 Task: Open Card Sales Pipeline Management in Board Sales Negotiation to Workspace Acquisitions and Mergers and add a team member Softage.1@softage.net, a label Blue, a checklist Payroll, an attachment from Trello, a color Blue and finally, add a card description 'Develop and launch new email marketing campaign for lead generation' and a comment 'This task presents an opportunity to demonstrate our leadership skills and ability to take charge.'. Add a start date 'Jan 01, 1900' with a due date 'Jan 08, 1900'
Action: Mouse moved to (125, 437)
Screenshot: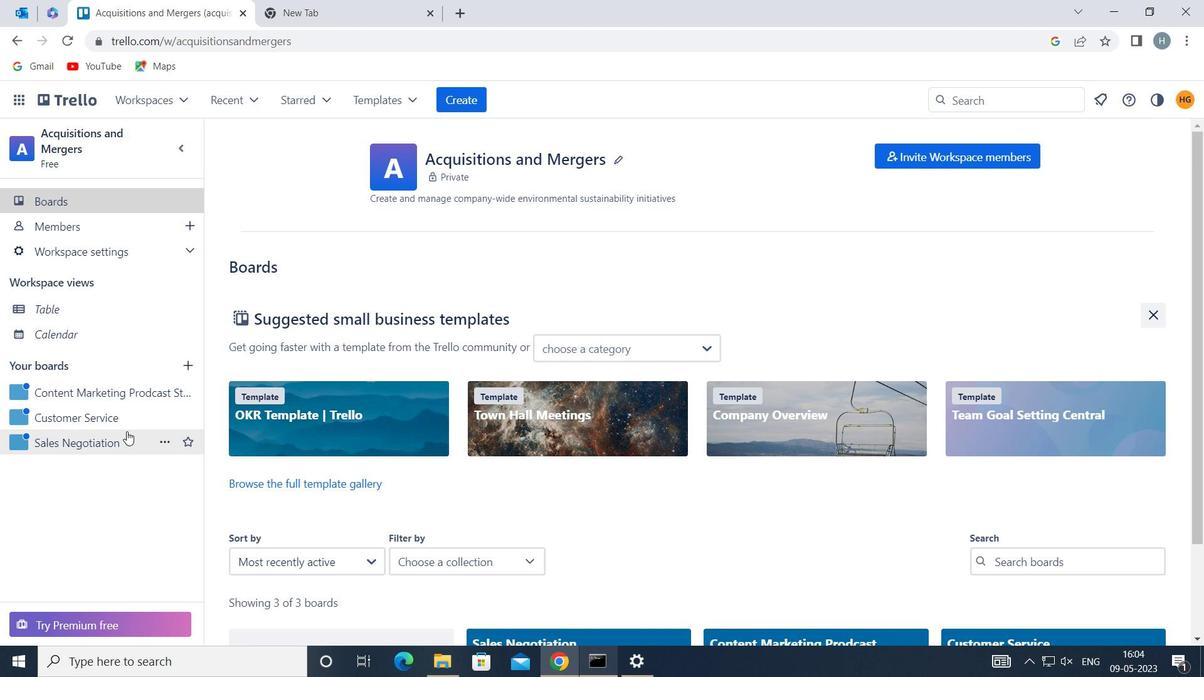 
Action: Mouse pressed left at (125, 437)
Screenshot: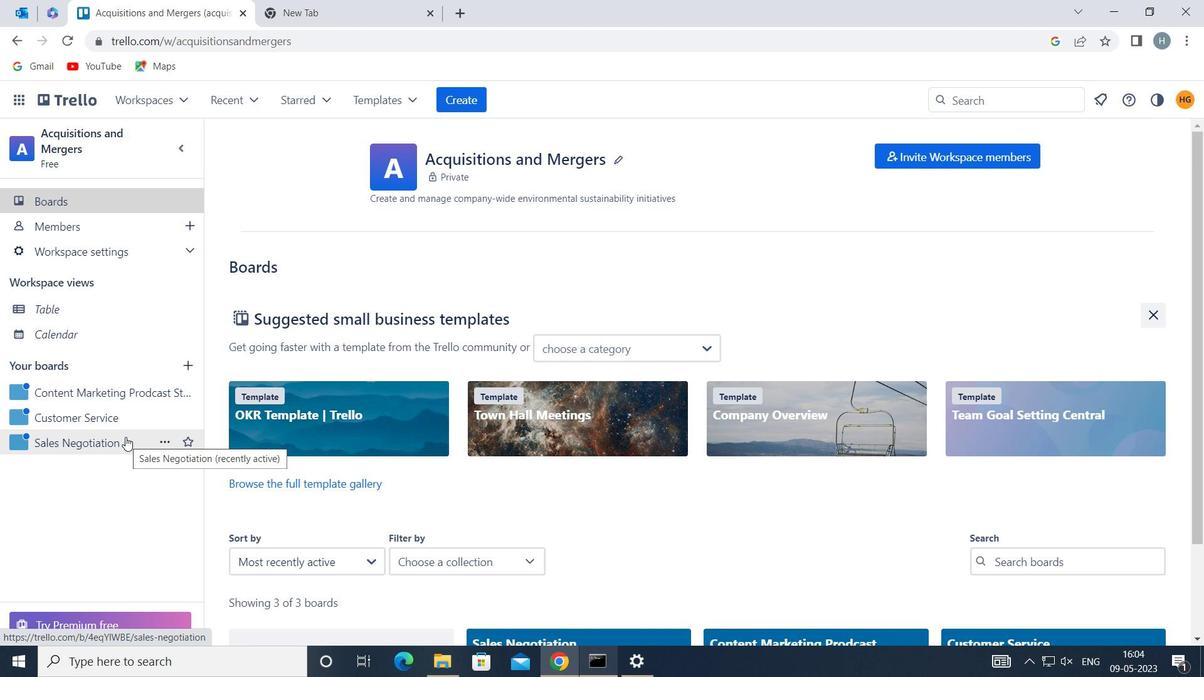 
Action: Mouse moved to (302, 224)
Screenshot: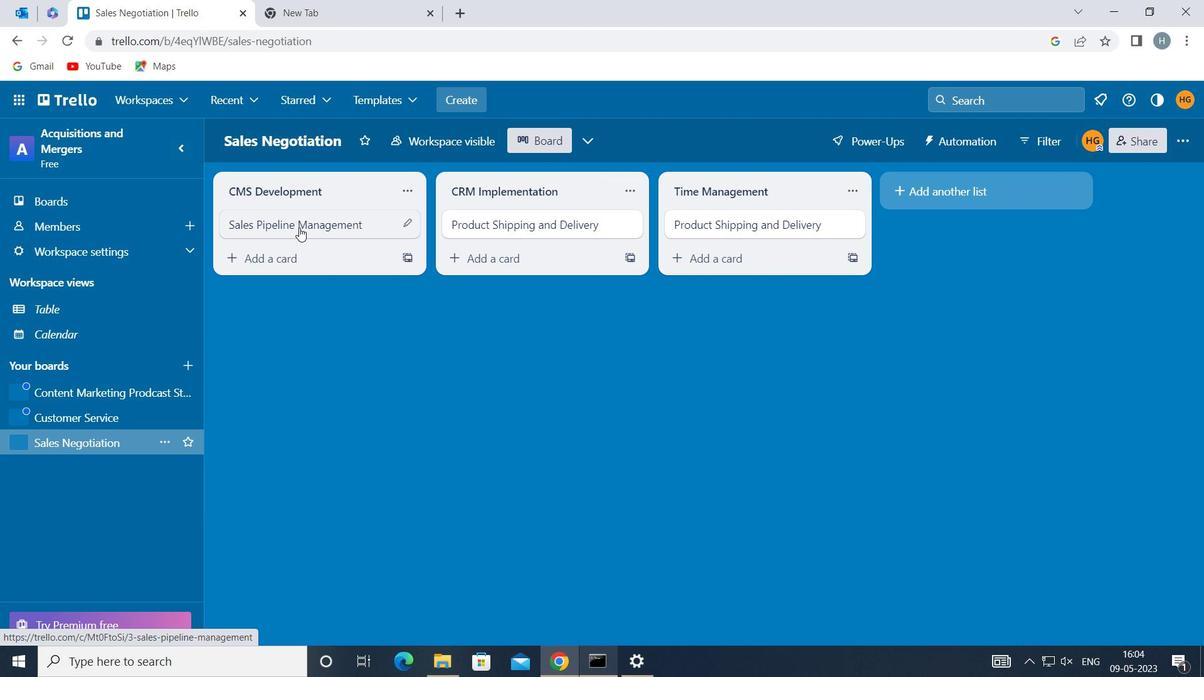 
Action: Mouse pressed left at (302, 224)
Screenshot: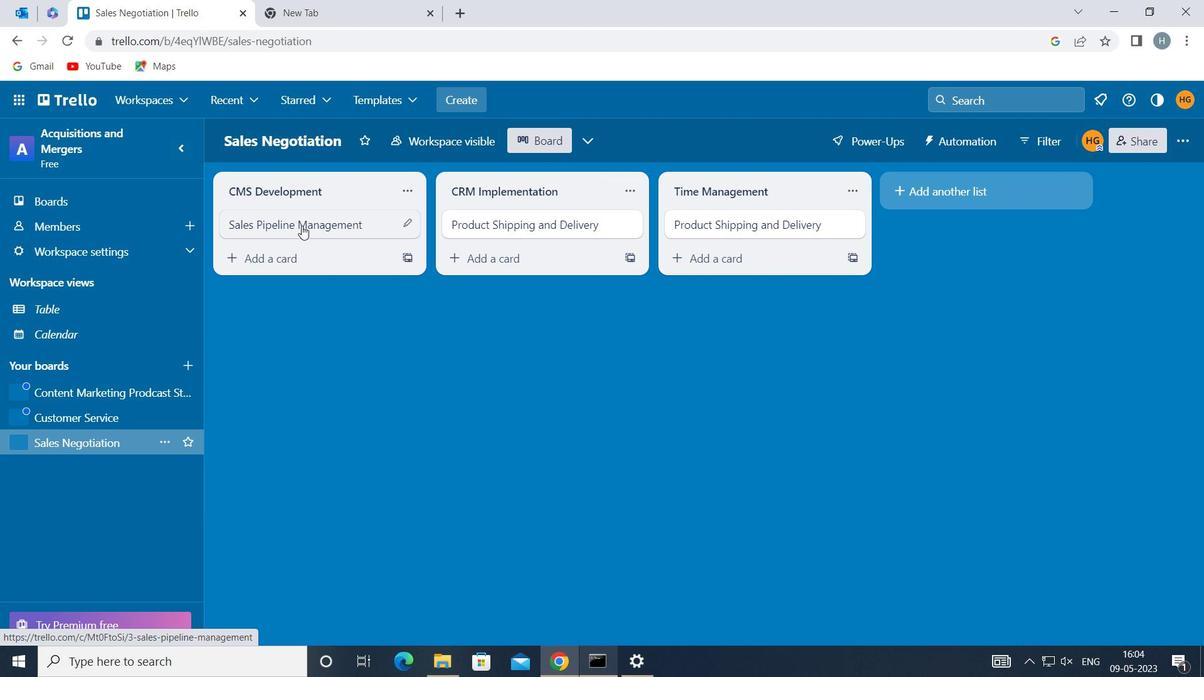 
Action: Mouse moved to (810, 223)
Screenshot: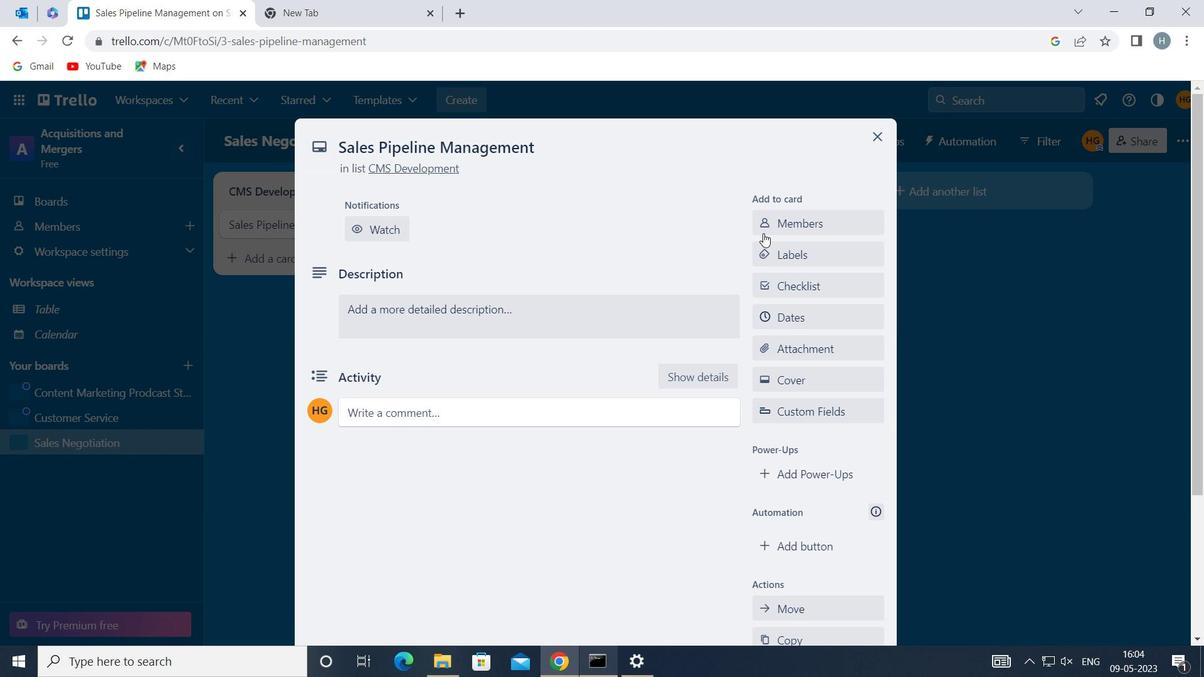 
Action: Mouse pressed left at (810, 223)
Screenshot: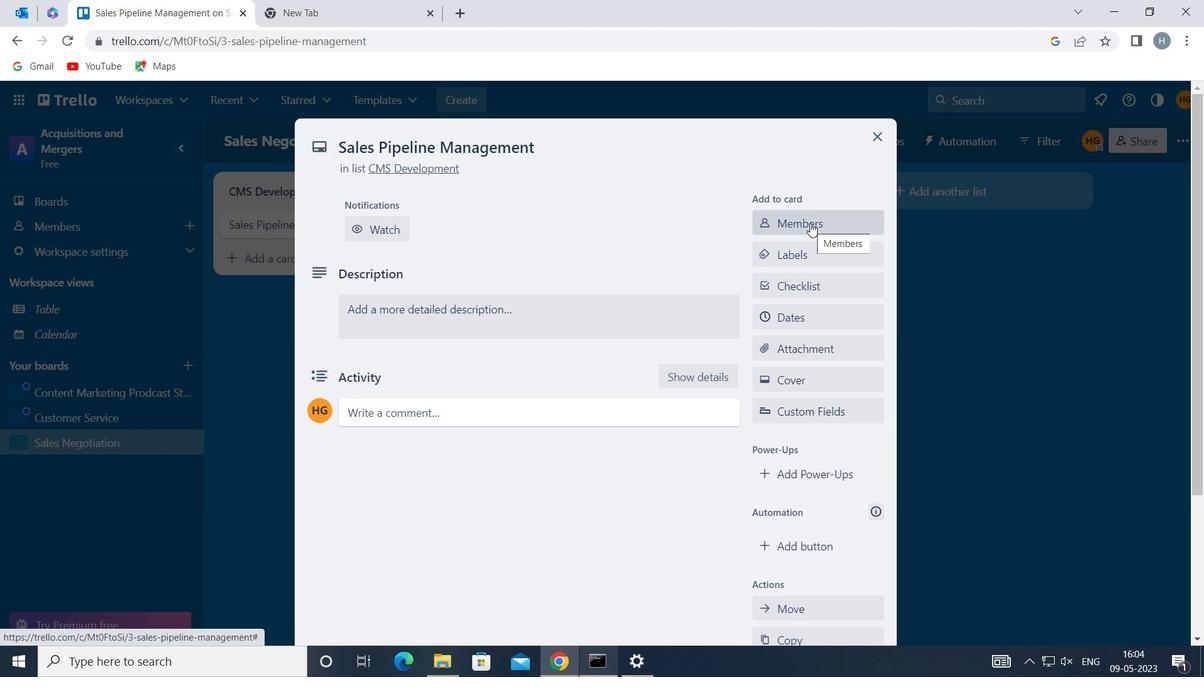 
Action: Mouse moved to (797, 228)
Screenshot: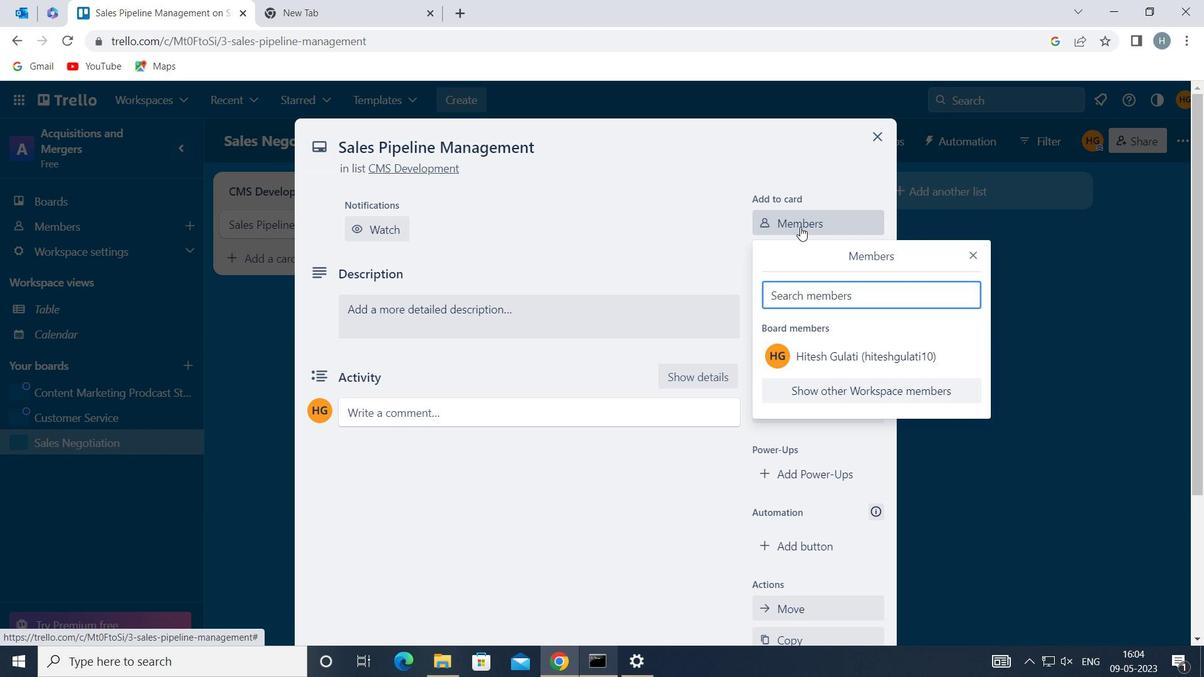 
Action: Key pressed softage.1<Key.shift>@SOFTAGE.NET
Screenshot: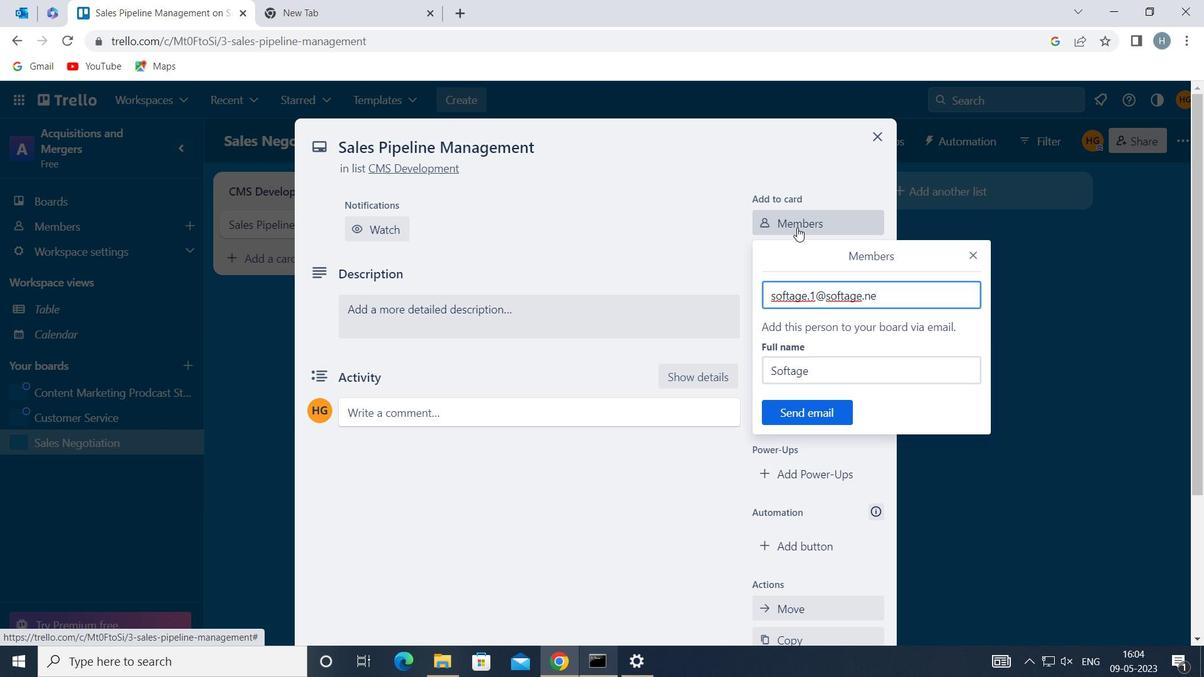 
Action: Mouse moved to (806, 412)
Screenshot: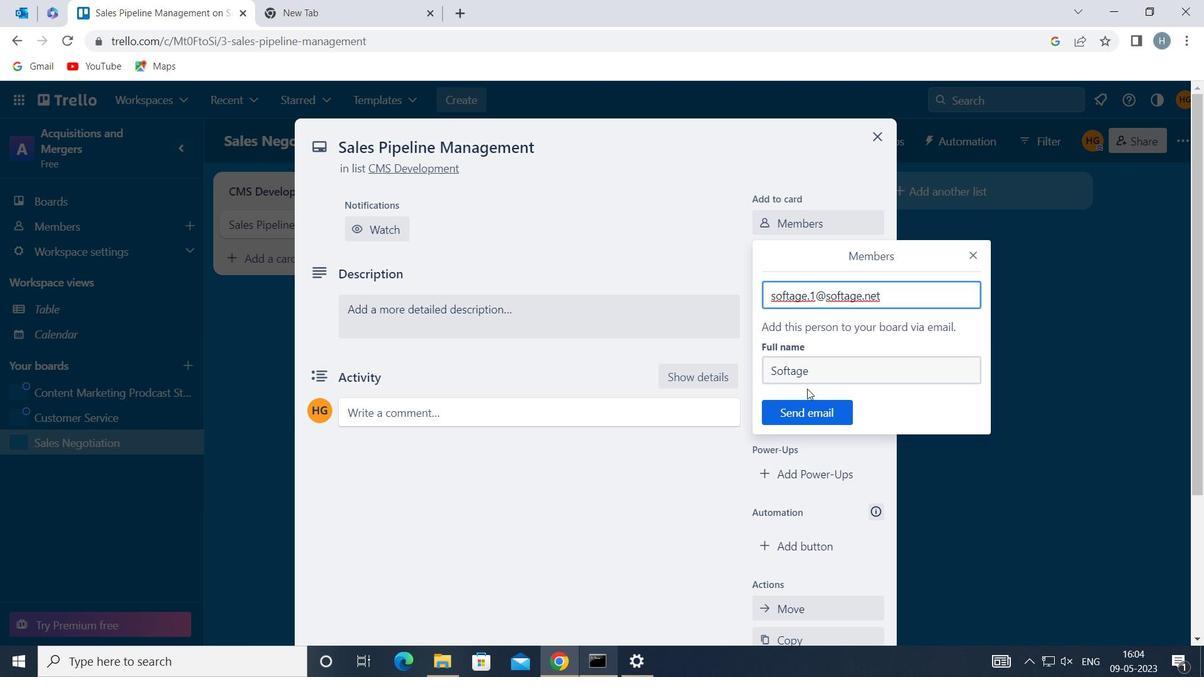 
Action: Mouse pressed left at (806, 412)
Screenshot: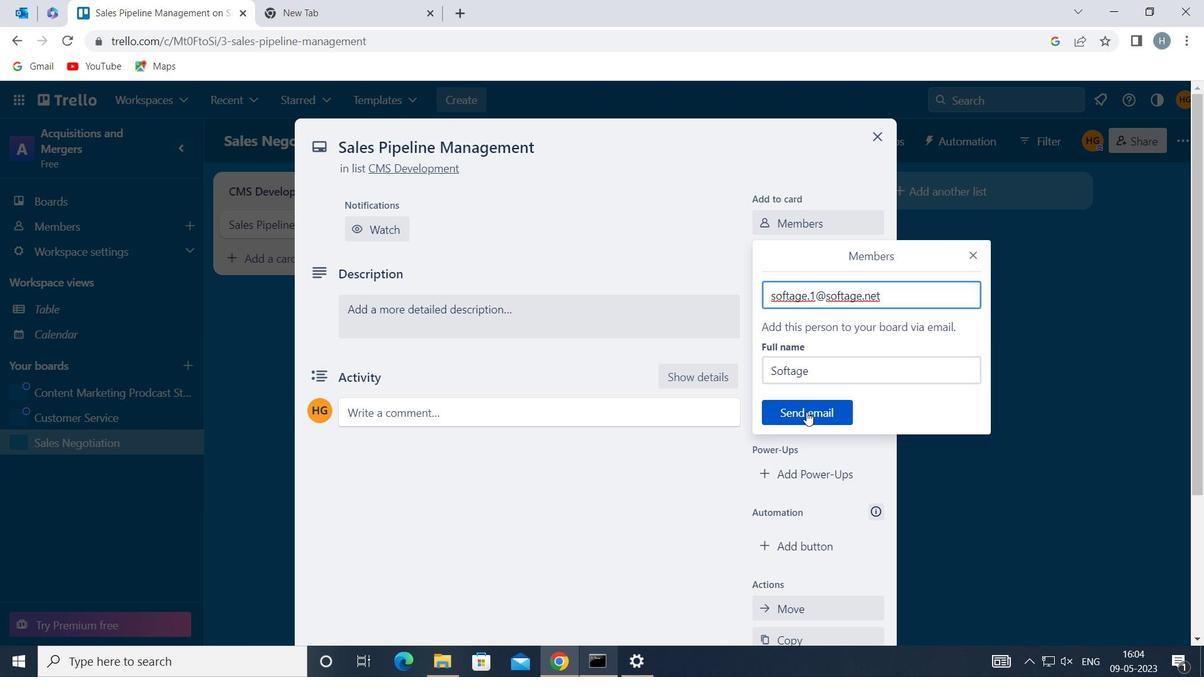 
Action: Mouse moved to (795, 306)
Screenshot: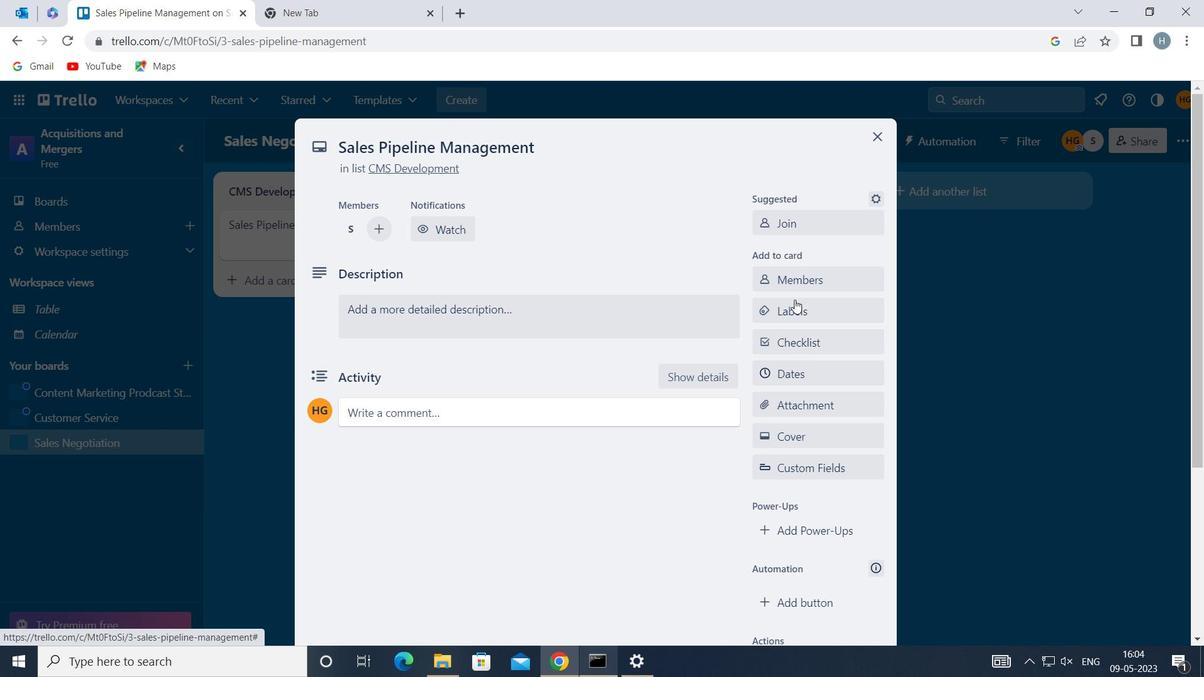 
Action: Mouse pressed left at (795, 306)
Screenshot: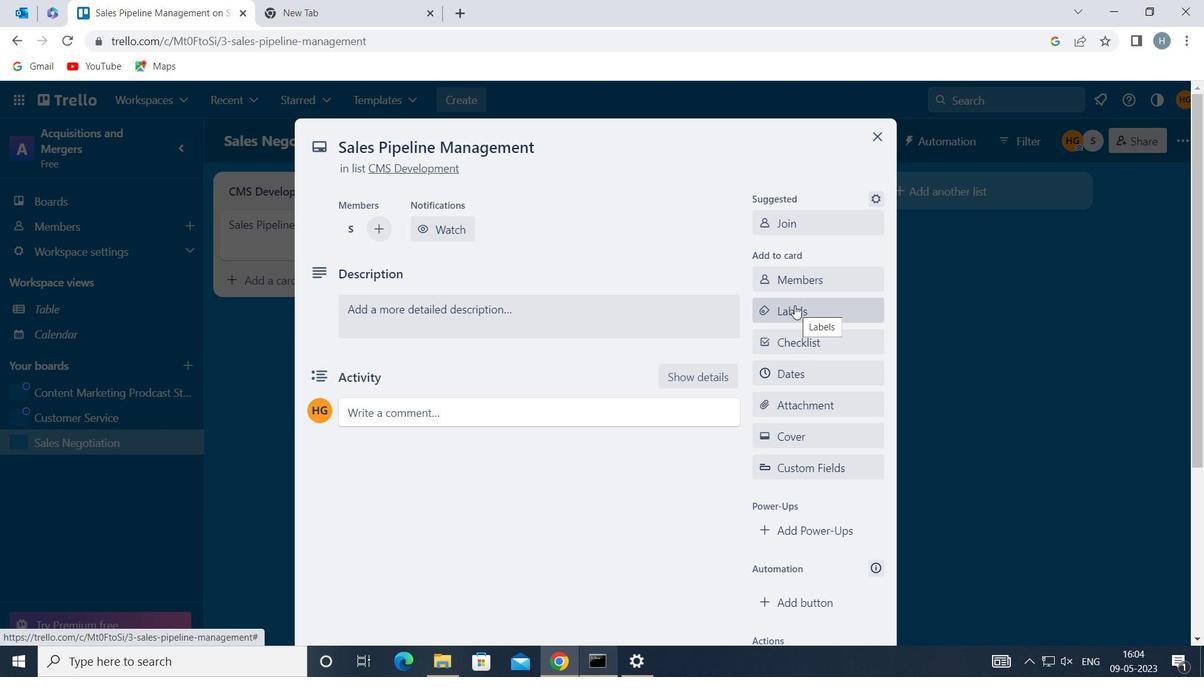 
Action: Mouse moved to (827, 365)
Screenshot: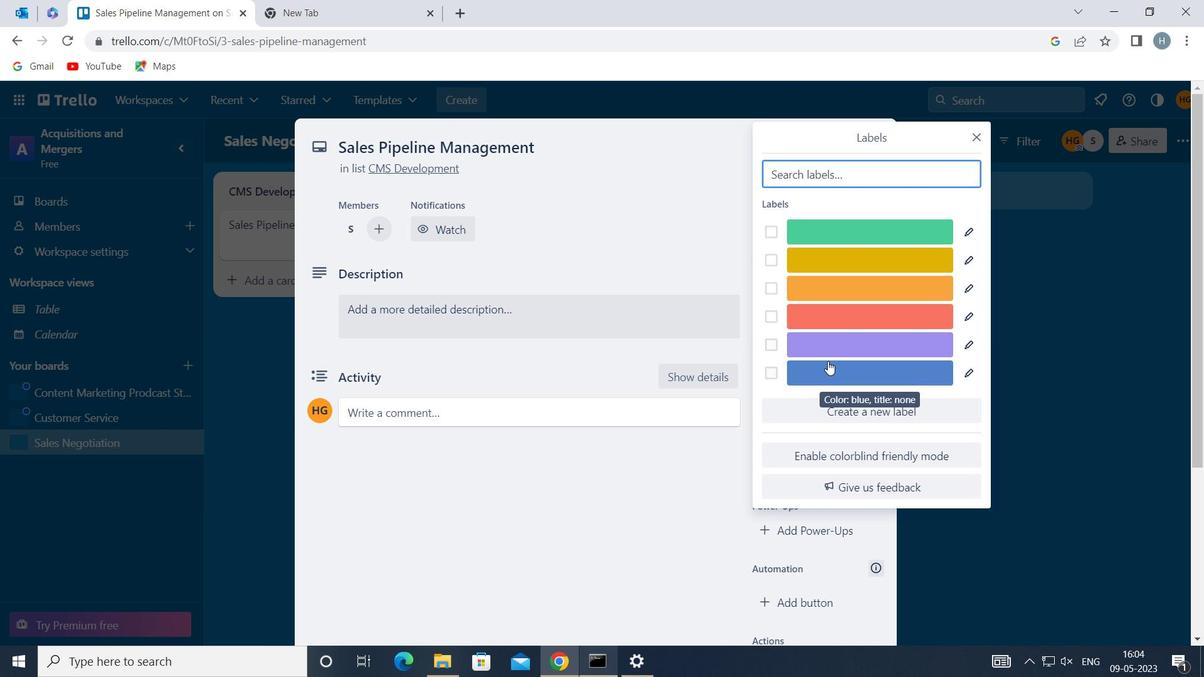
Action: Mouse pressed left at (827, 365)
Screenshot: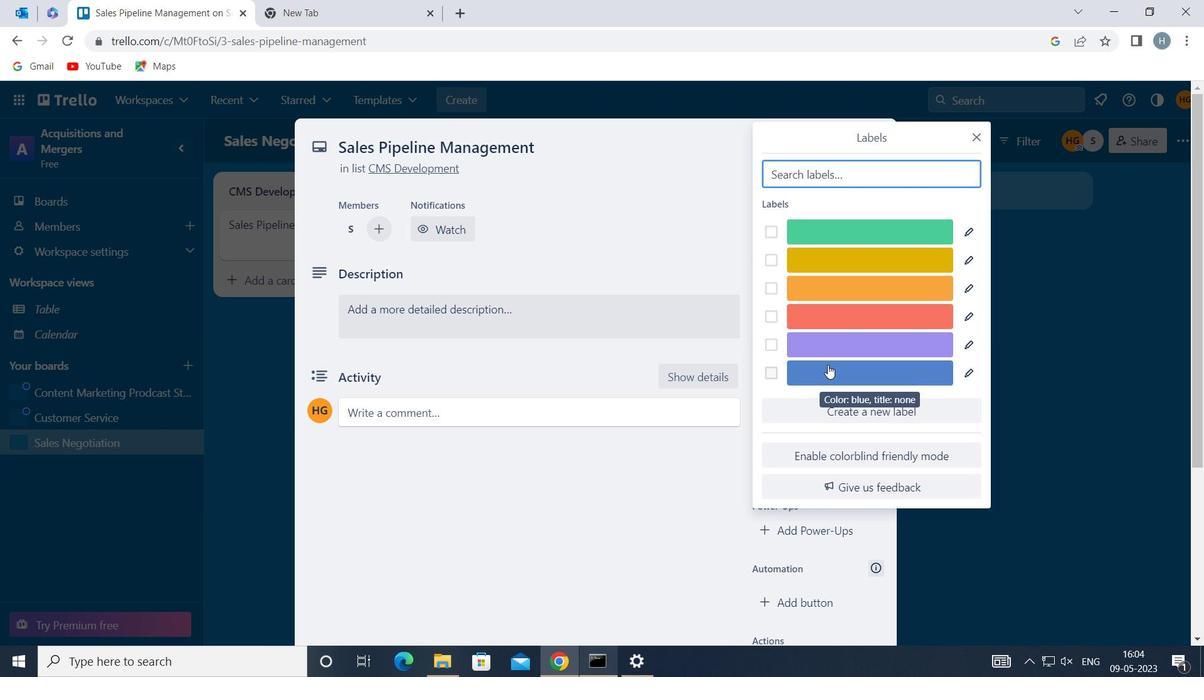 
Action: Mouse moved to (975, 136)
Screenshot: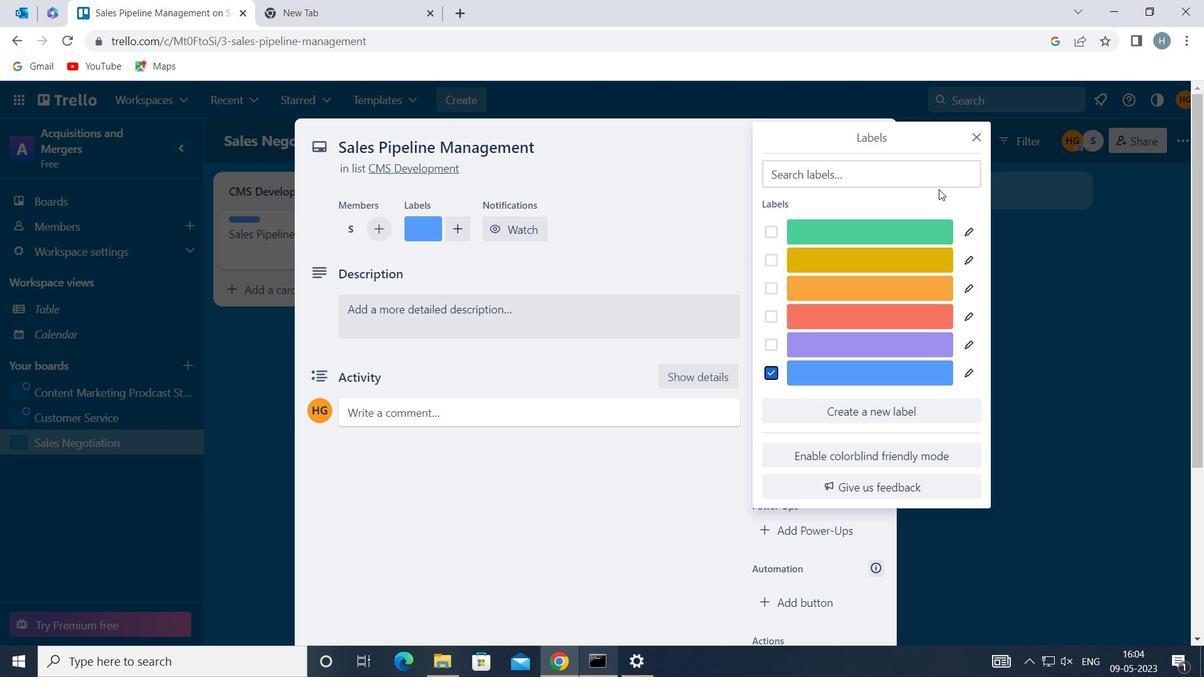 
Action: Mouse pressed left at (975, 136)
Screenshot: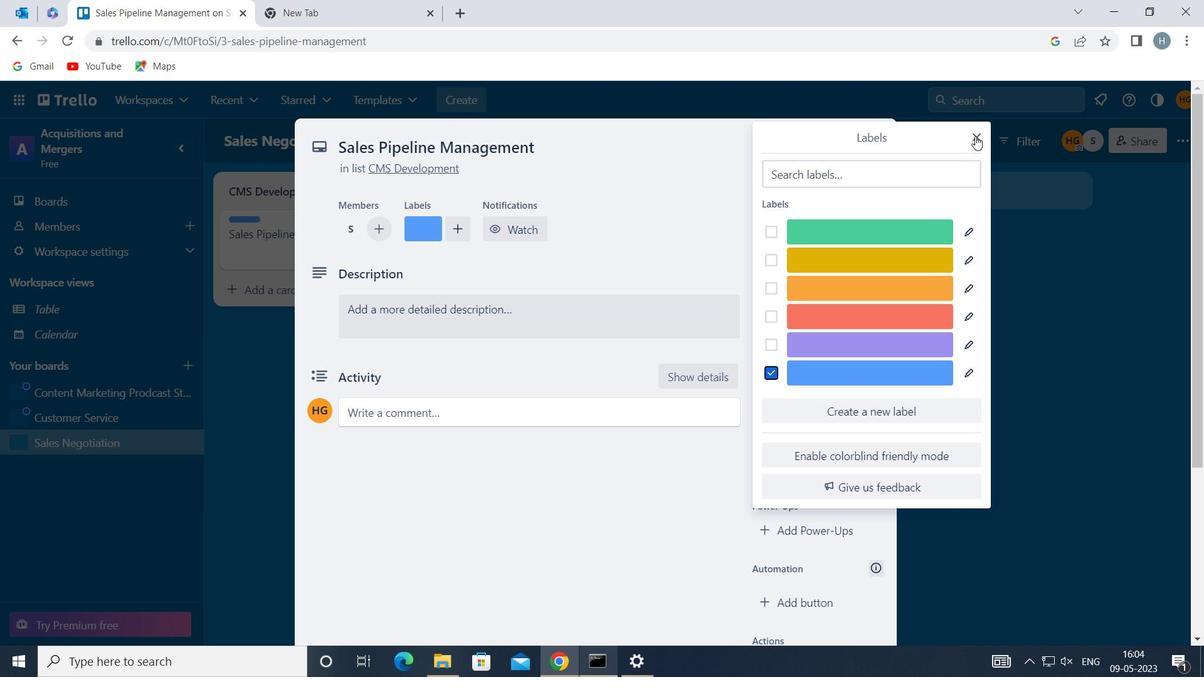 
Action: Mouse moved to (831, 333)
Screenshot: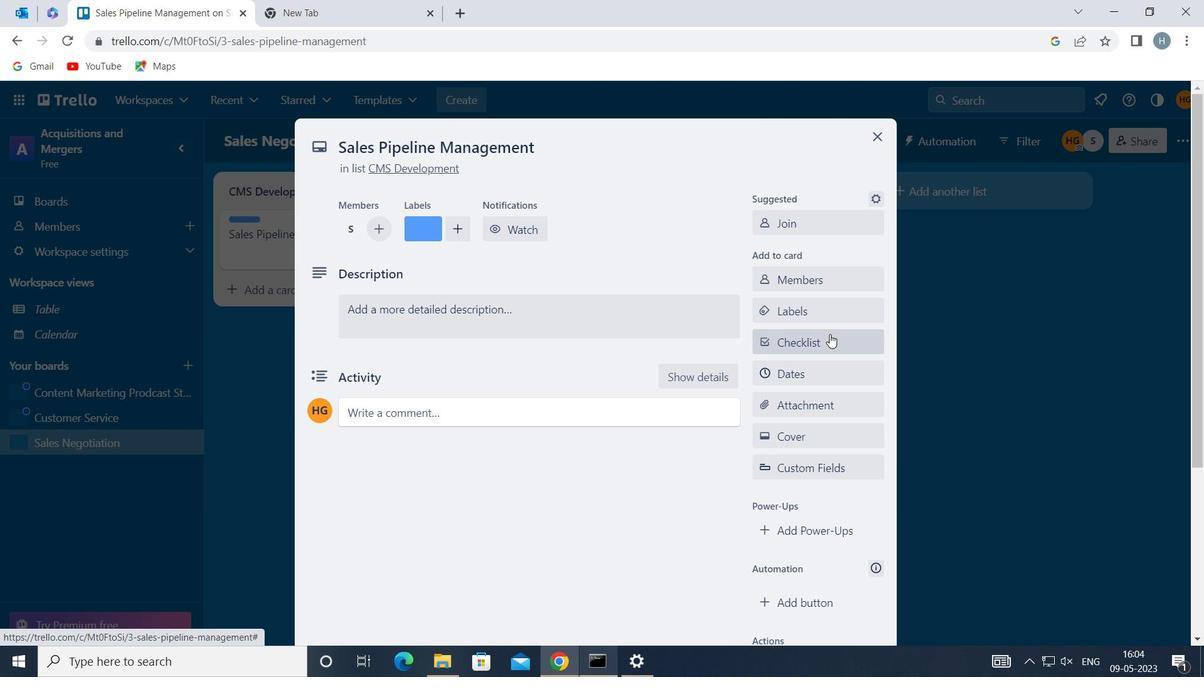 
Action: Mouse pressed left at (831, 333)
Screenshot: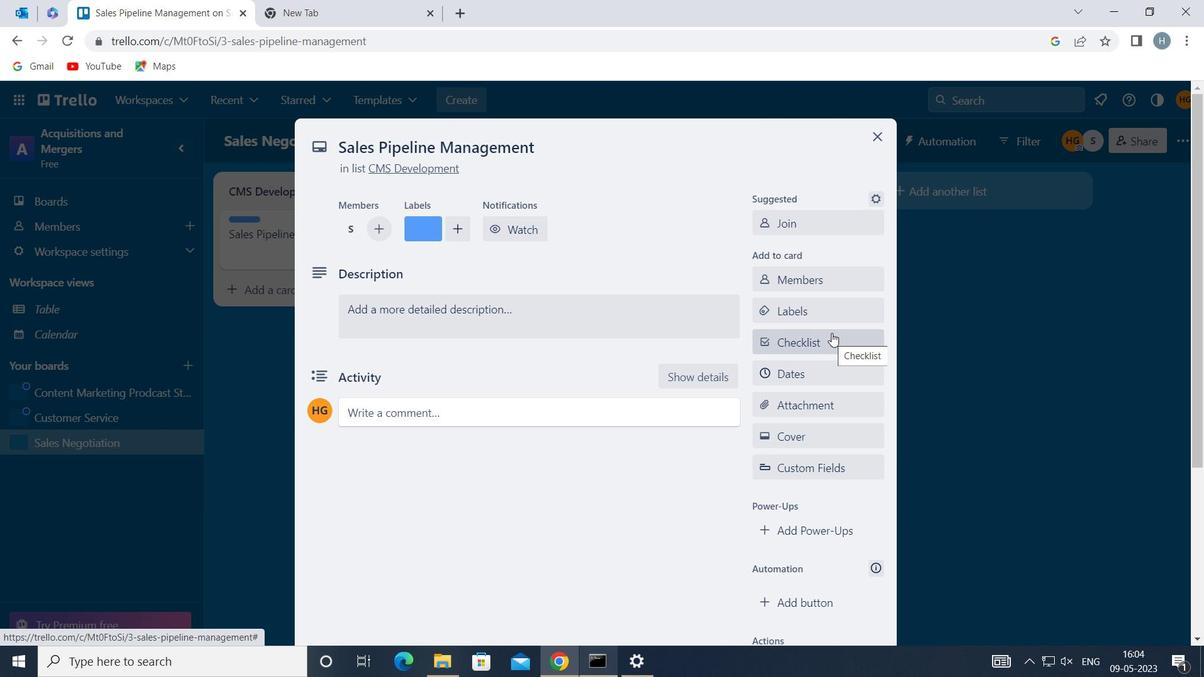 
Action: Mouse moved to (855, 419)
Screenshot: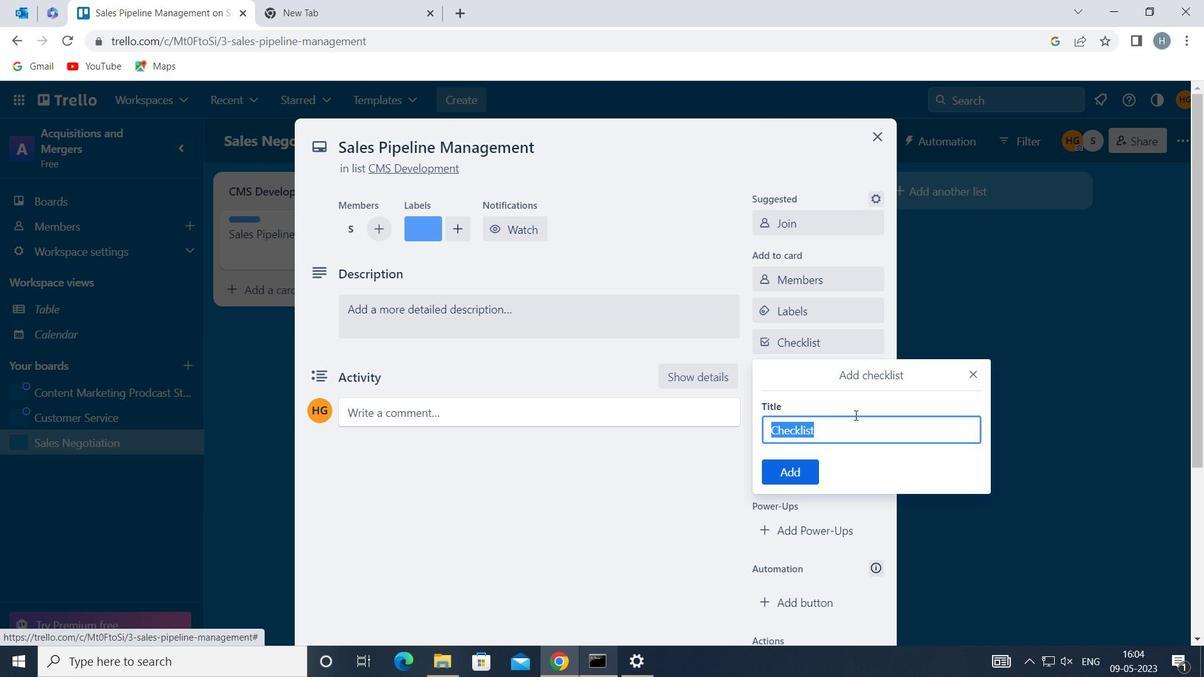 
Action: Mouse pressed left at (855, 419)
Screenshot: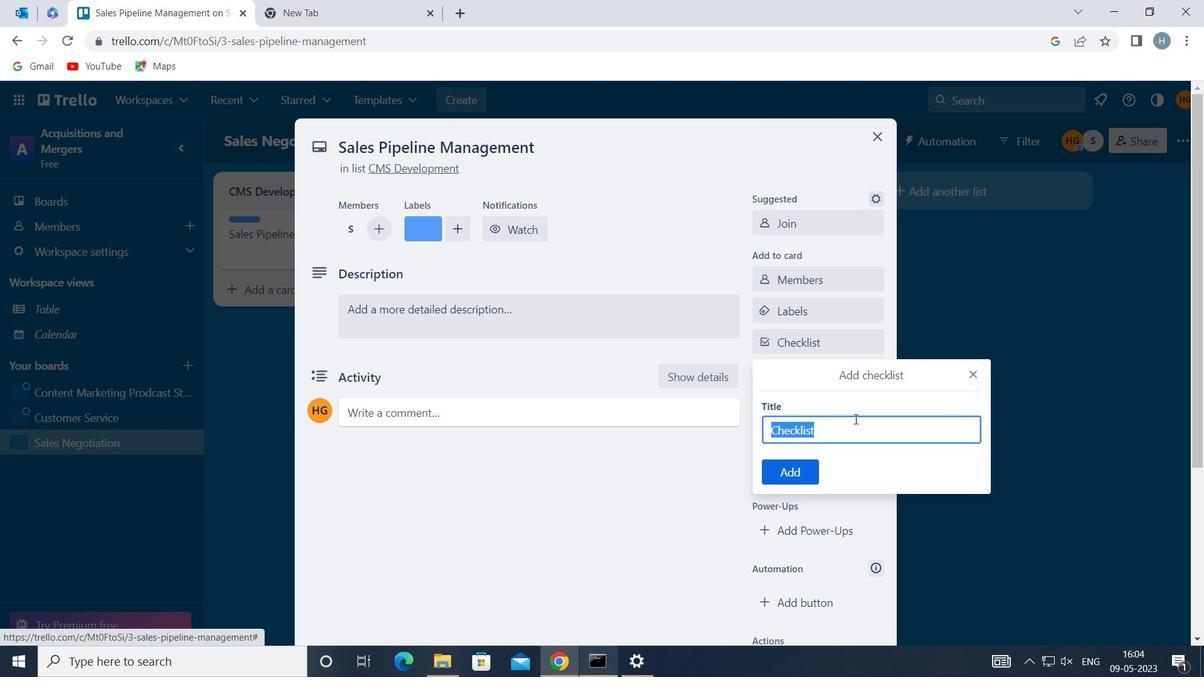 
Action: Key pressed <Key.backspace><Key.backspace><Key.backspace><Key.backspace><Key.backspace><Key.backspace><Key.backspace><Key.backspace><Key.backspace><Key.backspace><Key.backspace><Key.backspace><Key.backspace><Key.backspace><Key.backspace><Key.backspace><Key.backspace><Key.backspace><Key.shift>PAYROLL
Screenshot: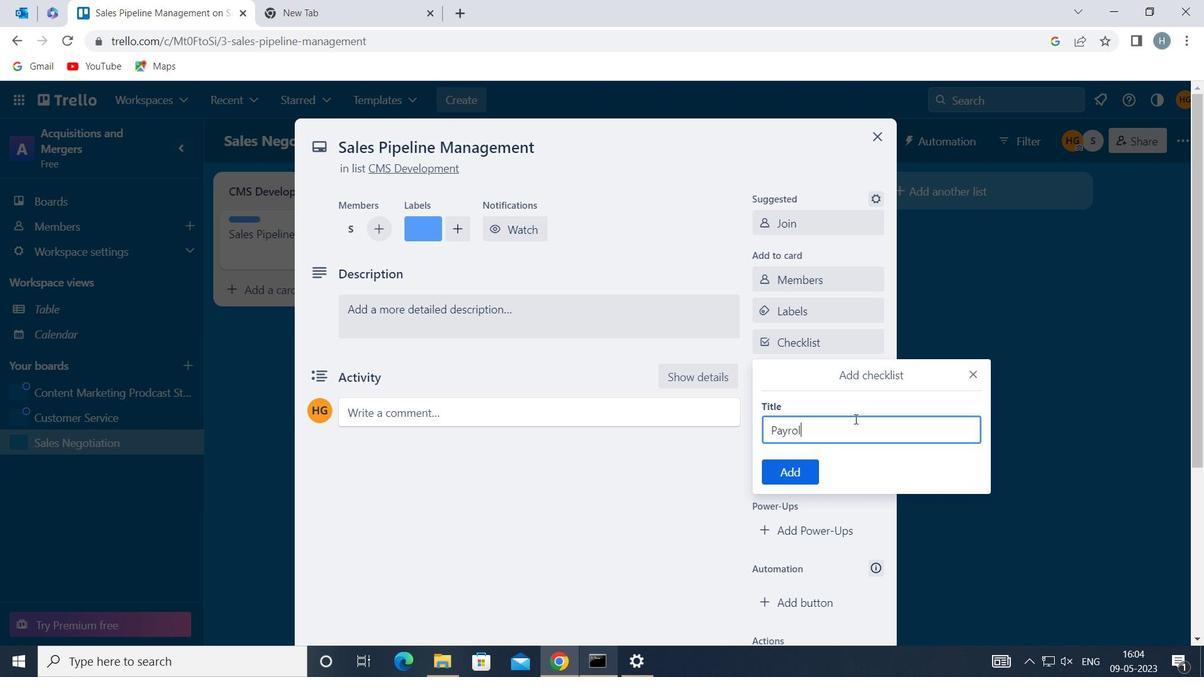 
Action: Mouse moved to (797, 471)
Screenshot: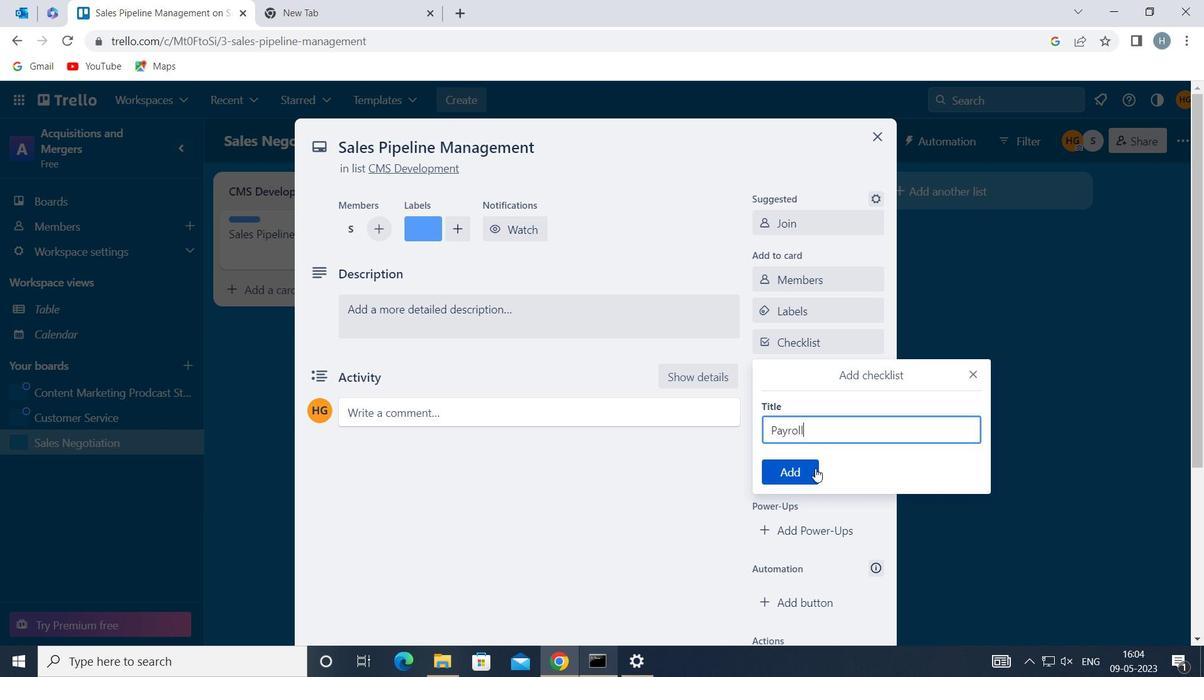 
Action: Mouse pressed left at (797, 471)
Screenshot: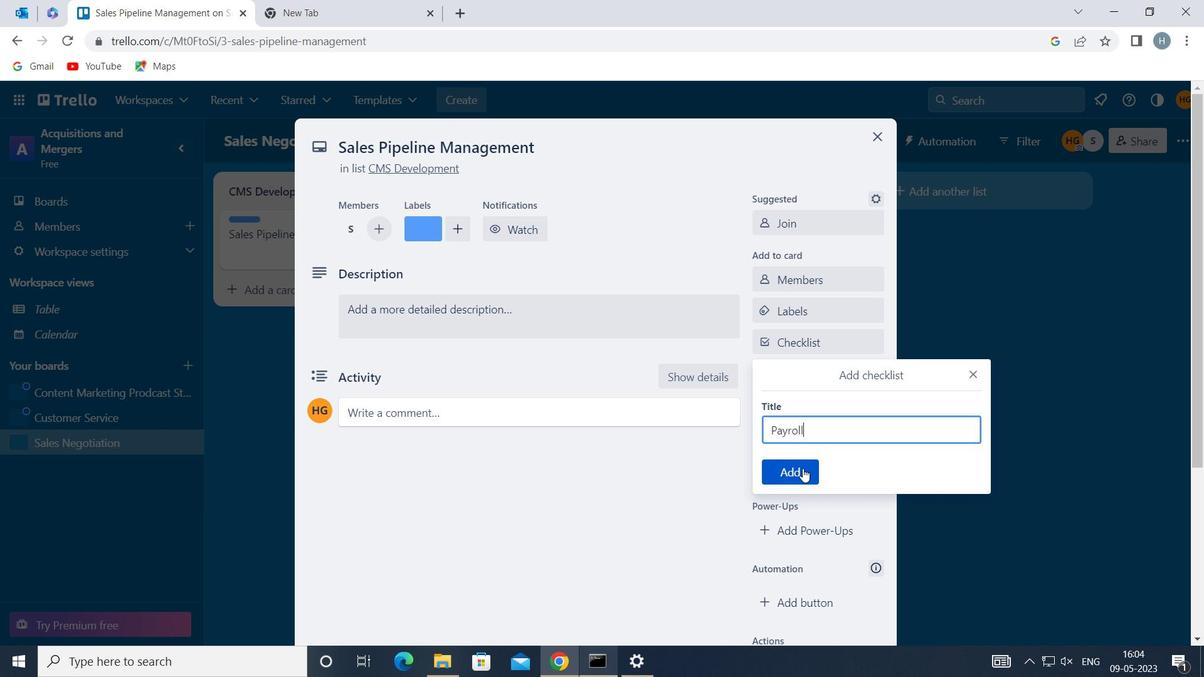 
Action: Mouse moved to (814, 403)
Screenshot: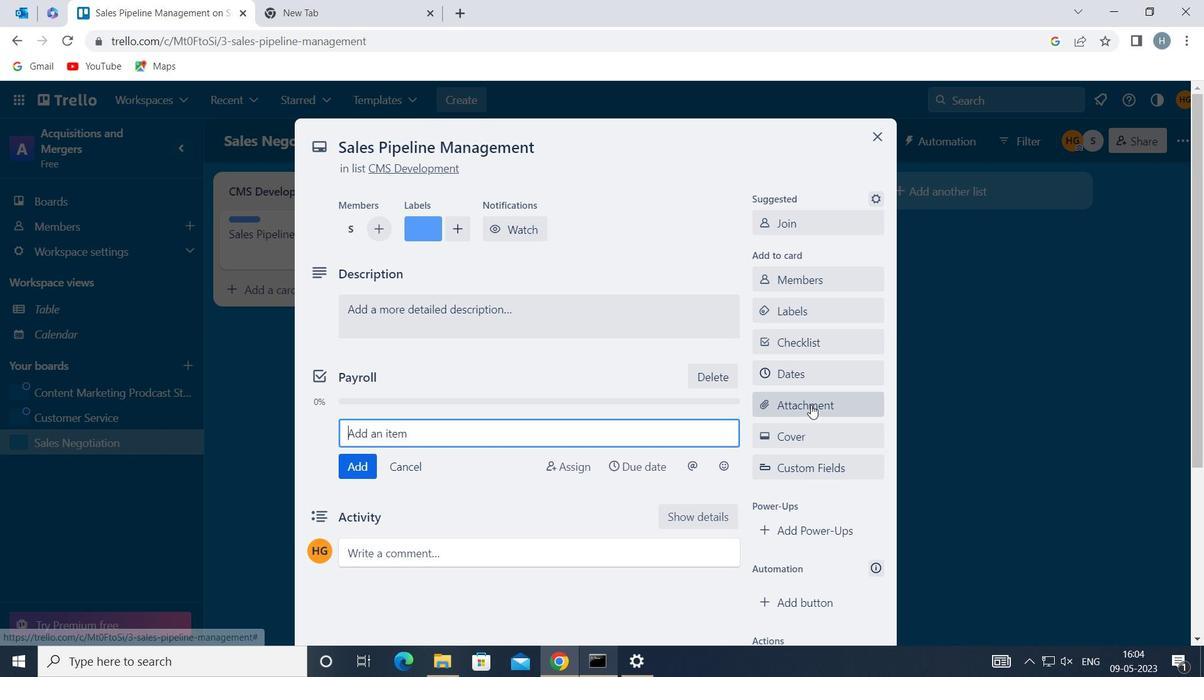 
Action: Mouse pressed left at (814, 403)
Screenshot: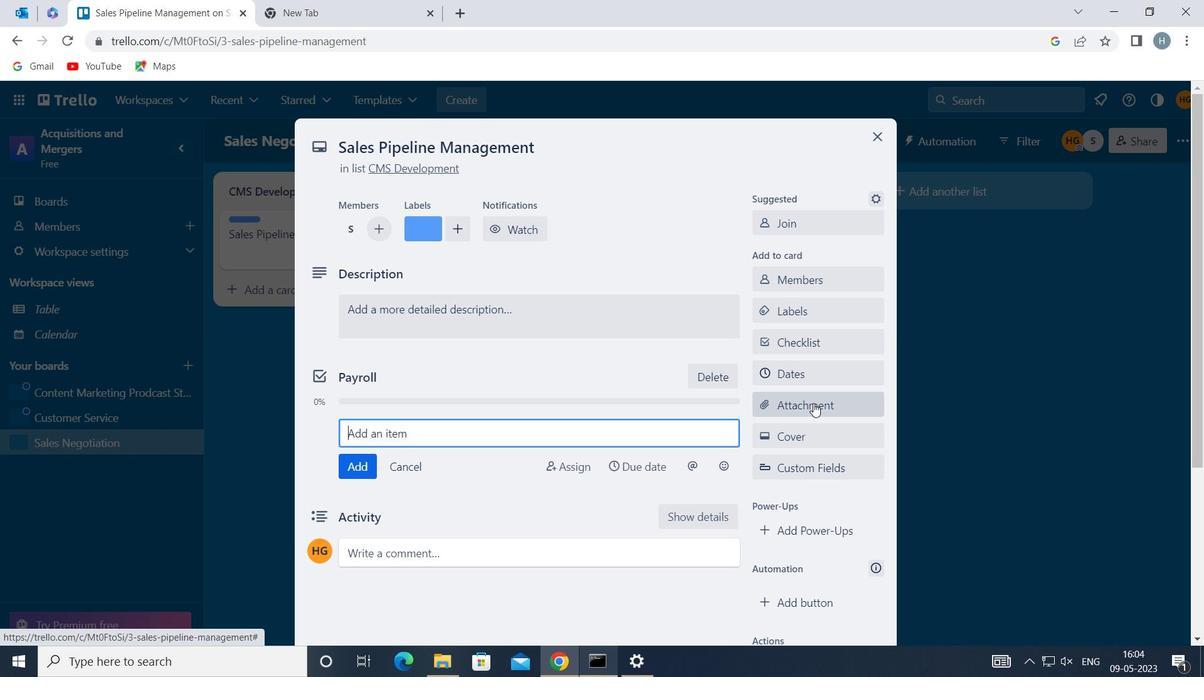 
Action: Mouse moved to (804, 190)
Screenshot: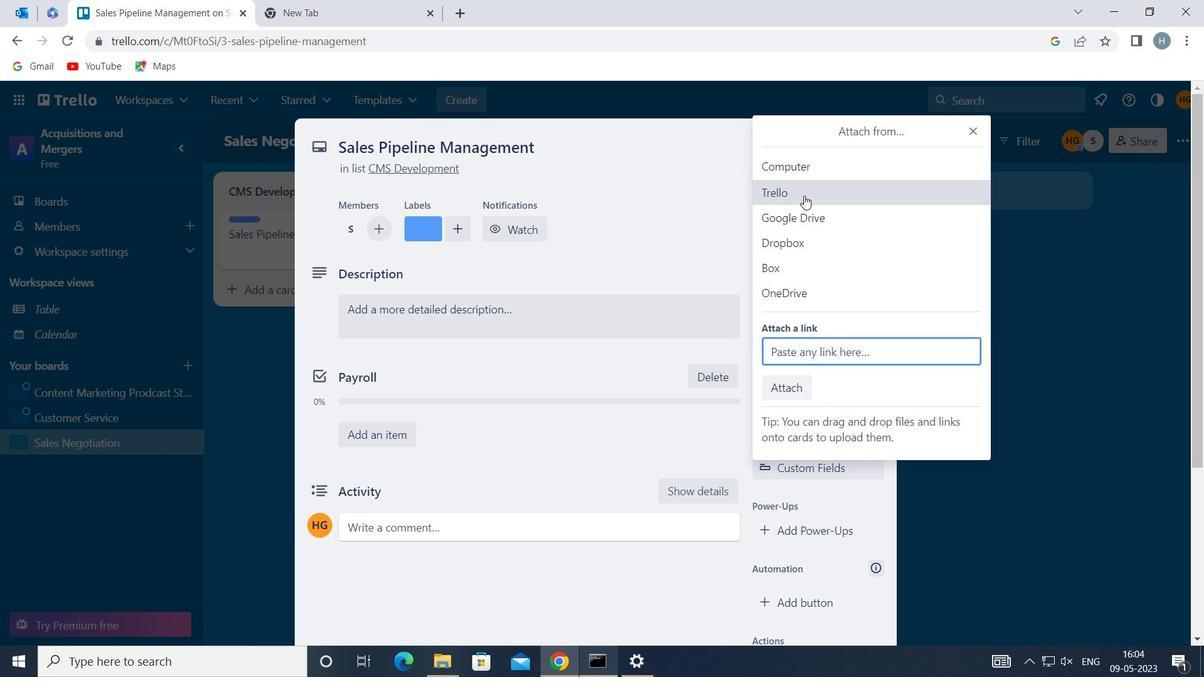 
Action: Mouse pressed left at (804, 190)
Screenshot: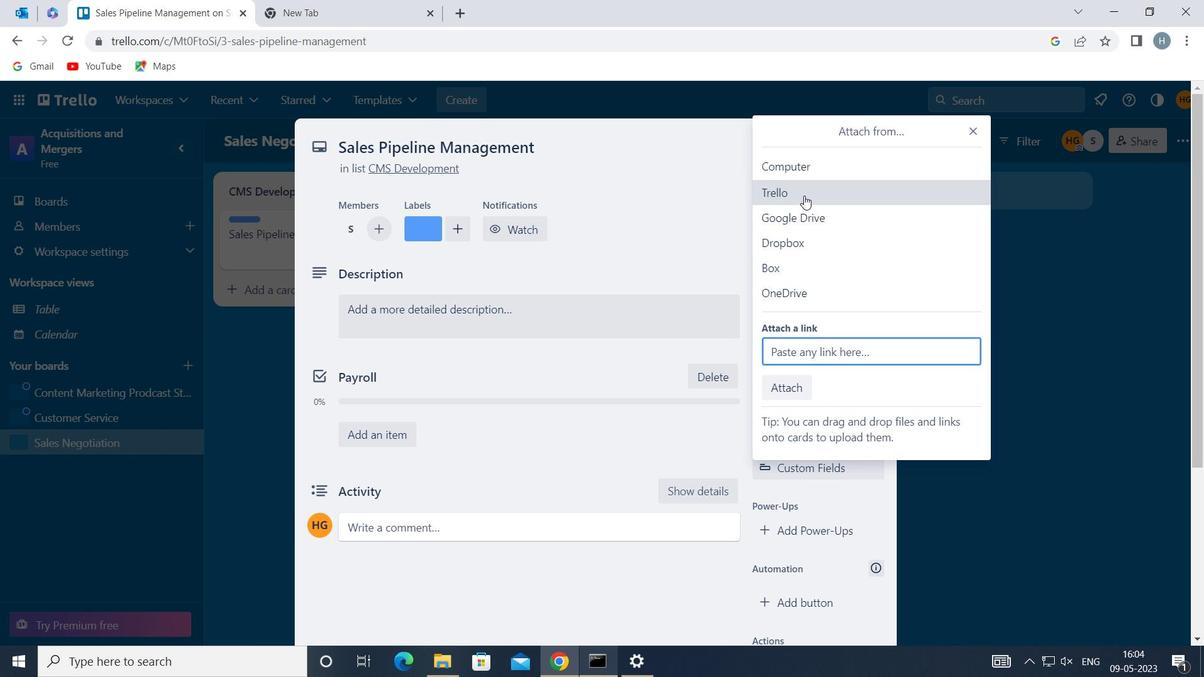 
Action: Mouse moved to (833, 291)
Screenshot: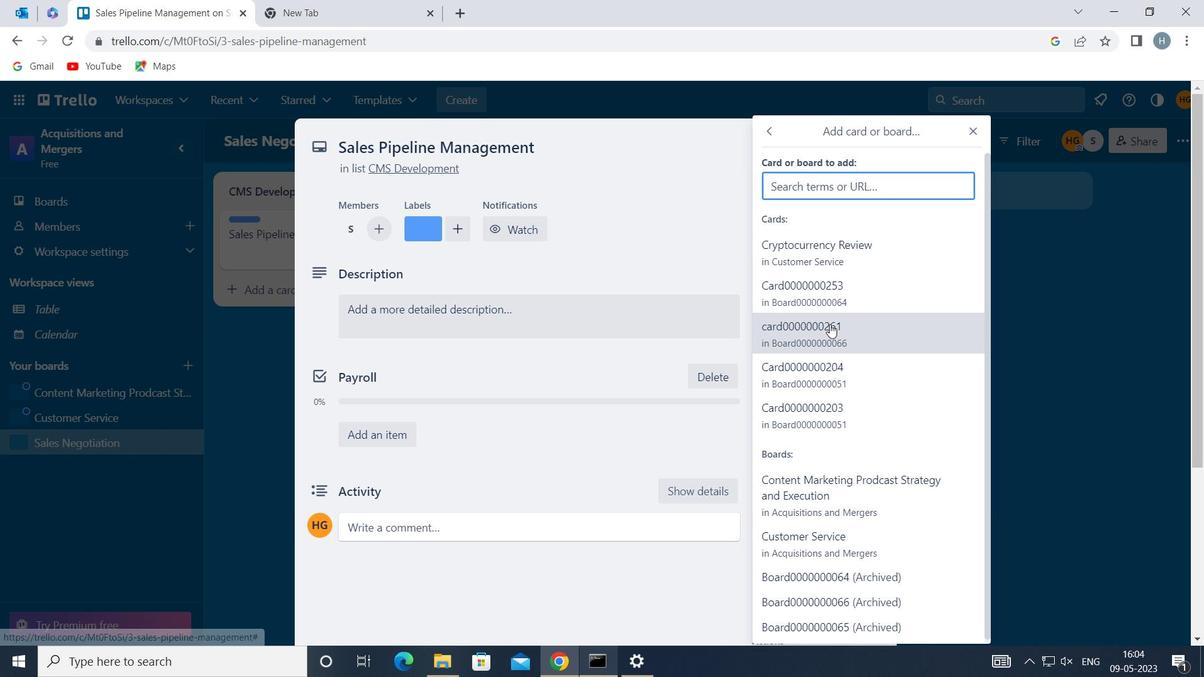 
Action: Mouse pressed left at (833, 291)
Screenshot: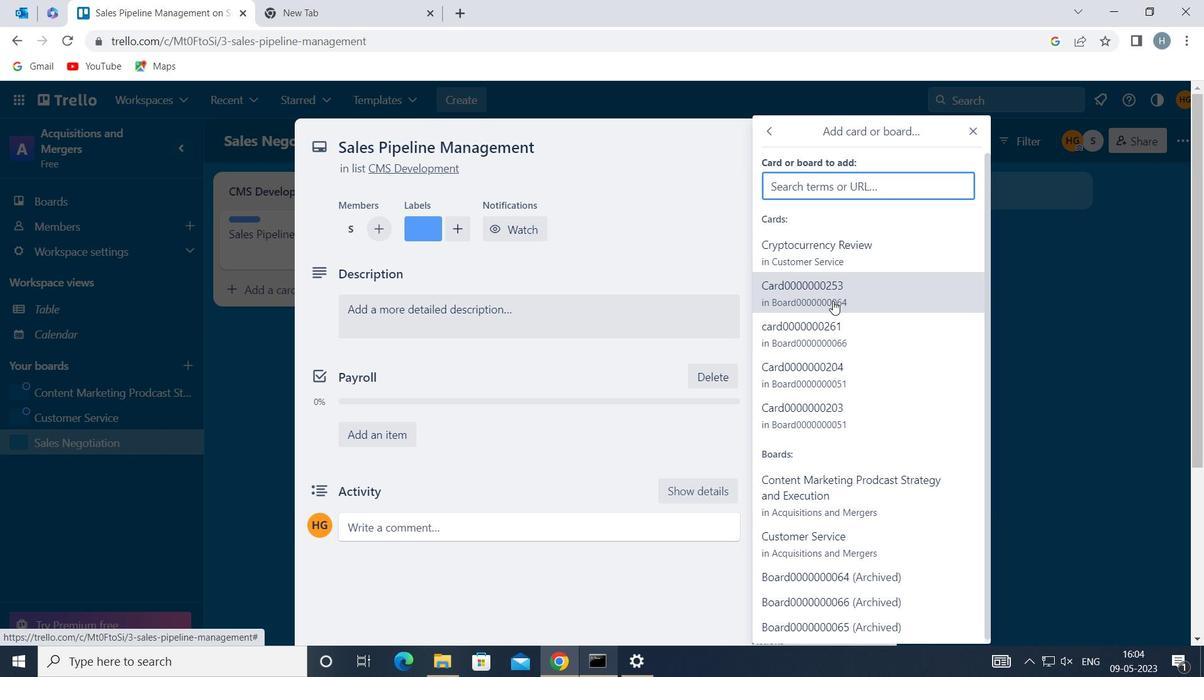 
Action: Mouse moved to (818, 373)
Screenshot: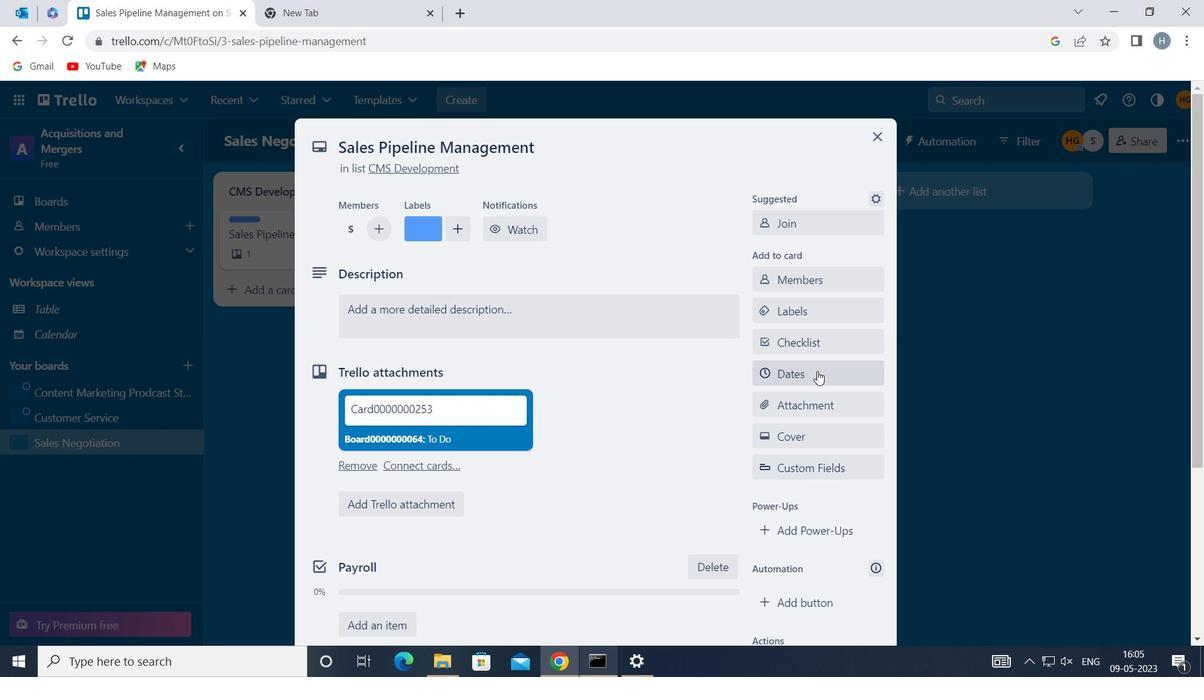 
Action: Mouse scrolled (818, 372) with delta (0, 0)
Screenshot: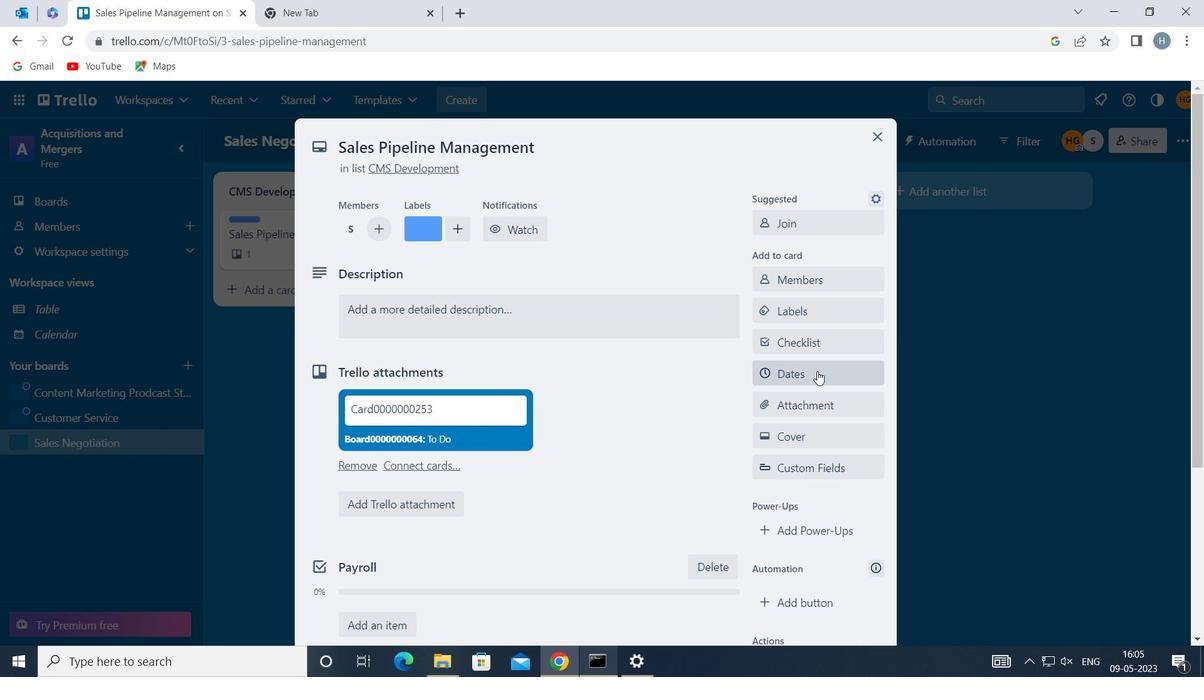 
Action: Mouse moved to (820, 358)
Screenshot: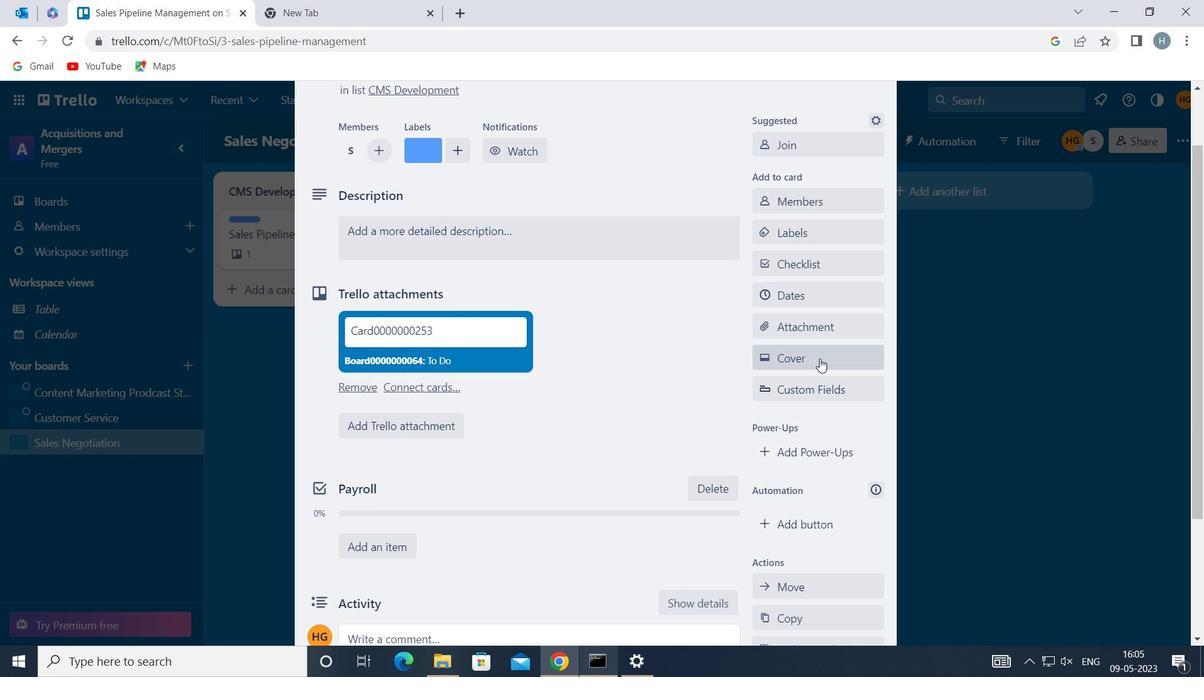 
Action: Mouse pressed left at (820, 358)
Screenshot: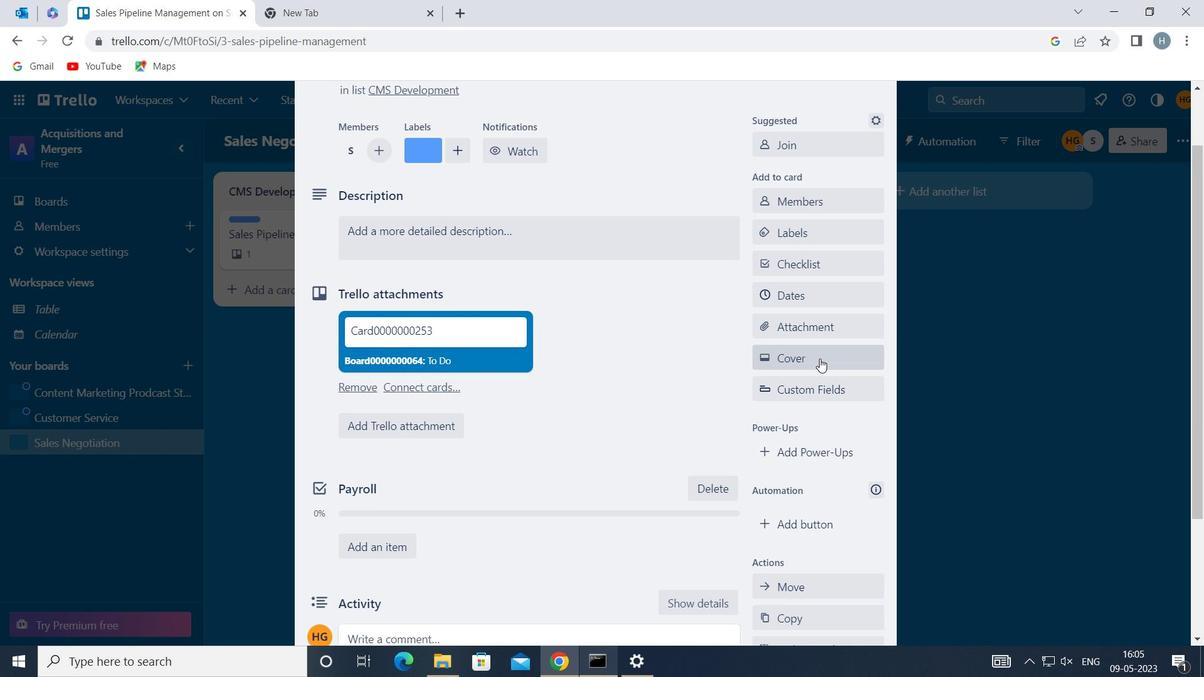 
Action: Mouse moved to (780, 299)
Screenshot: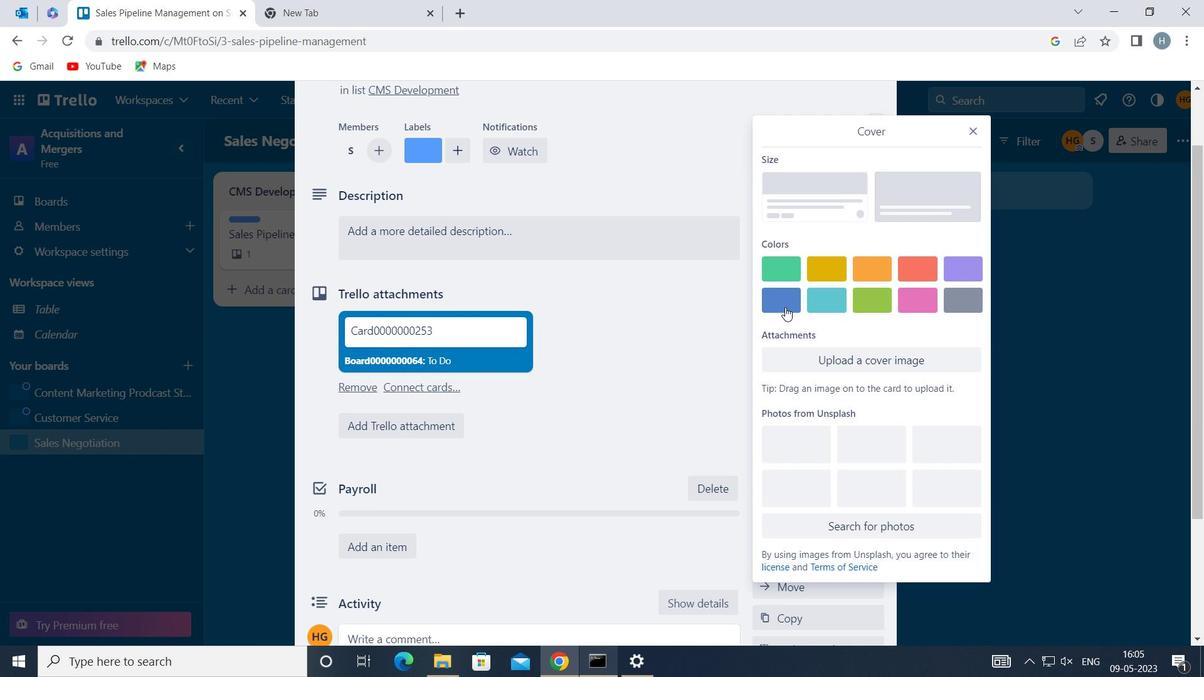 
Action: Mouse pressed left at (780, 299)
Screenshot: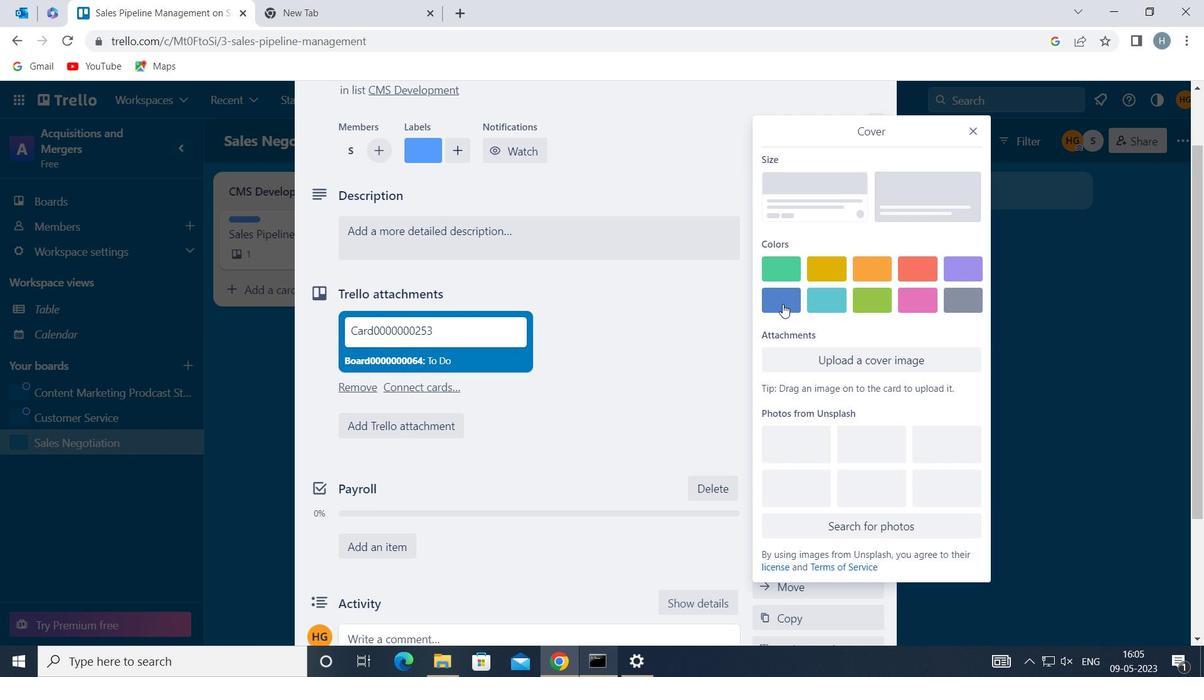 
Action: Mouse moved to (970, 128)
Screenshot: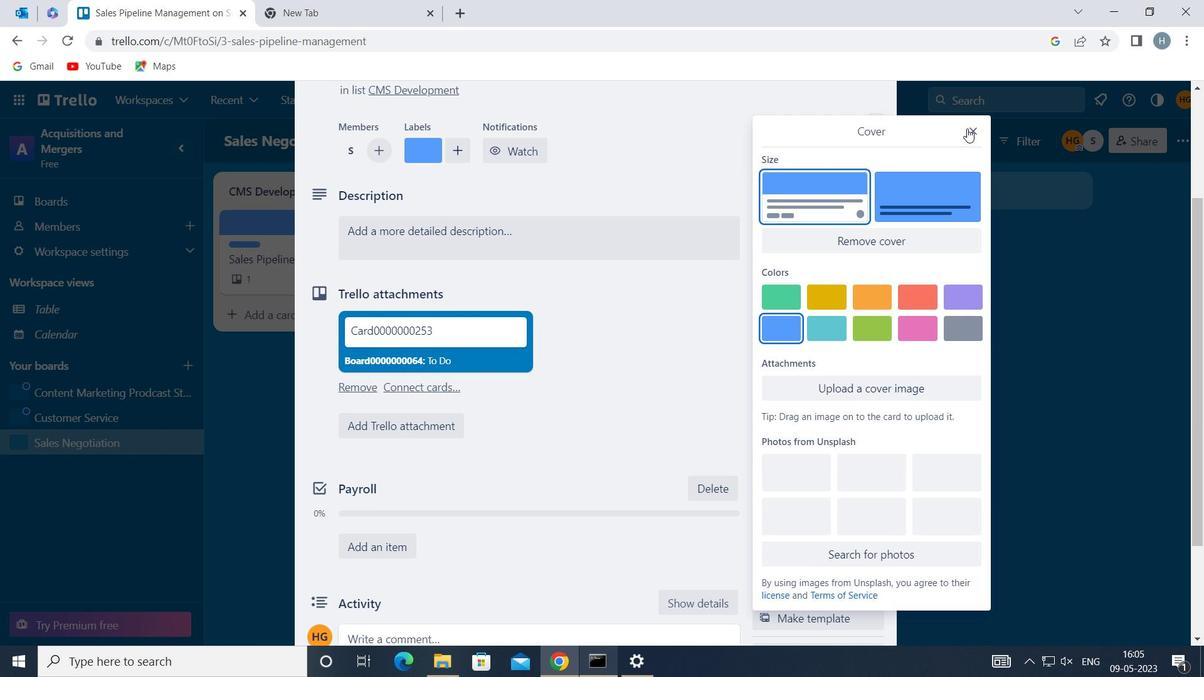 
Action: Mouse pressed left at (970, 128)
Screenshot: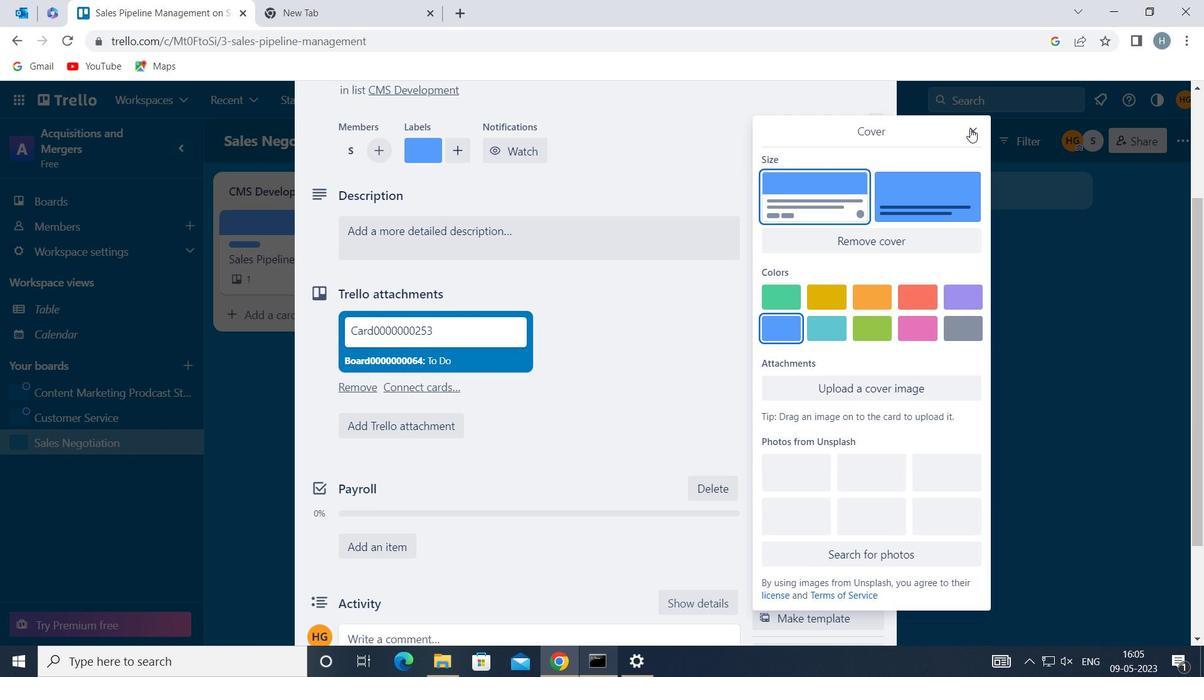 
Action: Mouse moved to (569, 227)
Screenshot: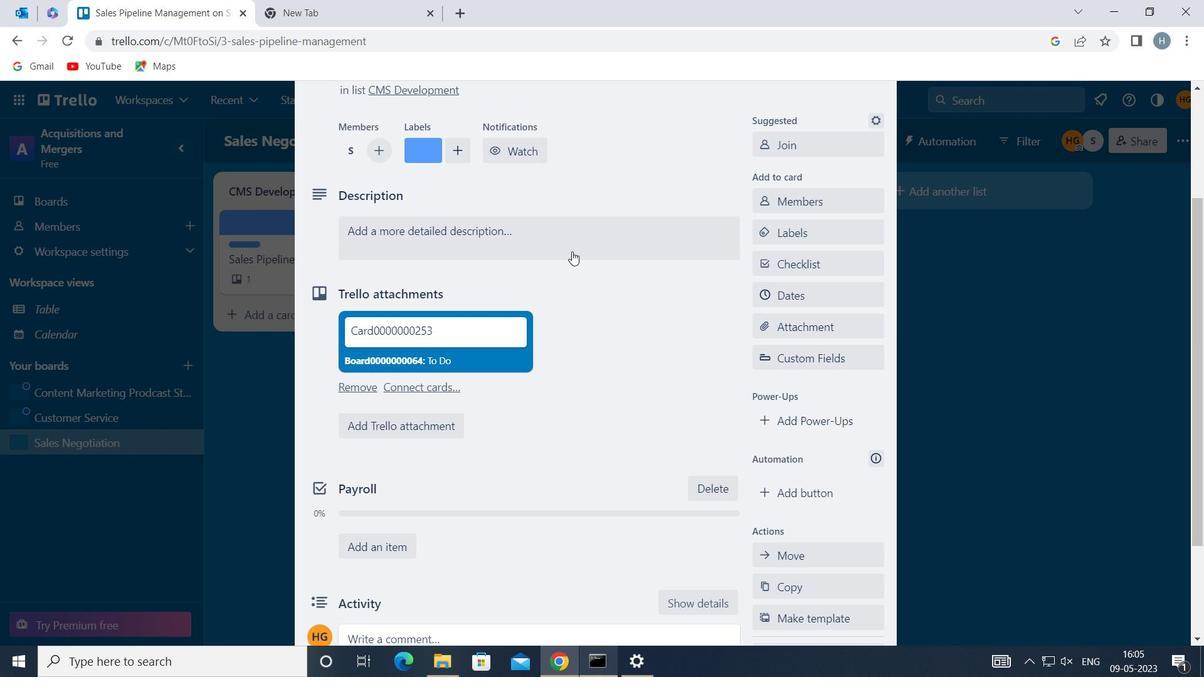 
Action: Mouse pressed left at (569, 227)
Screenshot: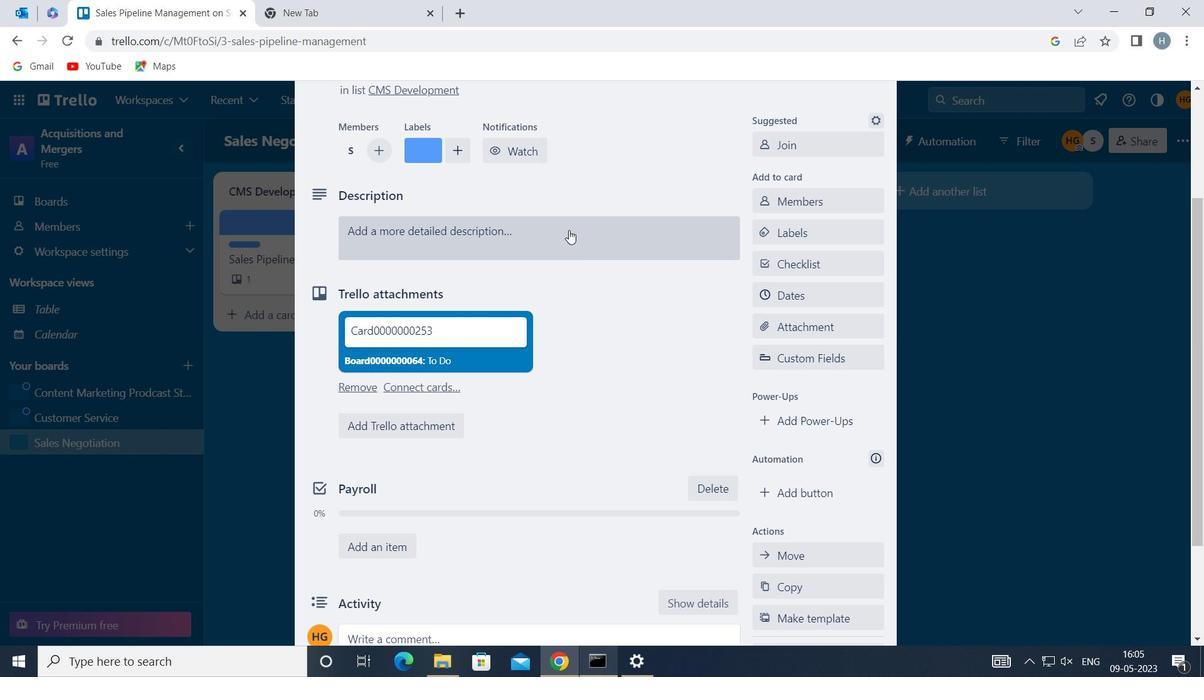 
Action: Mouse moved to (533, 289)
Screenshot: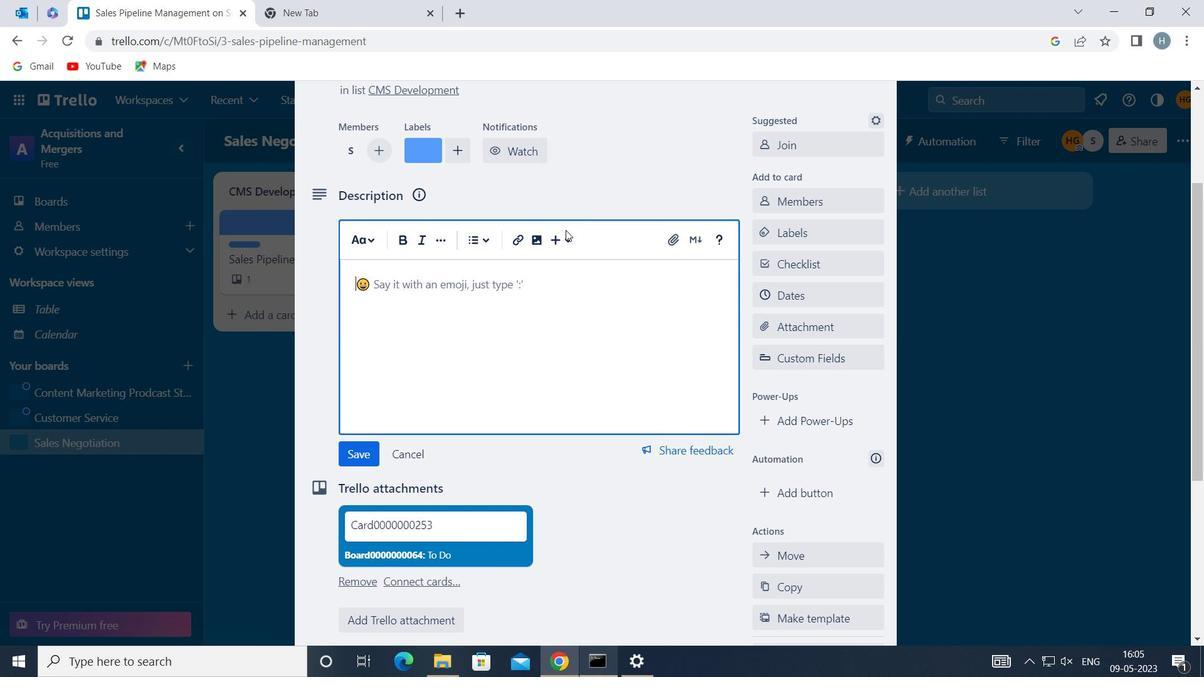 
Action: Mouse pressed left at (533, 289)
Screenshot: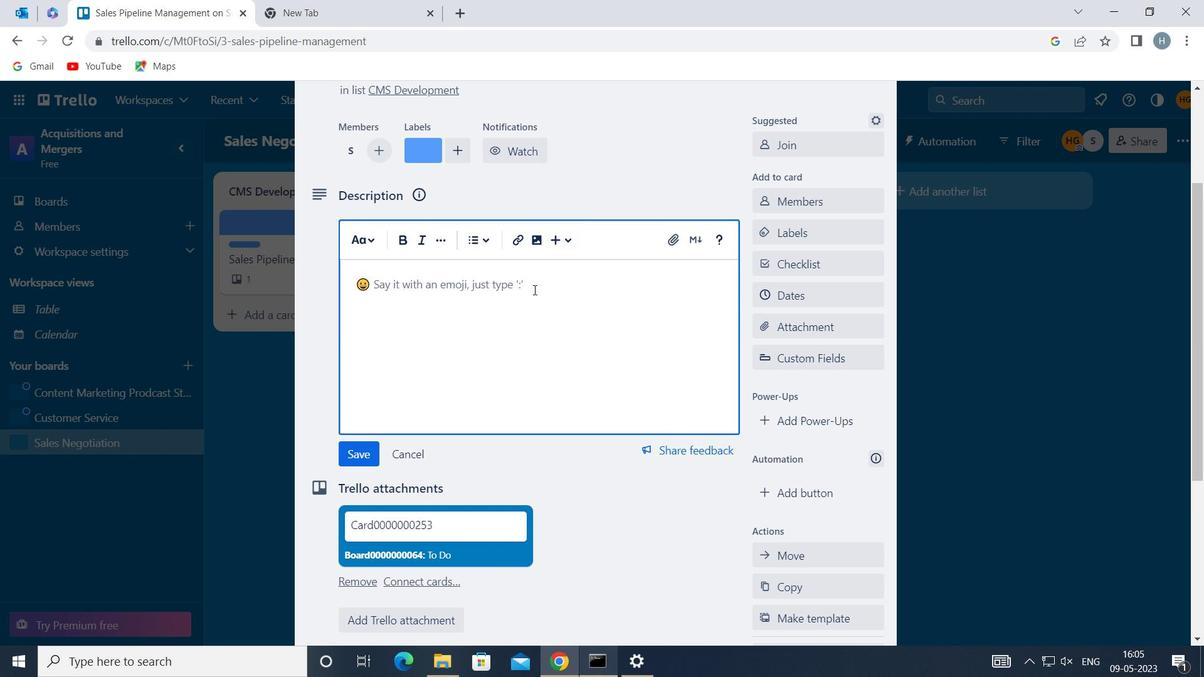 
Action: Mouse moved to (546, 285)
Screenshot: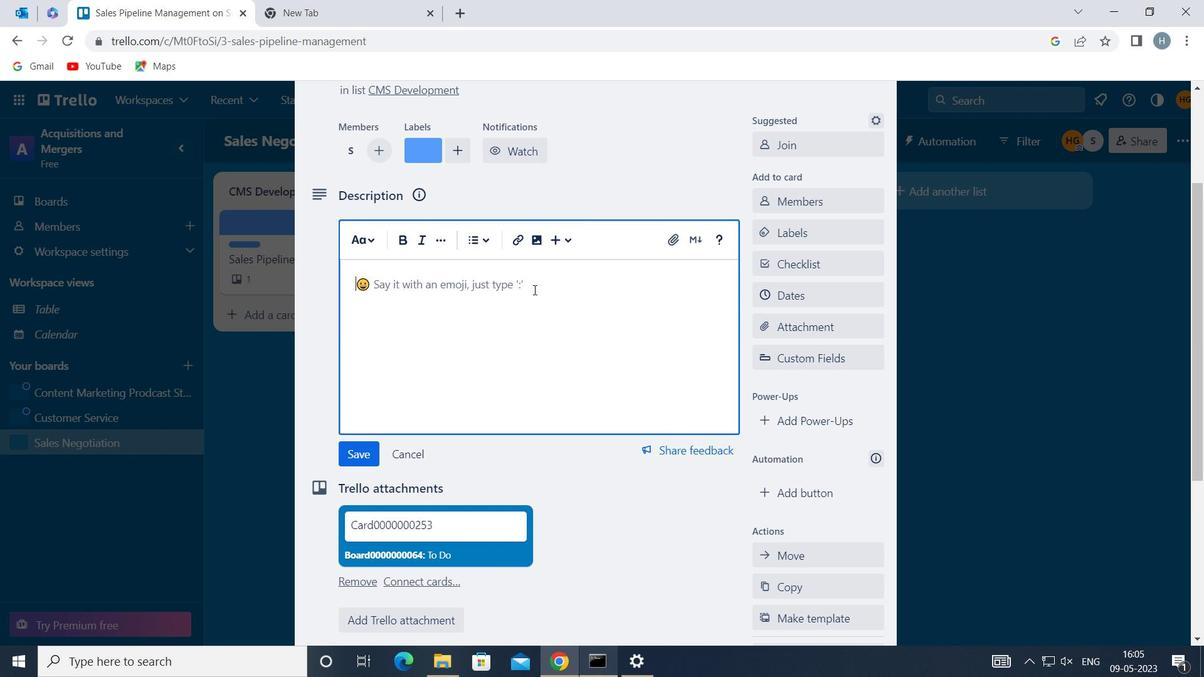 
Action: Key pressed <Key.shift><Key.shift><Key.shift><Key.shift><Key.shift><Key.shift><Key.shift><Key.shift><Key.shift><Key.shift>DEVELOP<Key.space><Key.shift>AND<Key.space><Key.shift>LAUNCH<Key.space>NEW<Key.space>EMAIL<Key.space>MARKETING<Key.space>CAMPAIGN<Key.space>FOR<Key.space>LEAD<Key.space>GENERATION
Screenshot: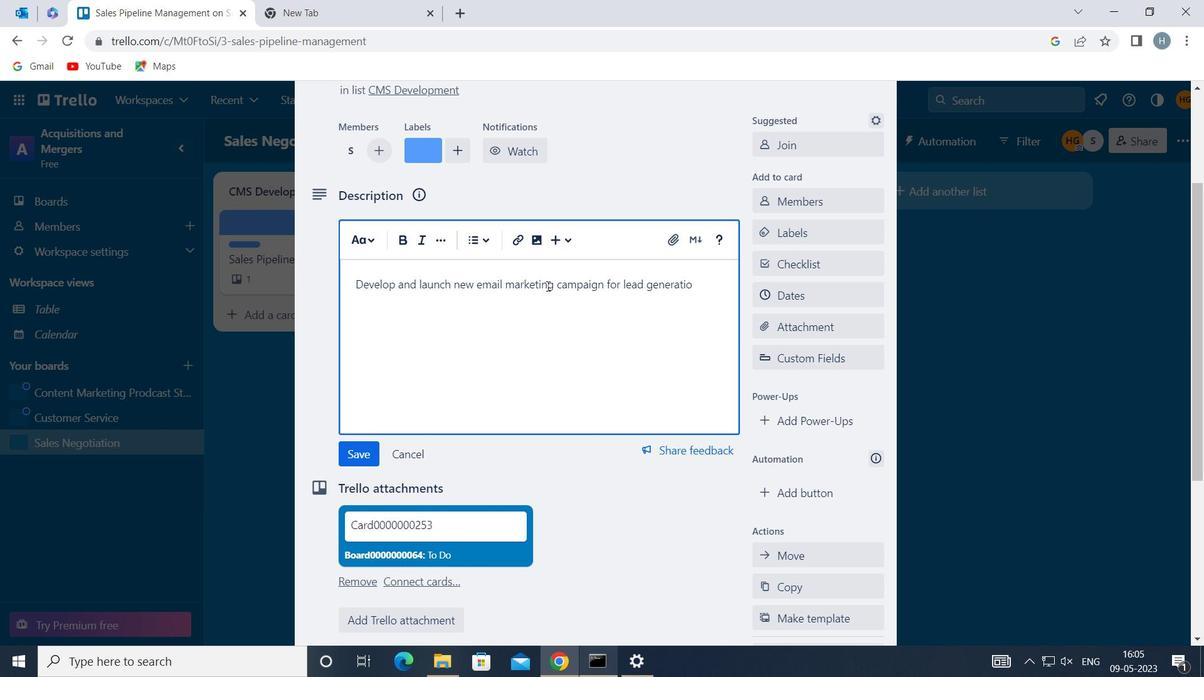 
Action: Mouse moved to (358, 450)
Screenshot: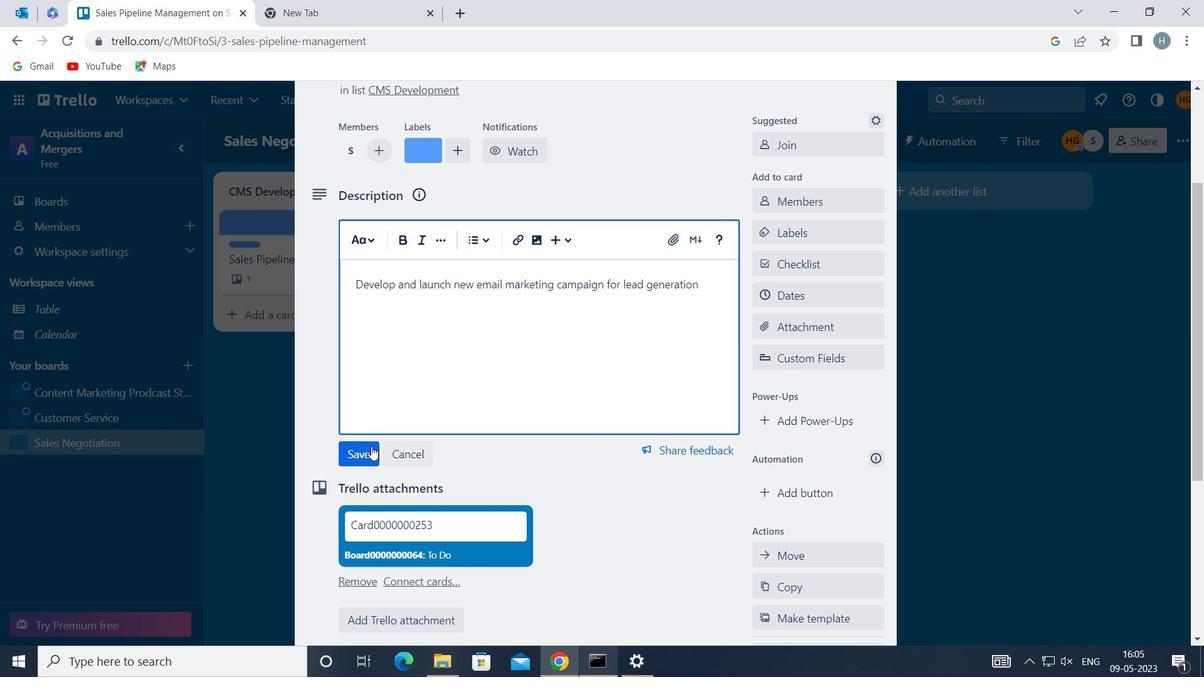 
Action: Mouse pressed left at (358, 450)
Screenshot: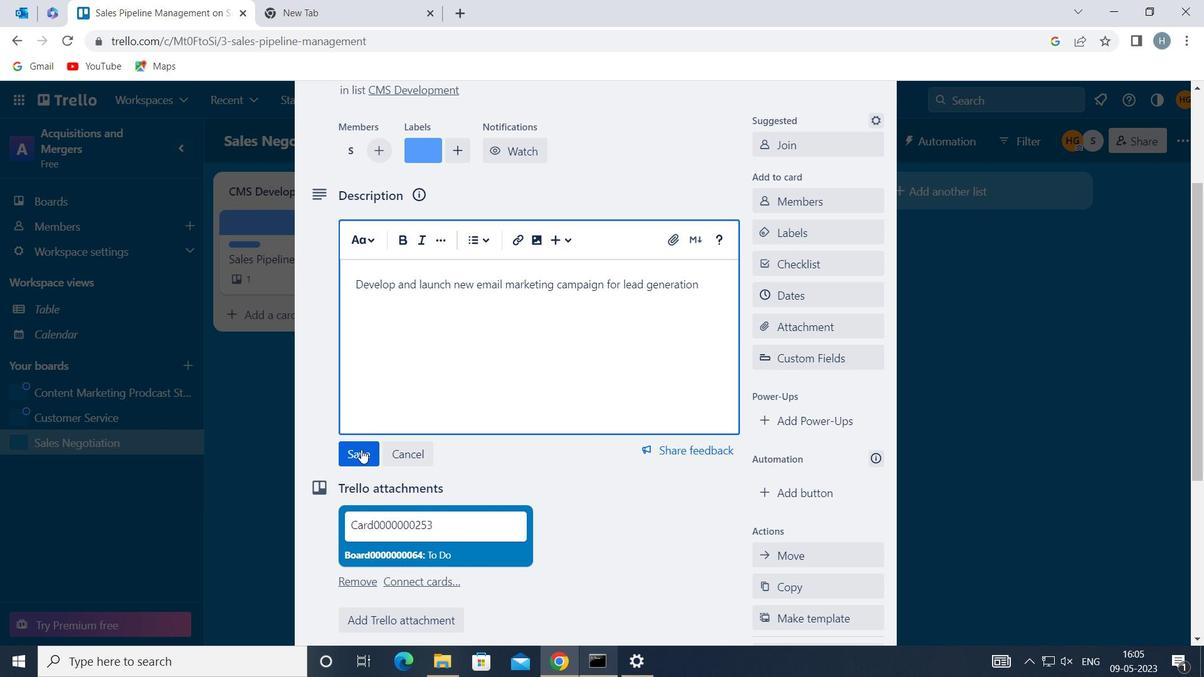 
Action: Mouse moved to (394, 427)
Screenshot: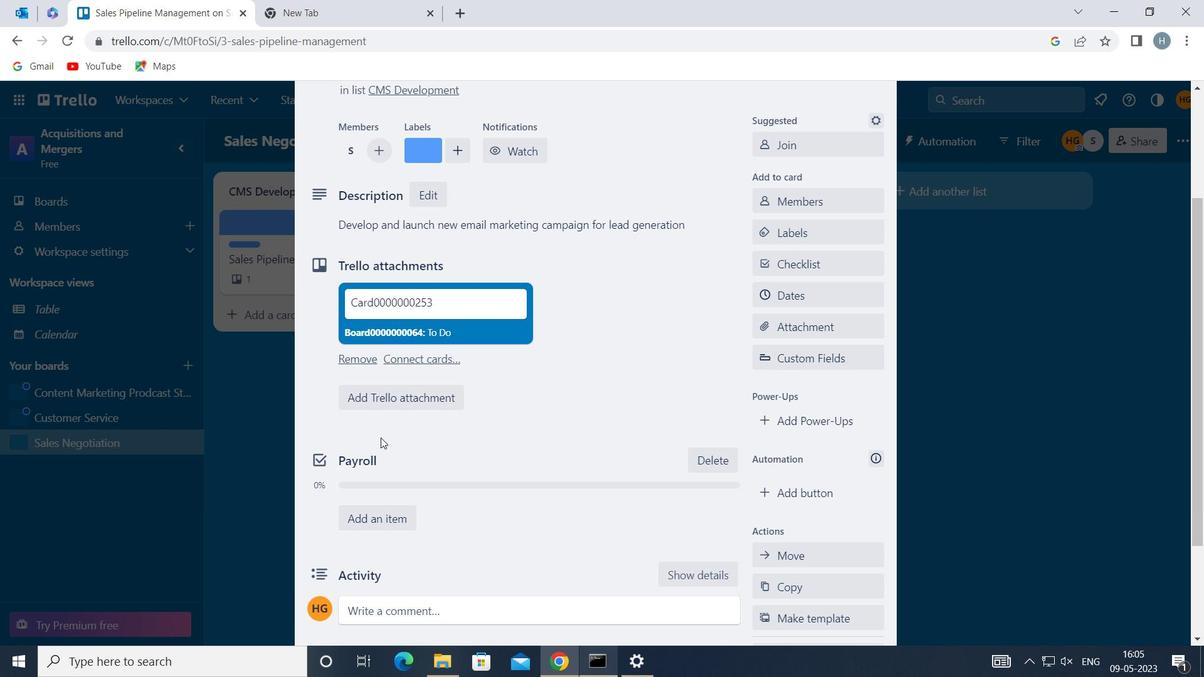 
Action: Mouse scrolled (394, 426) with delta (0, 0)
Screenshot: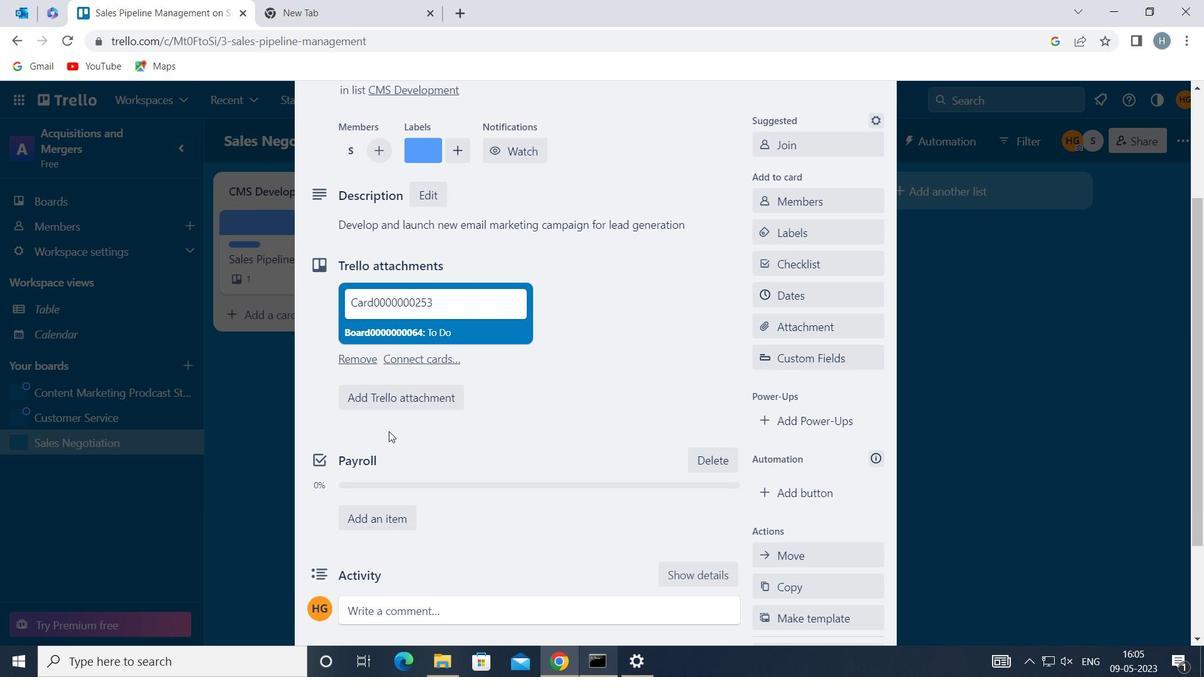 
Action: Mouse moved to (418, 418)
Screenshot: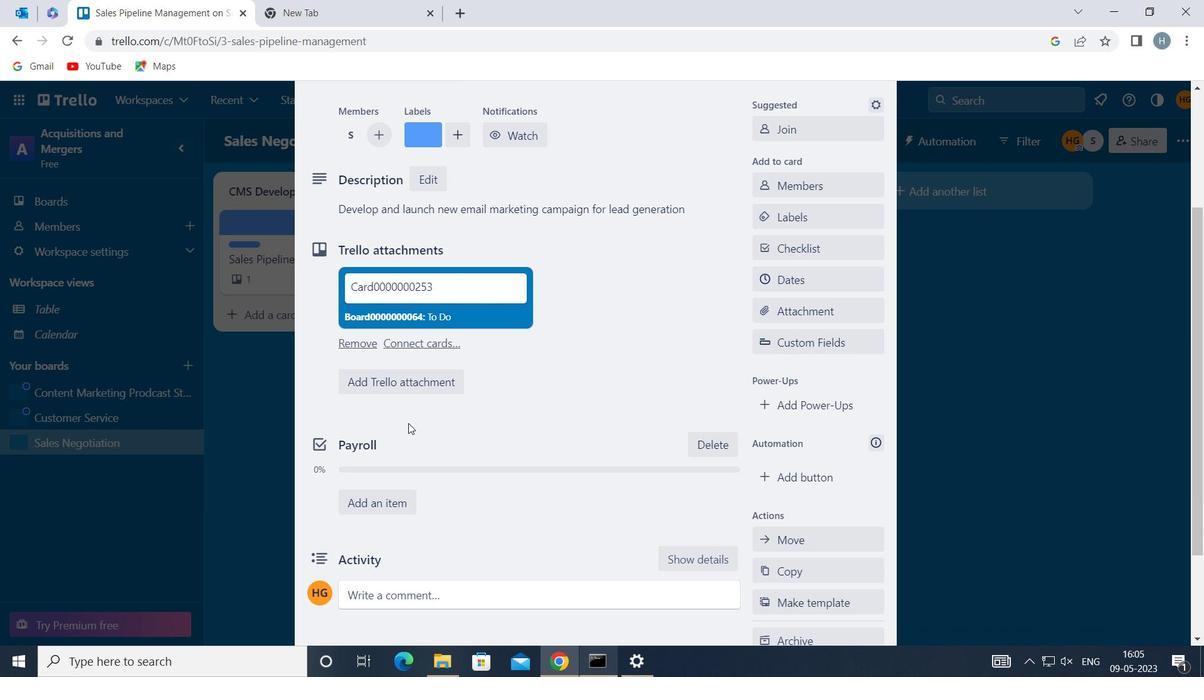 
Action: Mouse scrolled (418, 417) with delta (0, 0)
Screenshot: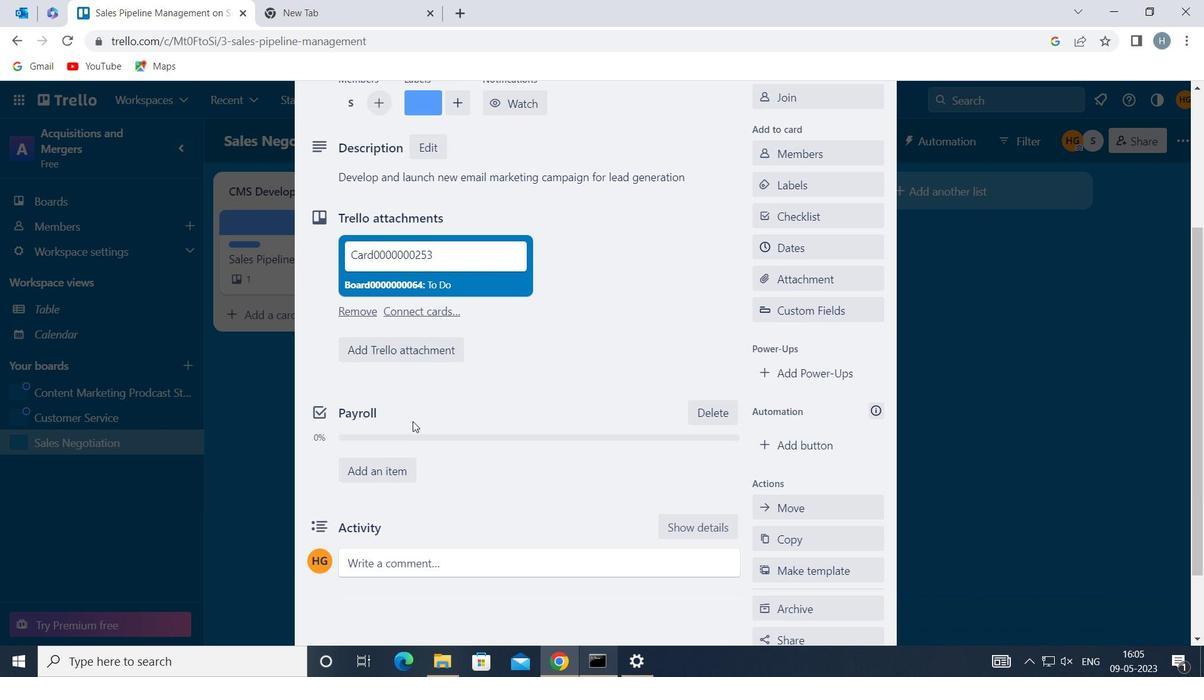 
Action: Mouse moved to (425, 418)
Screenshot: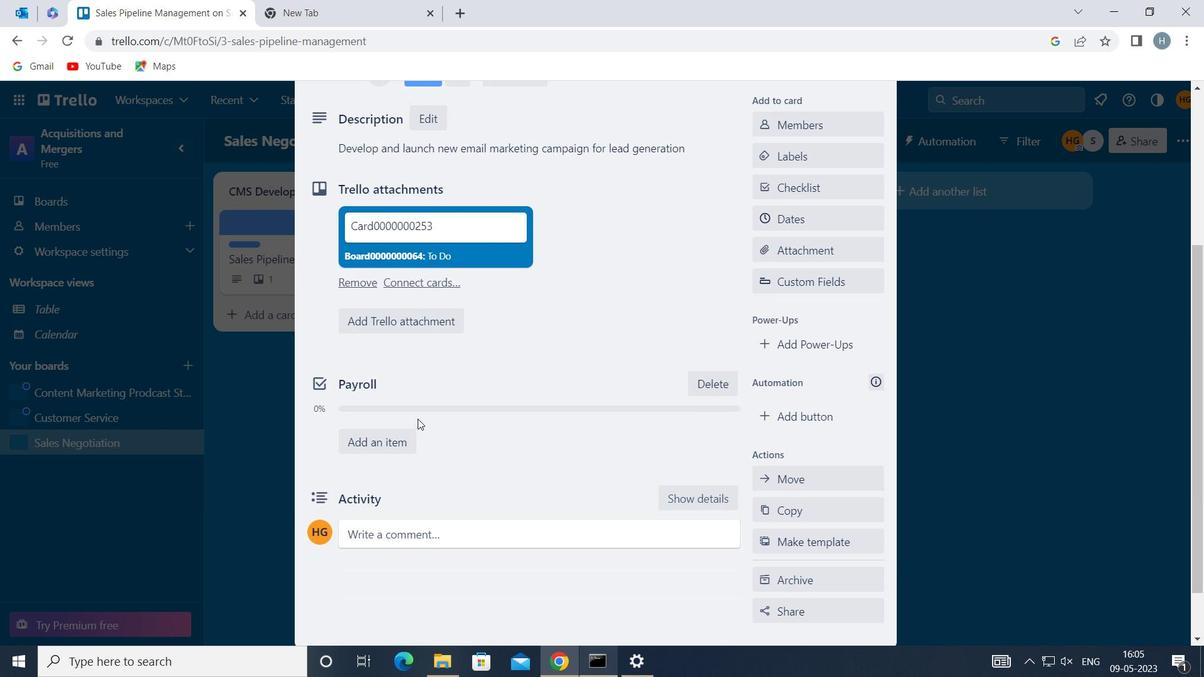 
Action: Mouse scrolled (425, 417) with delta (0, 0)
Screenshot: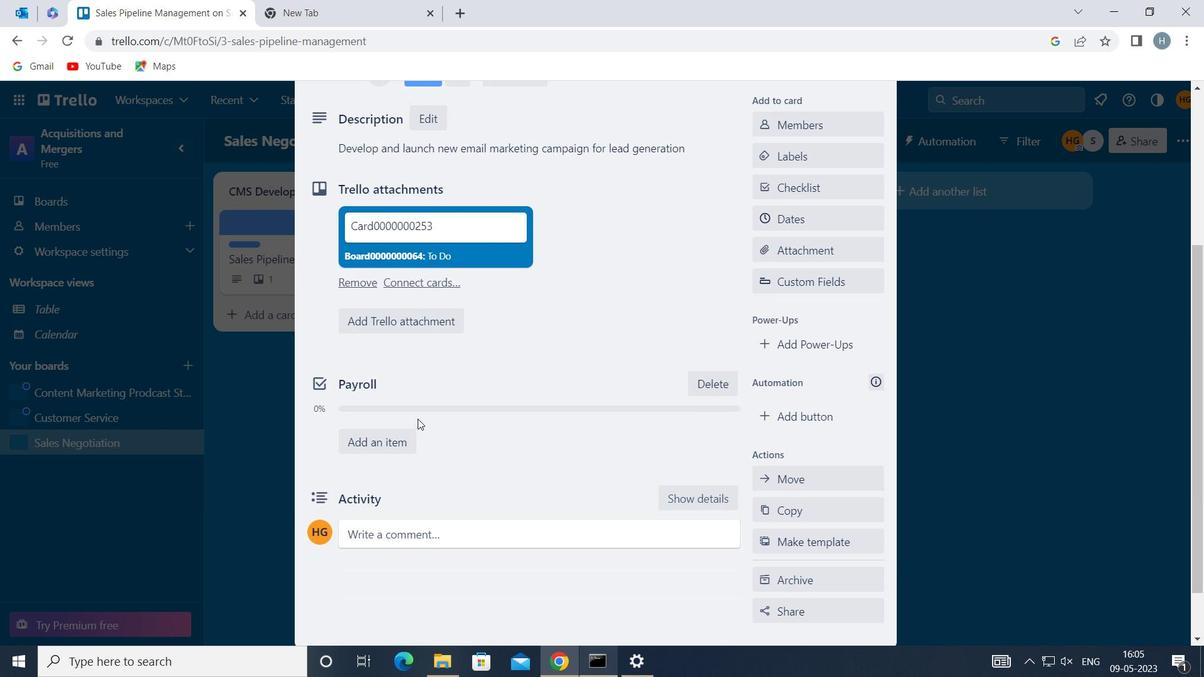 
Action: Mouse moved to (452, 464)
Screenshot: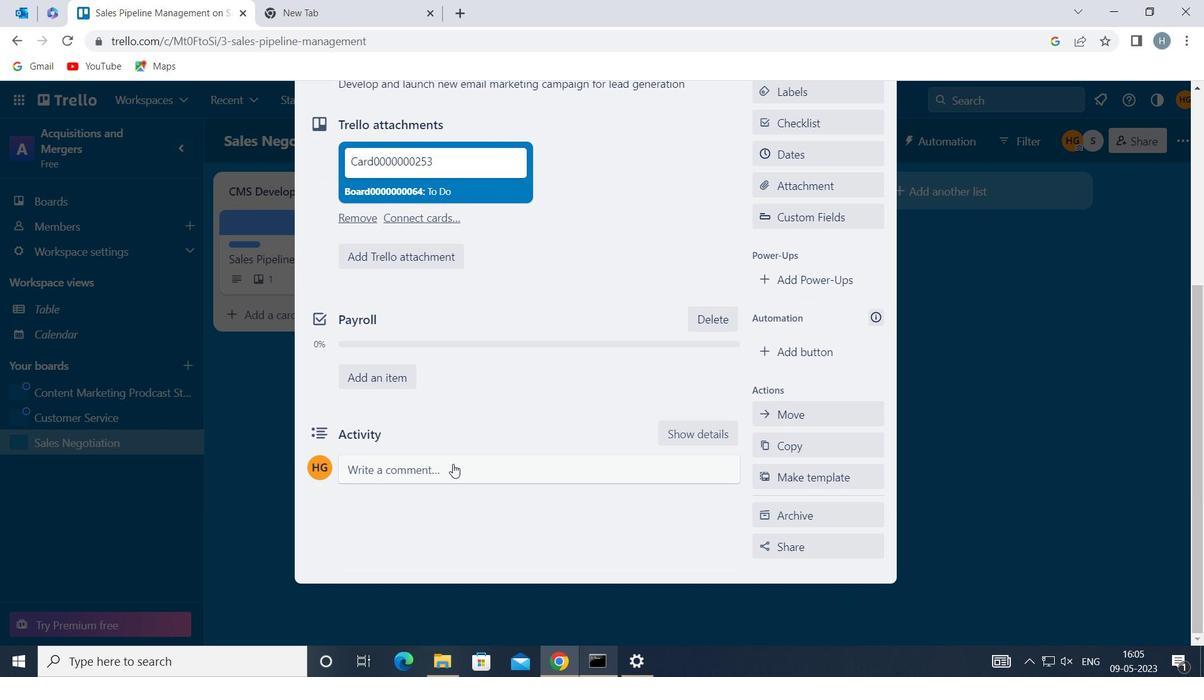 
Action: Mouse pressed left at (452, 464)
Screenshot: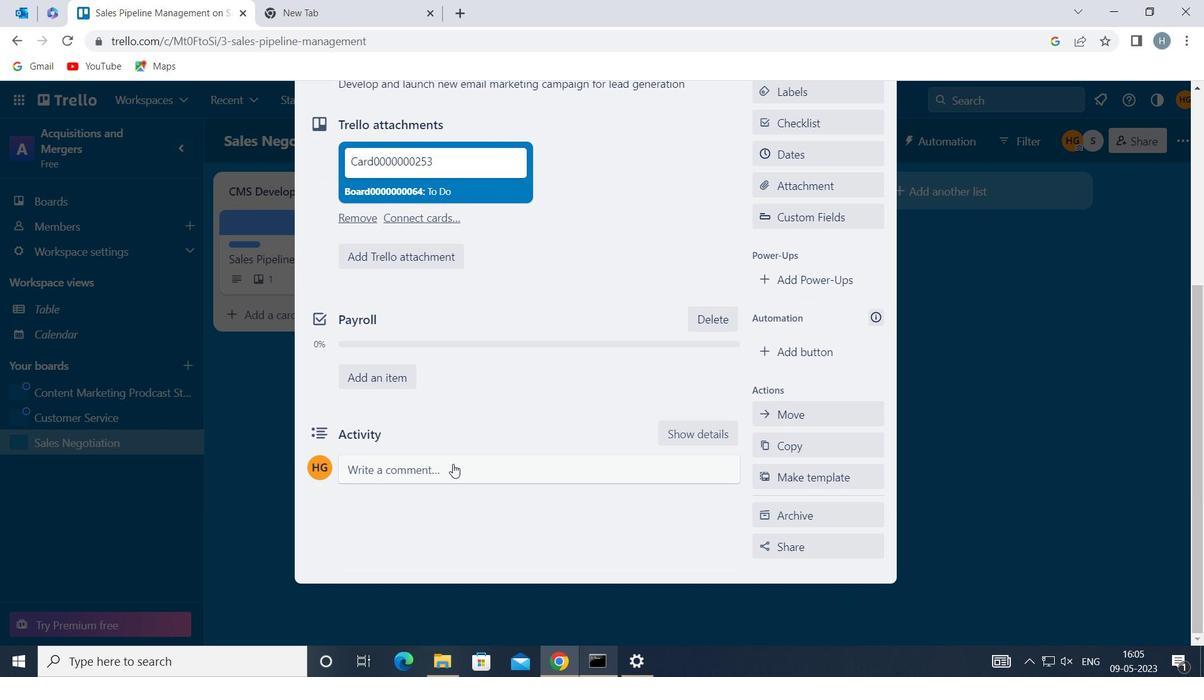 
Action: Mouse moved to (455, 463)
Screenshot: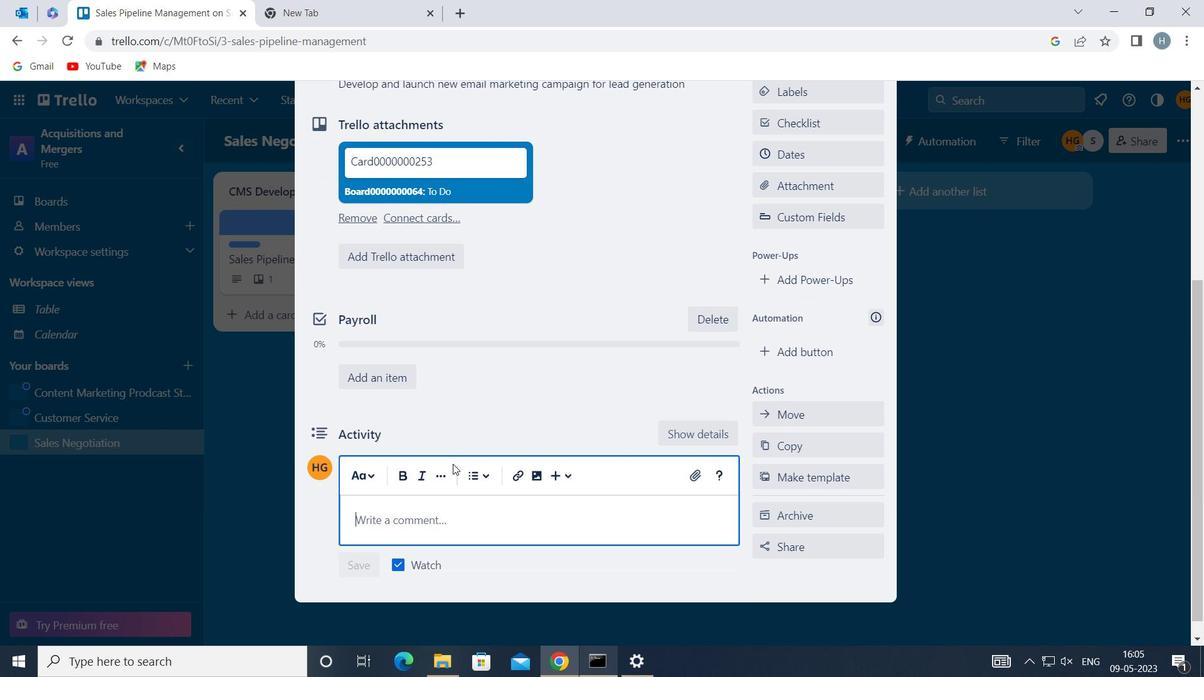 
Action: Mouse scrolled (455, 462) with delta (0, 0)
Screenshot: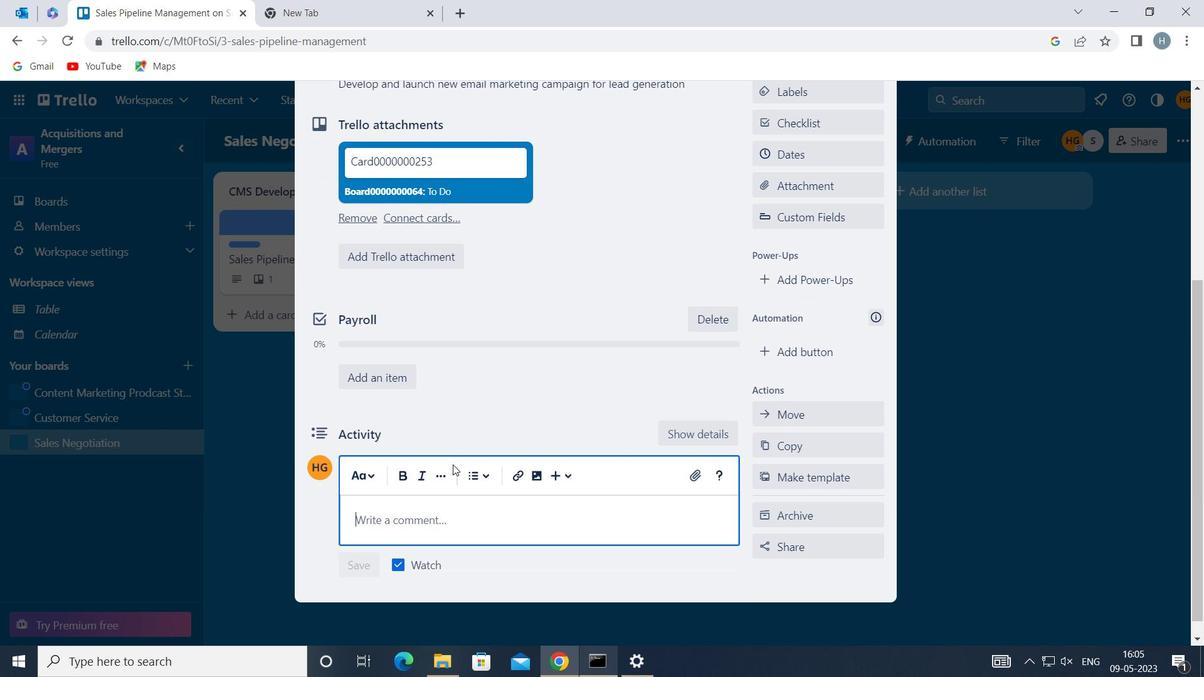 
Action: Mouse moved to (455, 494)
Screenshot: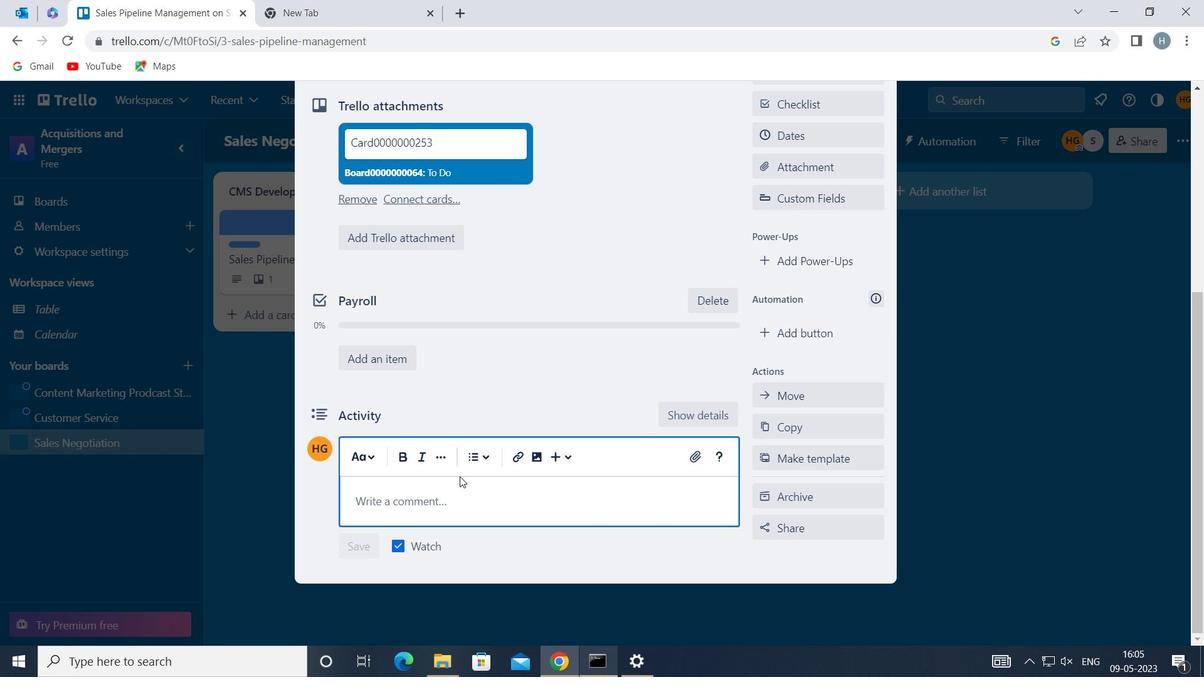 
Action: Mouse pressed left at (455, 494)
Screenshot: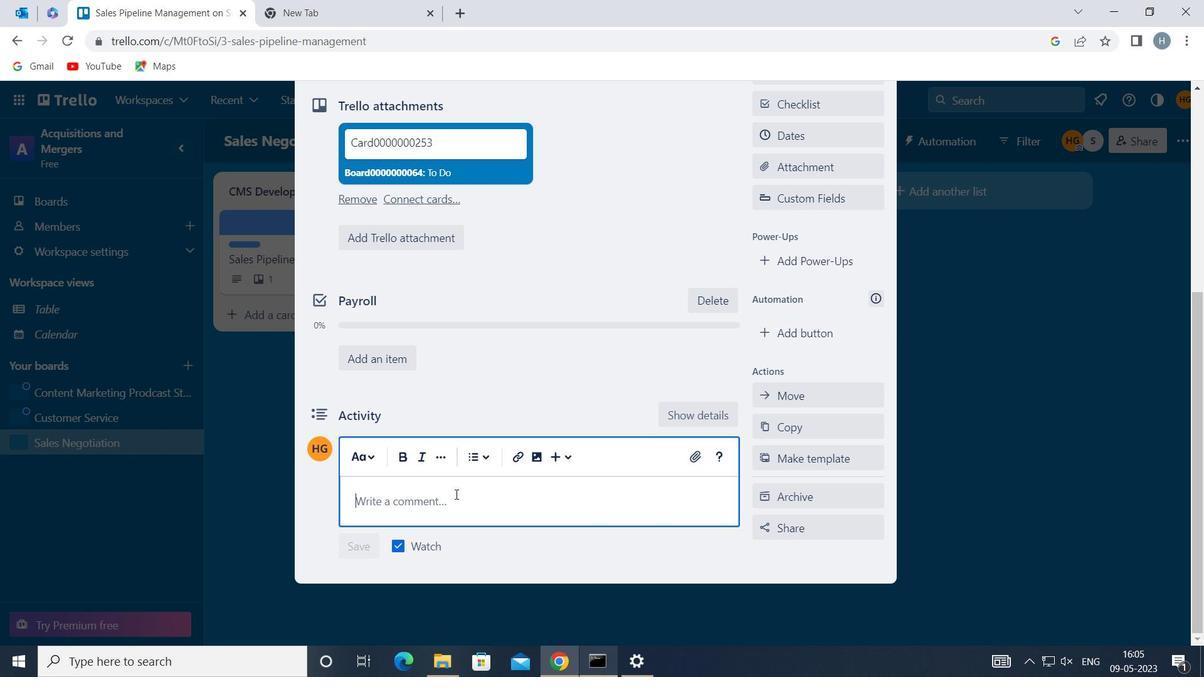 
Action: Key pressed <Key.shift>THIS<Key.space>TASK<Key.space>PRESENTS<Key.space>AN<Key.space>OPPORTUNITY<Key.space>TO<Key.space>DEMONSTRATE<Key.space>OUR<Key.space>LEADERSHIP<Key.space>SKILLS<Key.space>AND<Key.space>ABILITY<Key.space>TO<Key.space>TAKE<Key.space>CHARGE<Key.space>
Screenshot: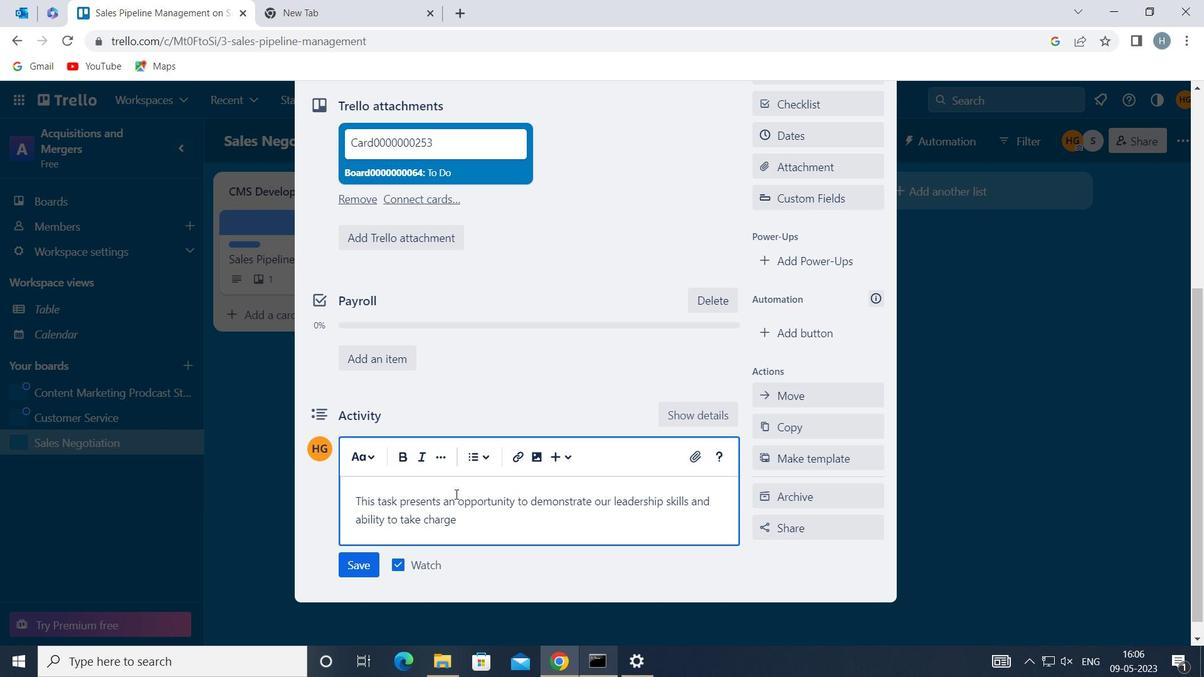 
Action: Mouse moved to (358, 566)
Screenshot: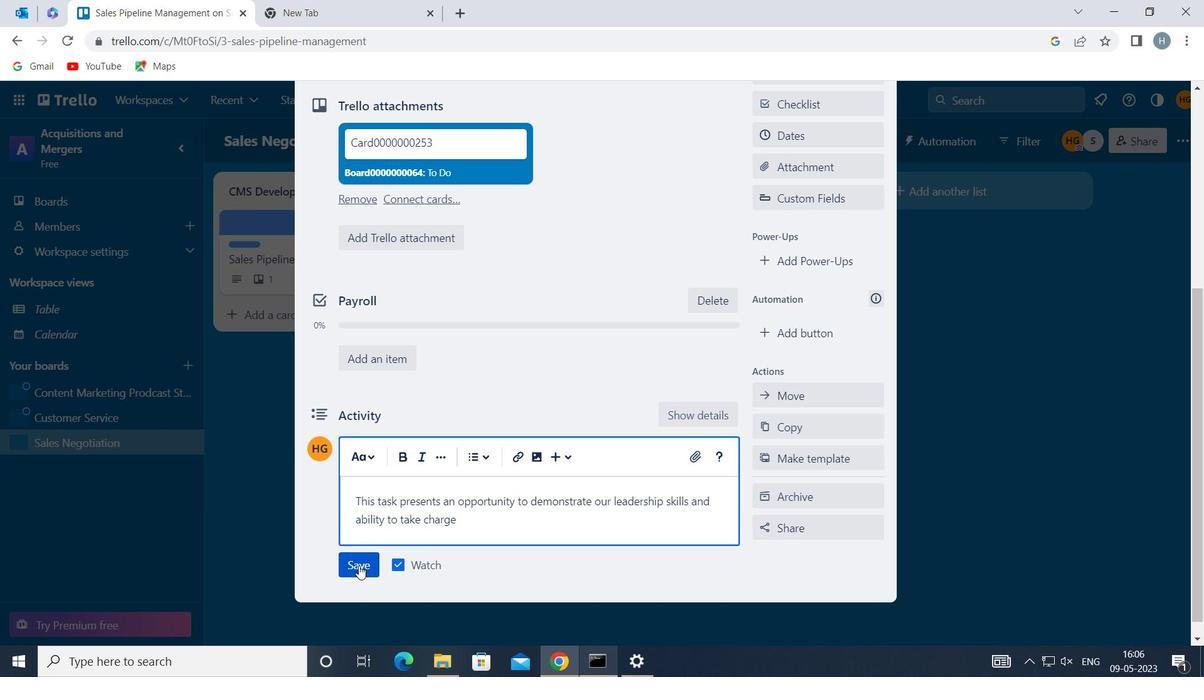 
Action: Mouse pressed left at (358, 566)
Screenshot: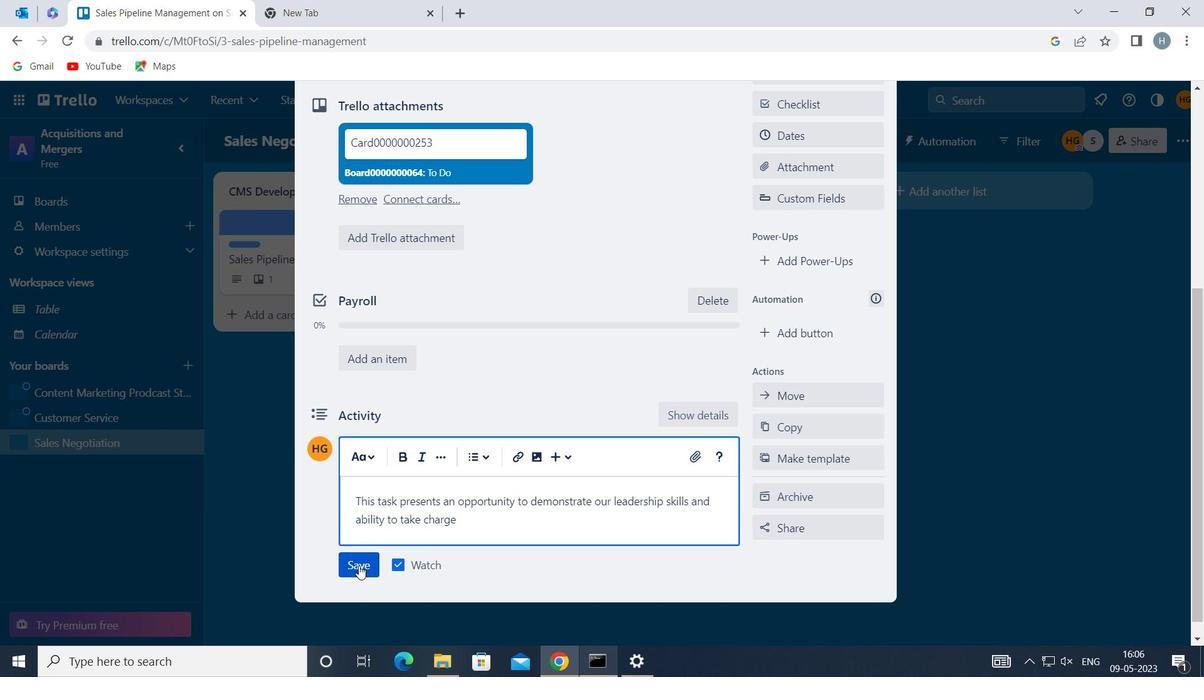 
Action: Mouse moved to (825, 135)
Screenshot: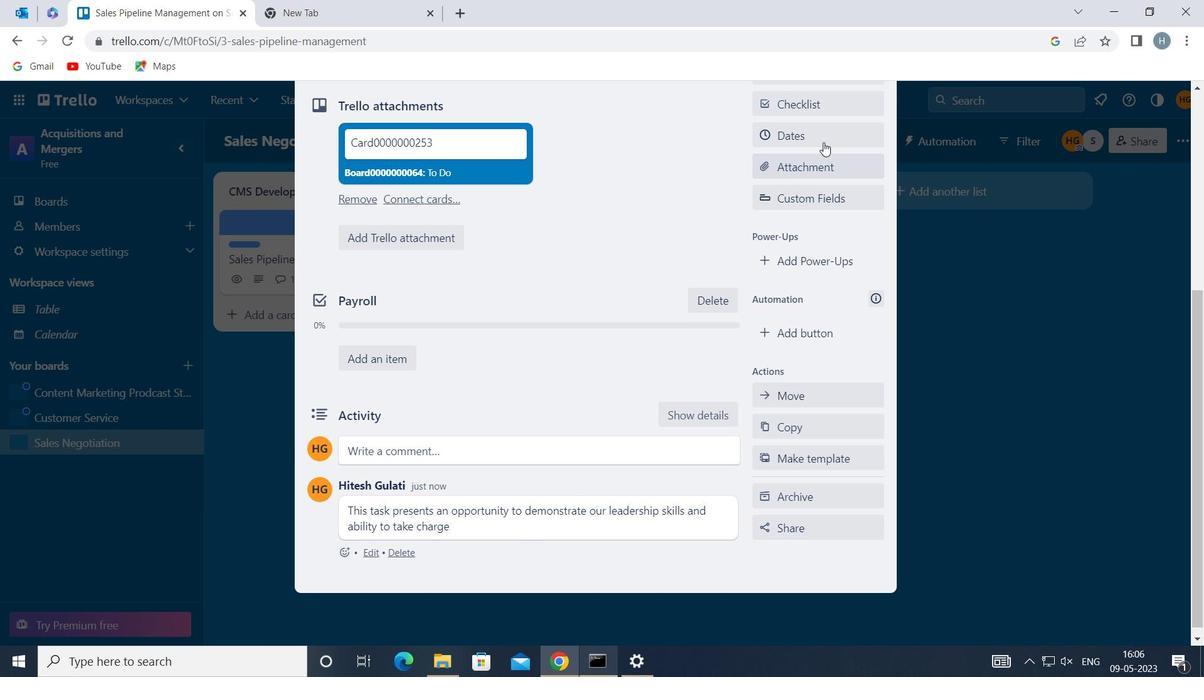 
Action: Mouse pressed left at (825, 135)
Screenshot: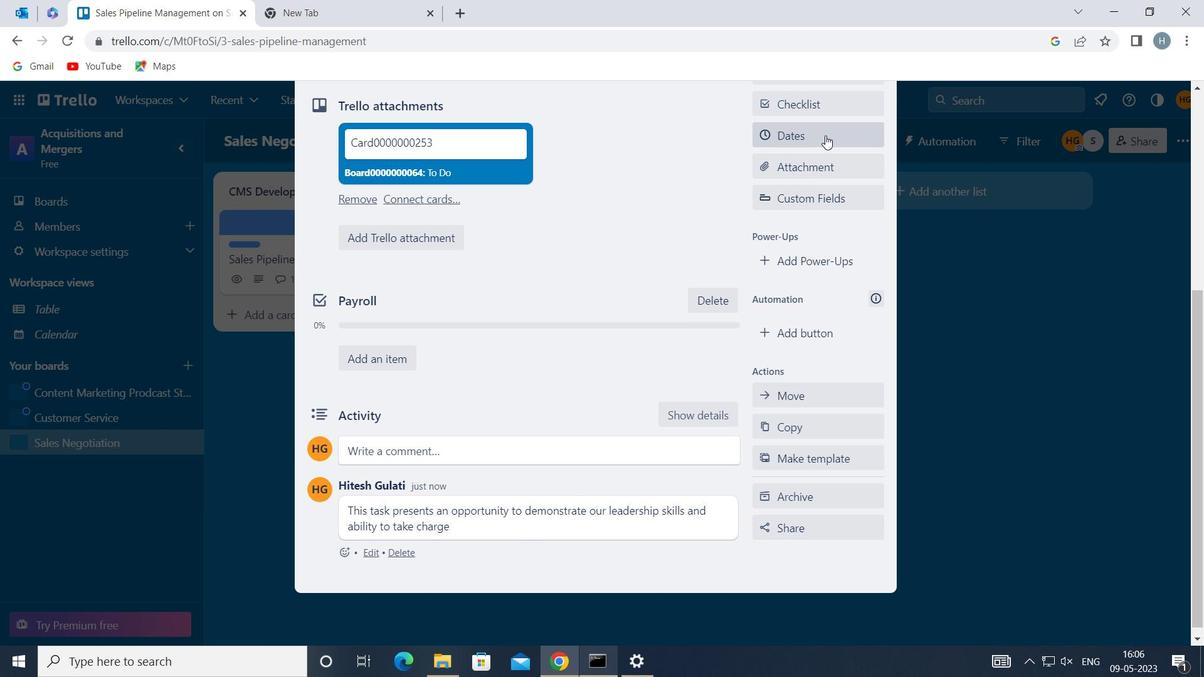 
Action: Mouse moved to (767, 417)
Screenshot: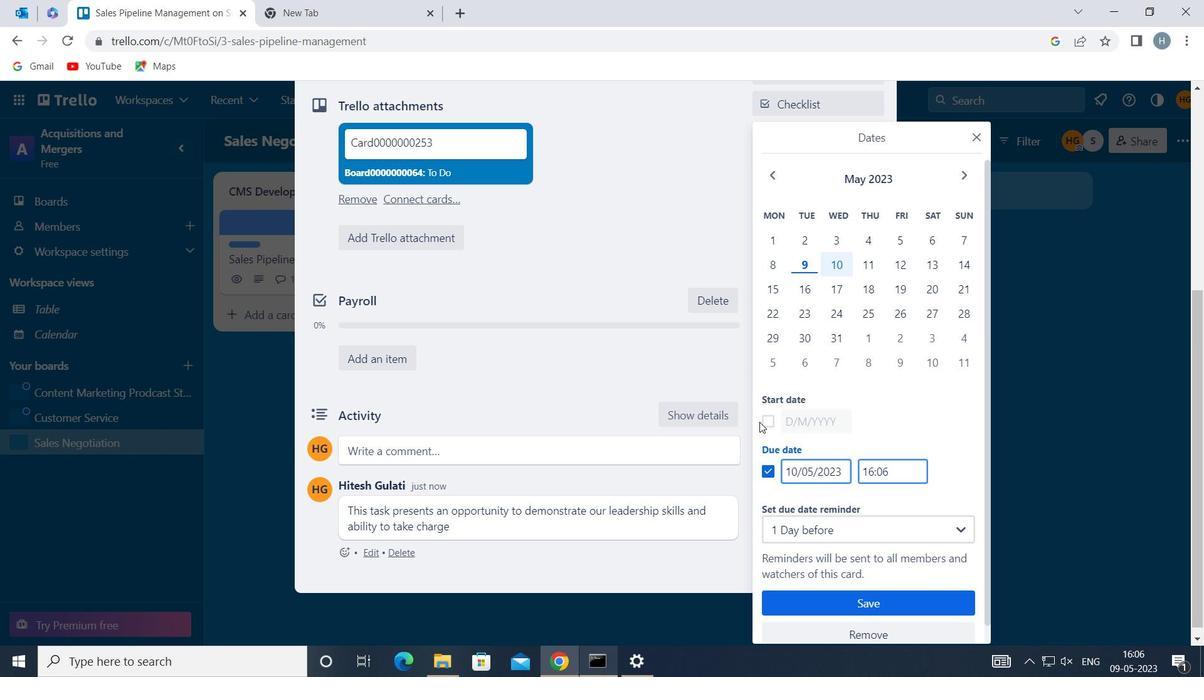 
Action: Mouse pressed left at (767, 417)
Screenshot: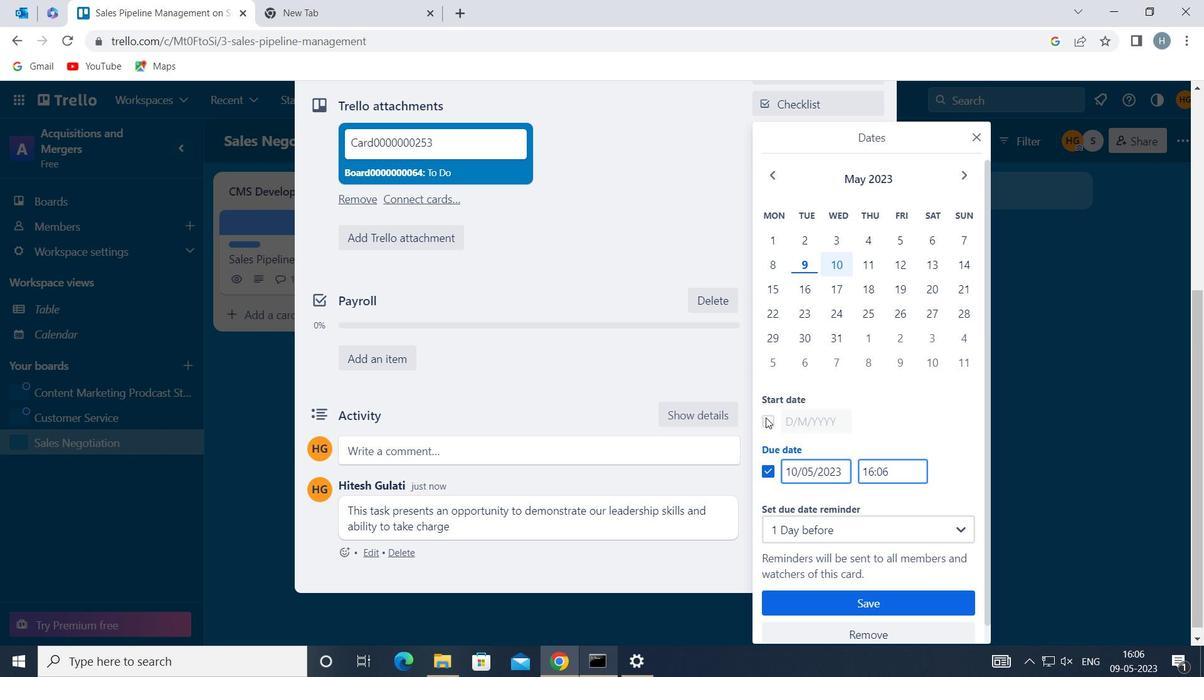 
Action: Mouse moved to (797, 420)
Screenshot: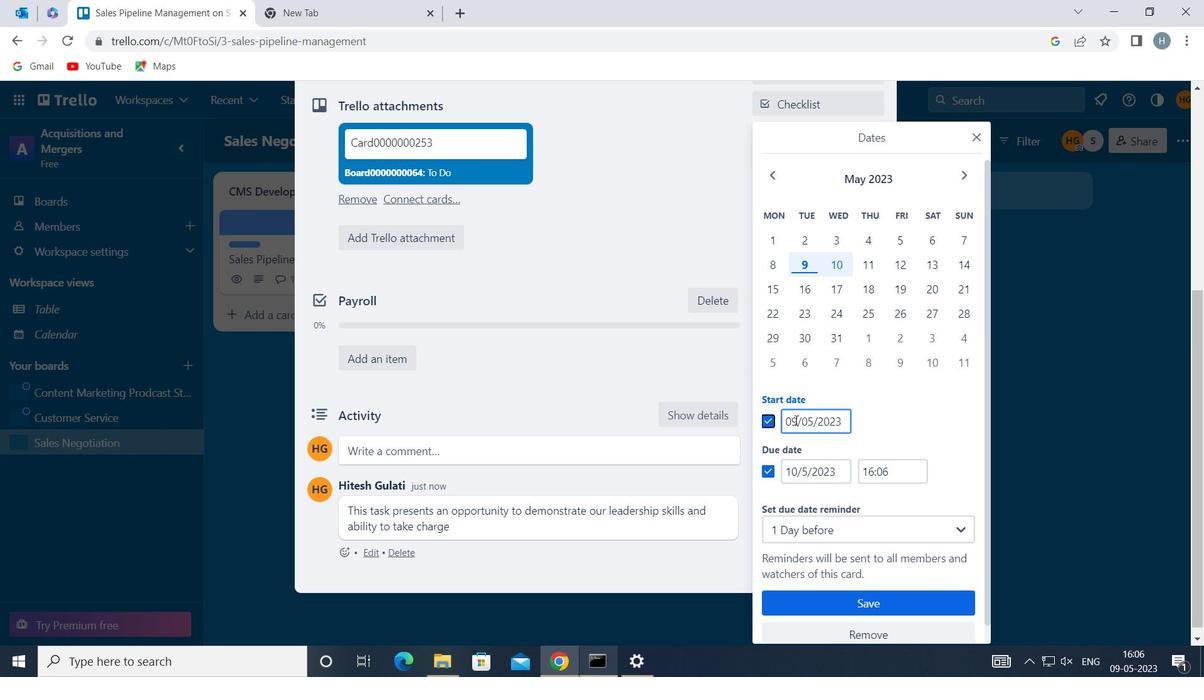 
Action: Mouse pressed left at (797, 420)
Screenshot: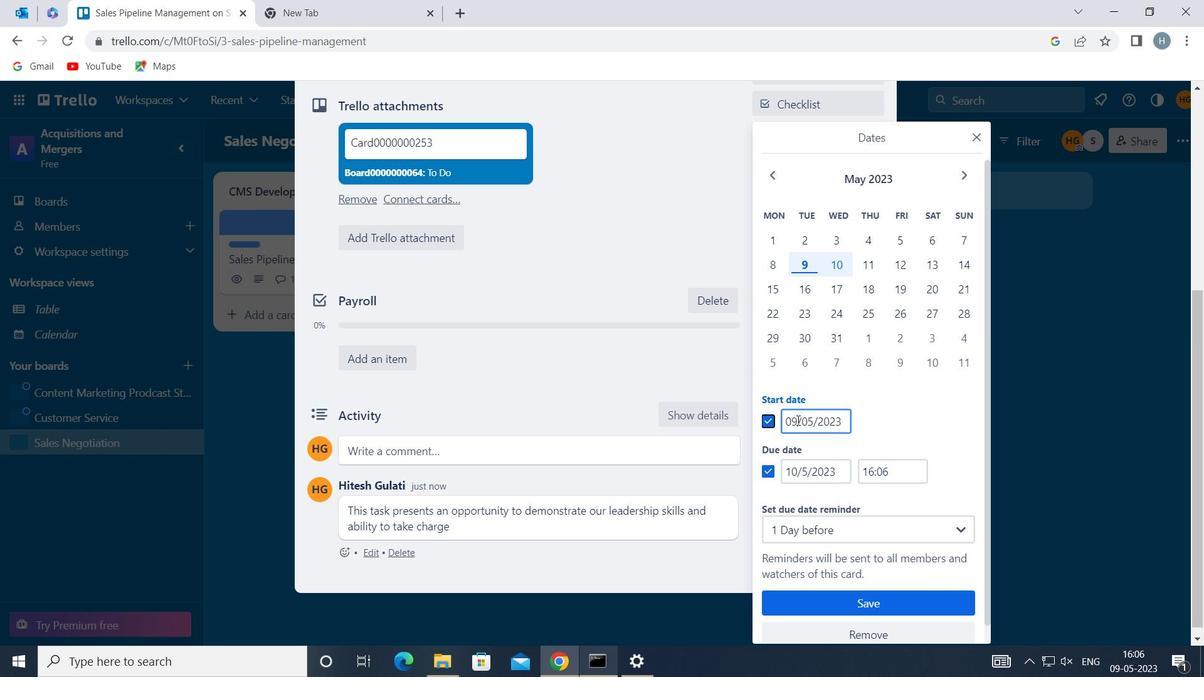 
Action: Mouse moved to (837, 424)
Screenshot: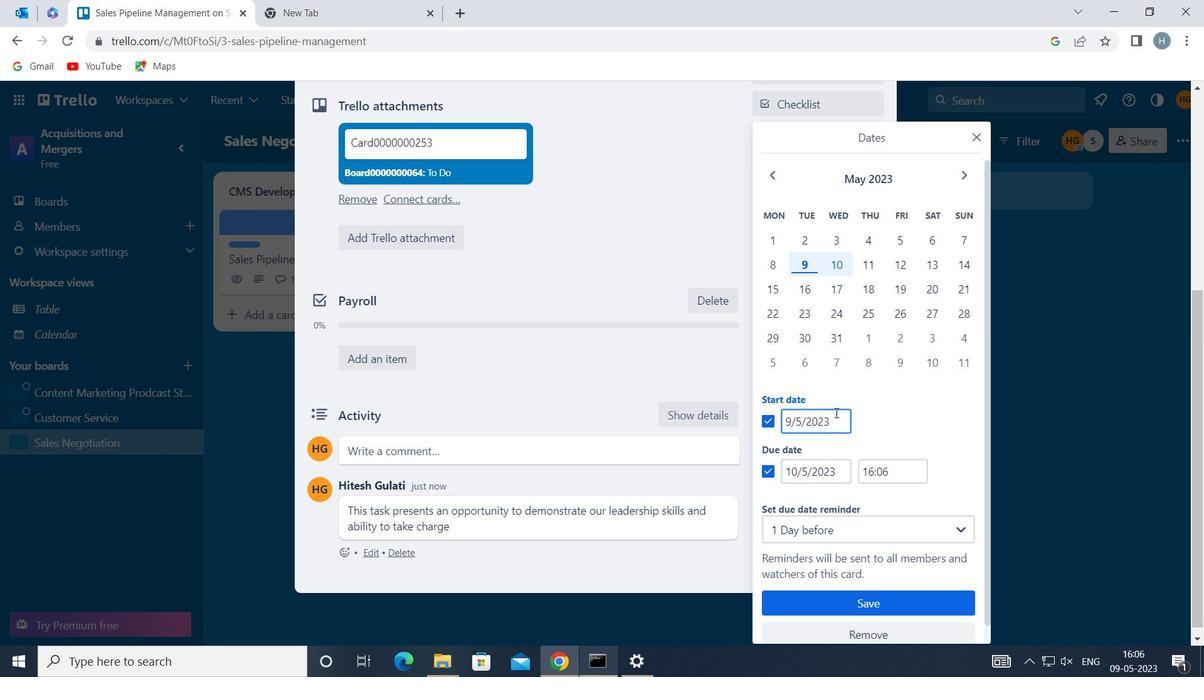
Action: Mouse pressed left at (837, 424)
Screenshot: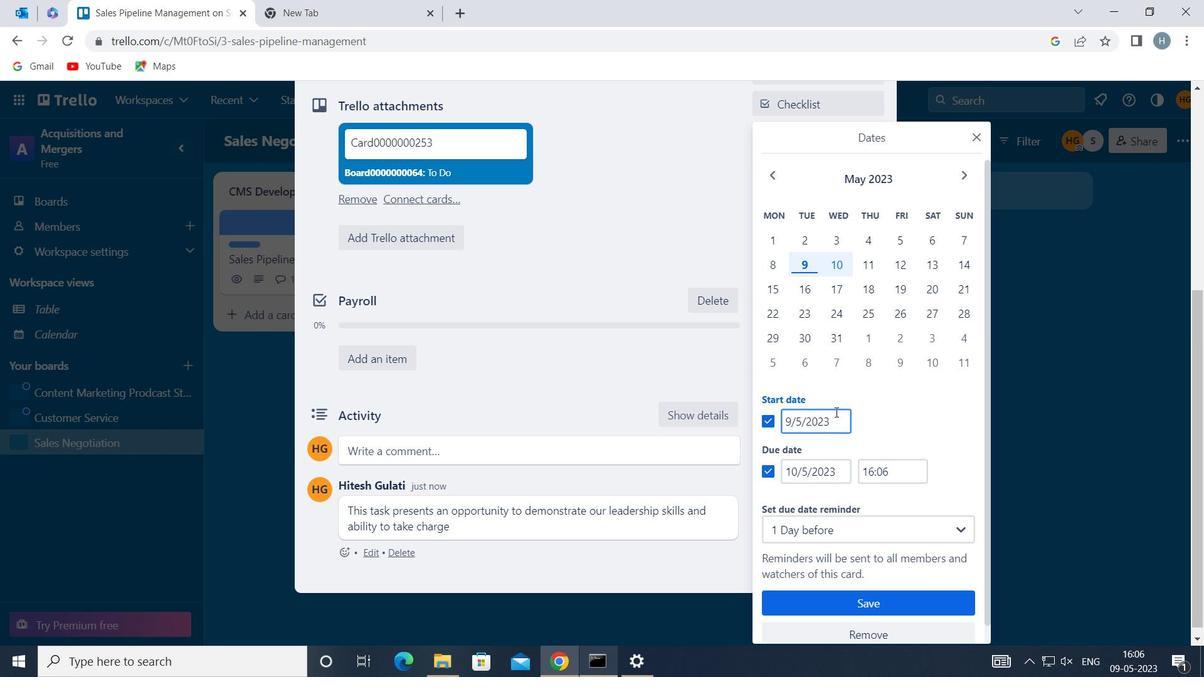 
Action: Mouse moved to (836, 424)
Screenshot: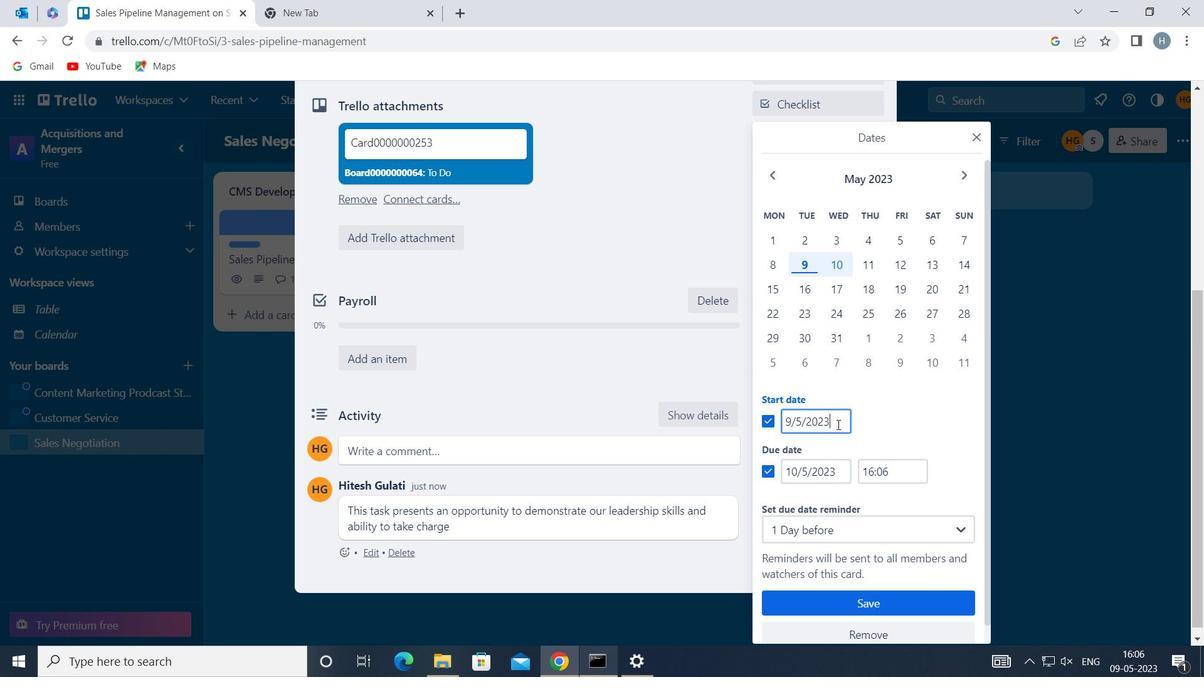 
Action: Key pressed <Key.backspace><Key.backspace><Key.backspace><Key.backspace><<97>><<105>><<96>><<96>>
Screenshot: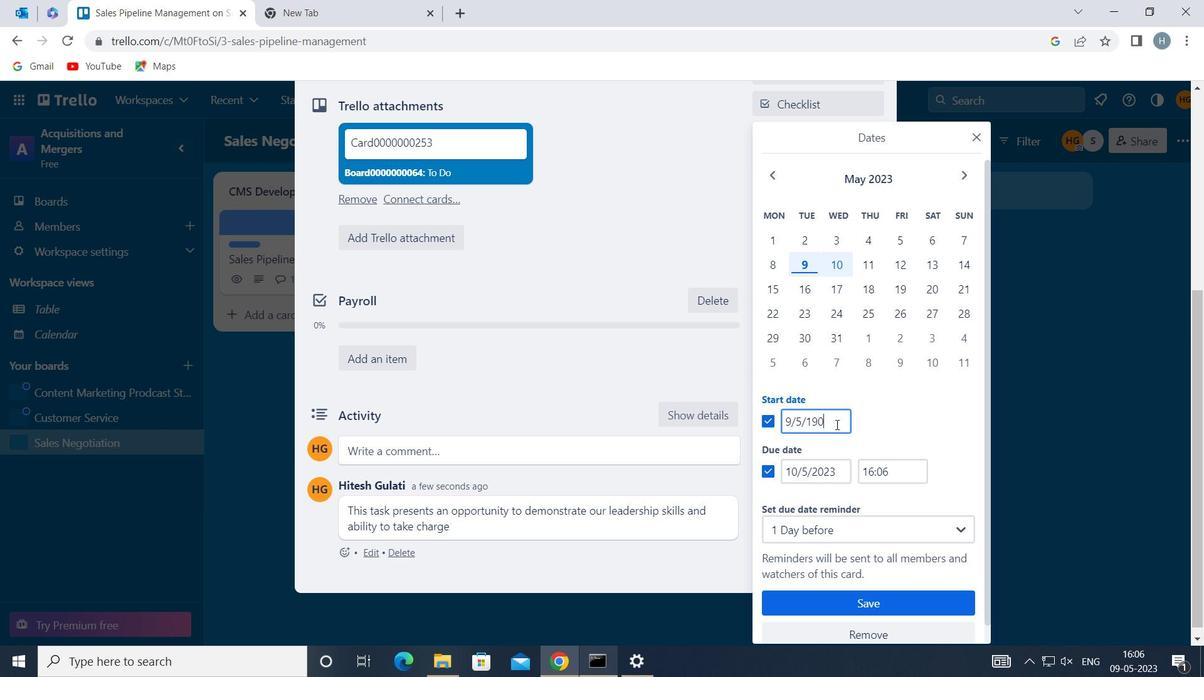 
Action: Mouse moved to (801, 418)
Screenshot: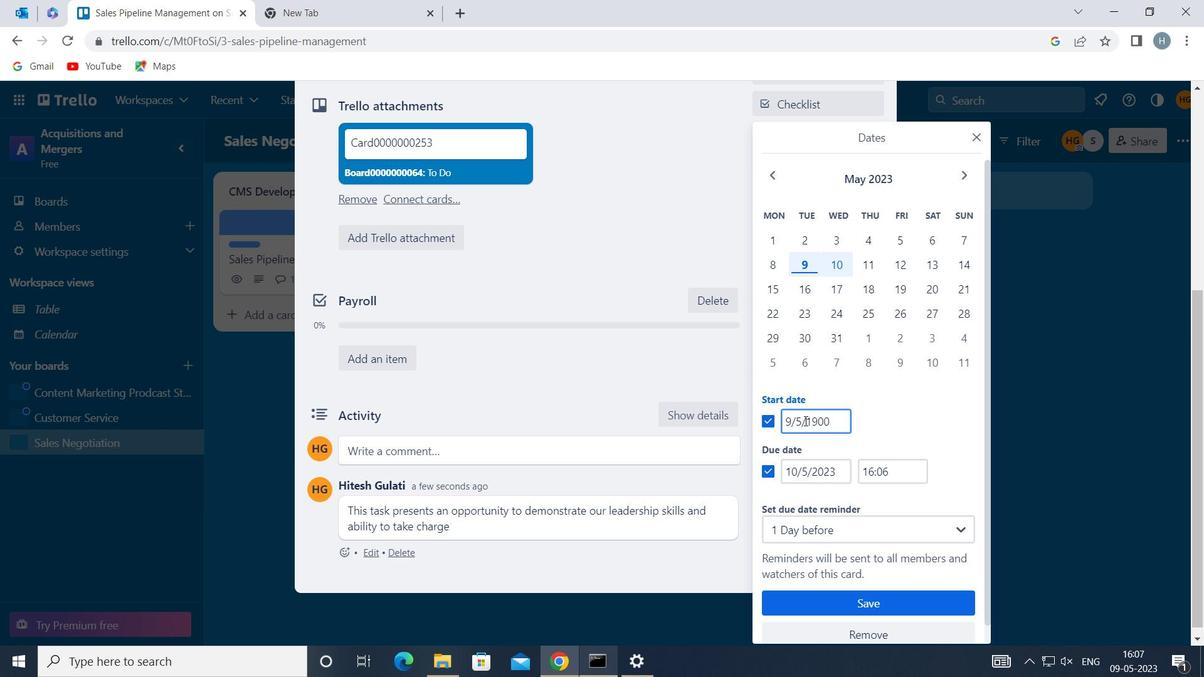 
Action: Mouse pressed left at (801, 418)
Screenshot: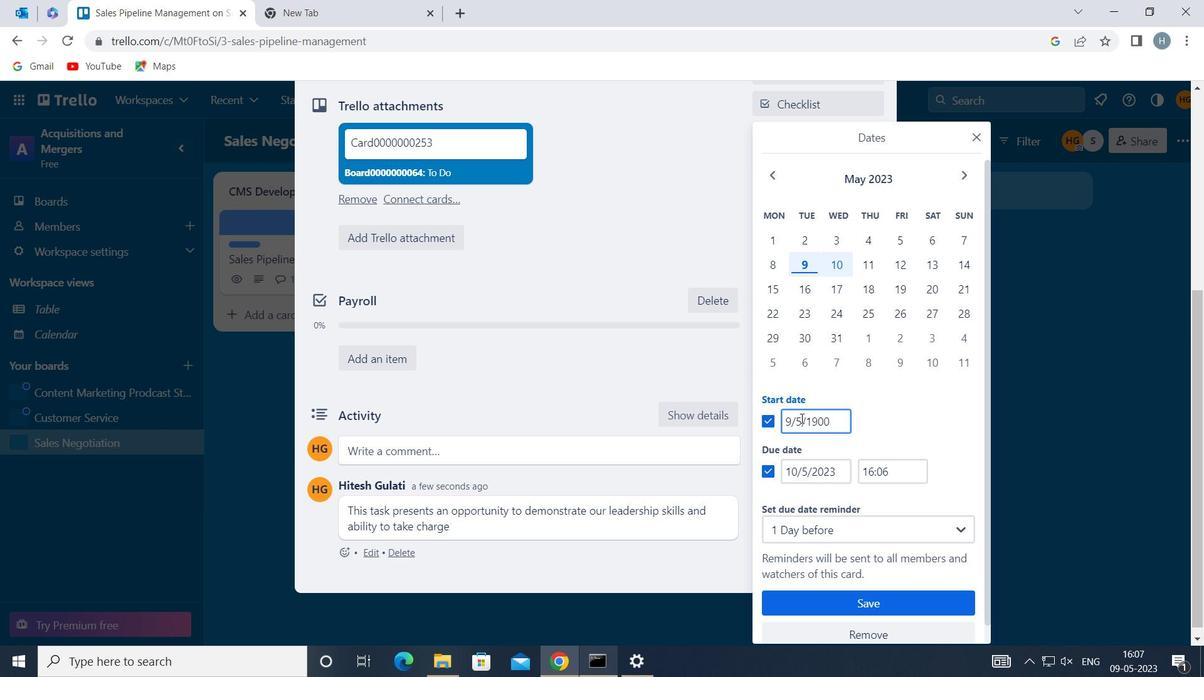 
Action: Key pressed <Key.backspace><<97>>
Screenshot: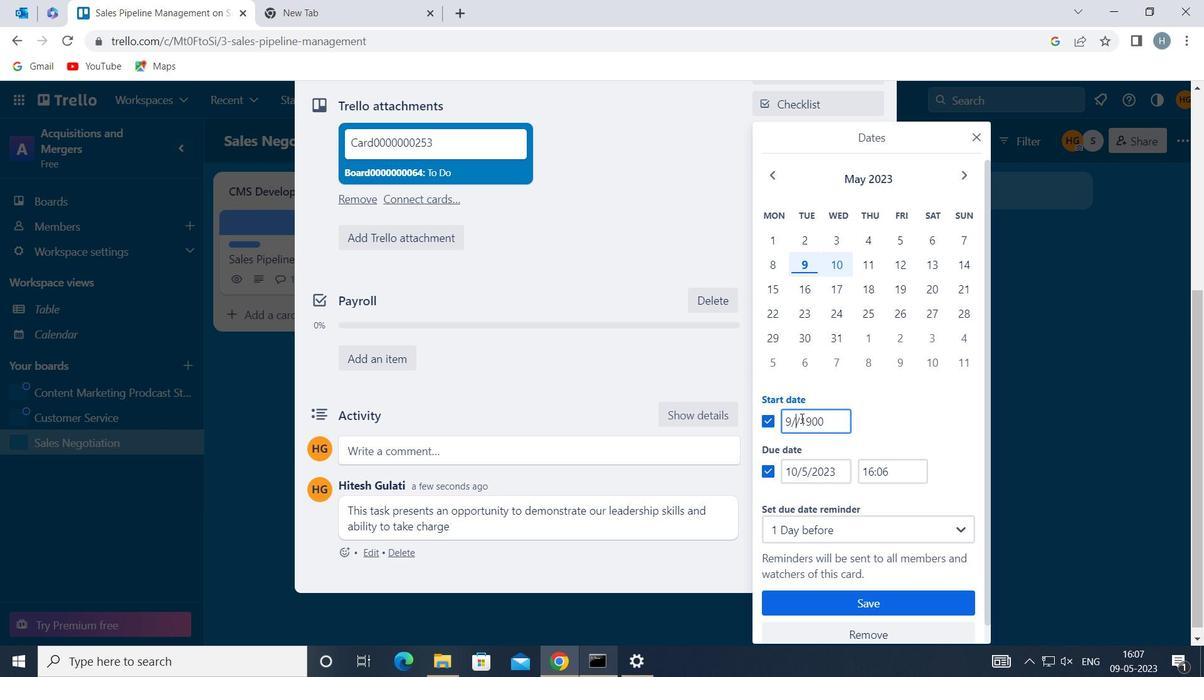 
Action: Mouse moved to (788, 422)
Screenshot: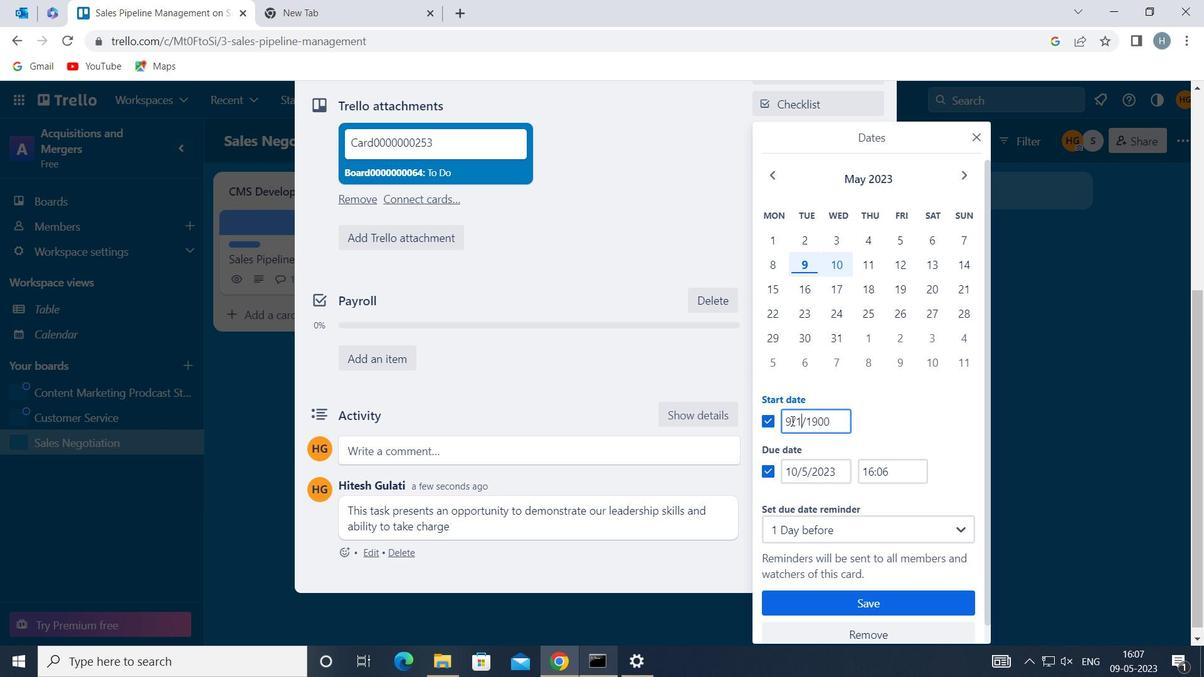 
Action: Mouse pressed left at (788, 422)
Screenshot: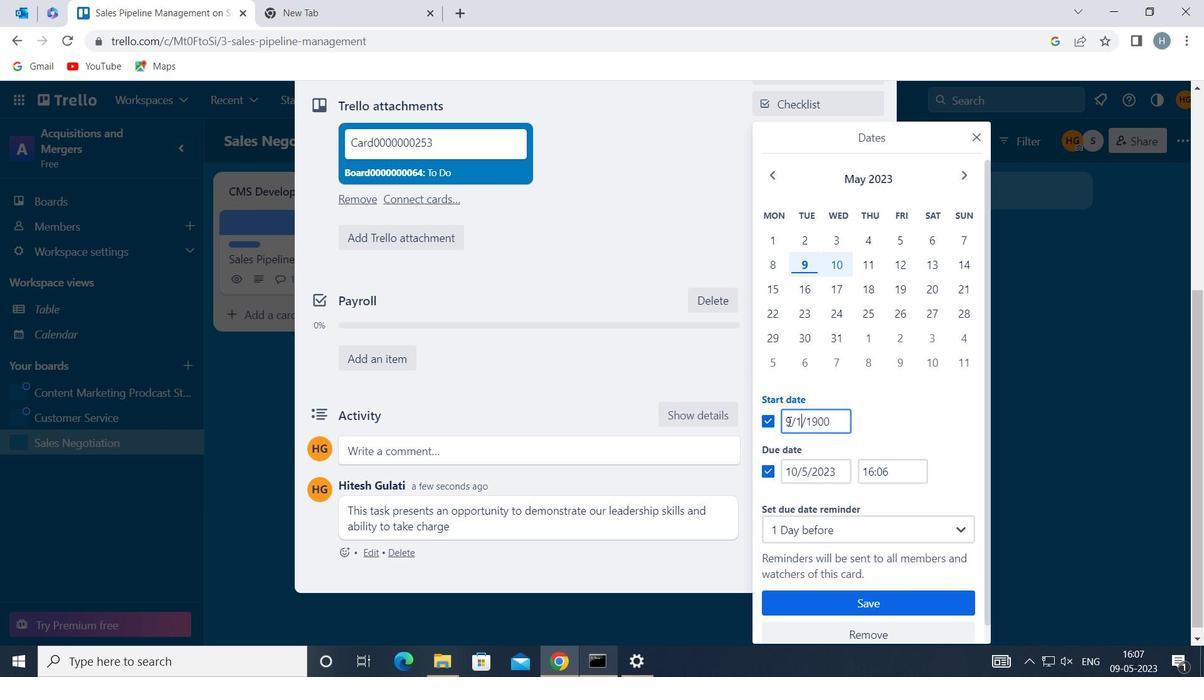 
Action: Key pressed <Key.backspace><<97>>
Screenshot: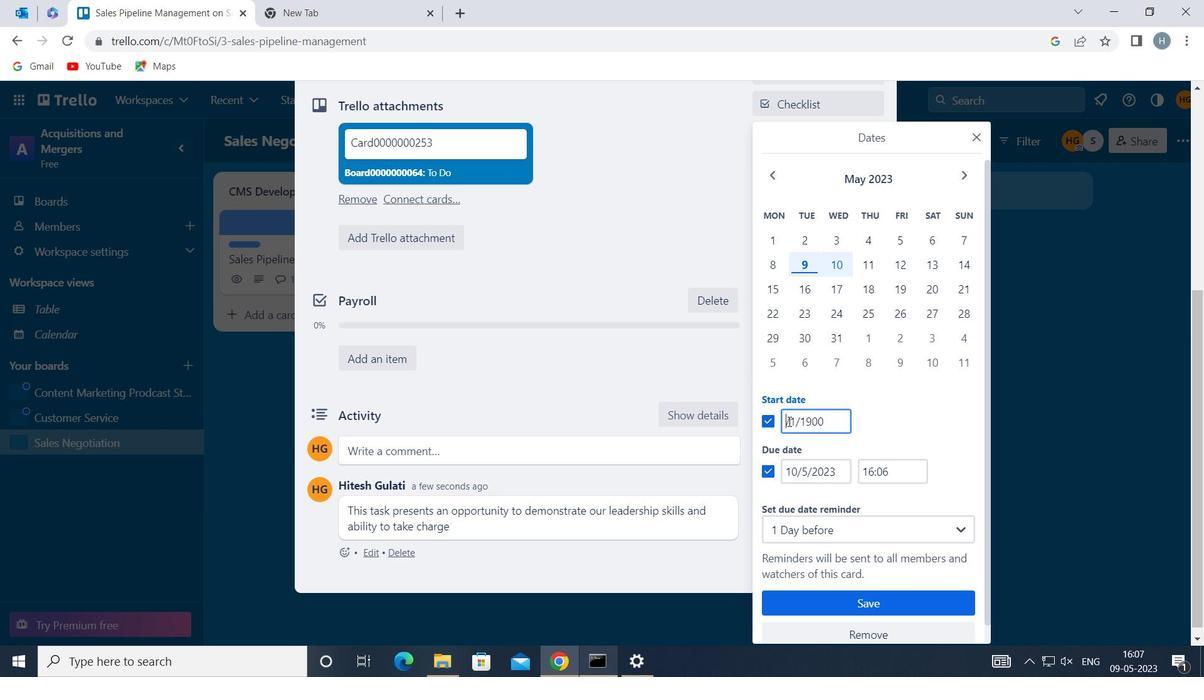 
Action: Mouse moved to (822, 472)
Screenshot: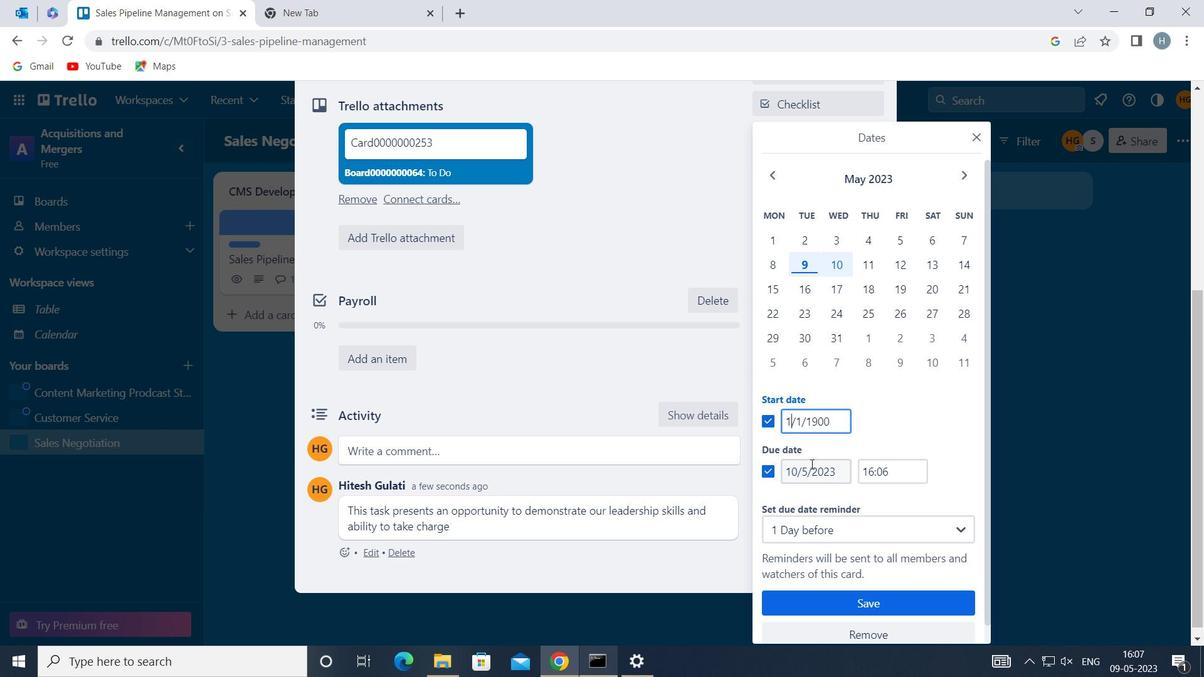 
Action: Mouse pressed left at (822, 472)
Screenshot: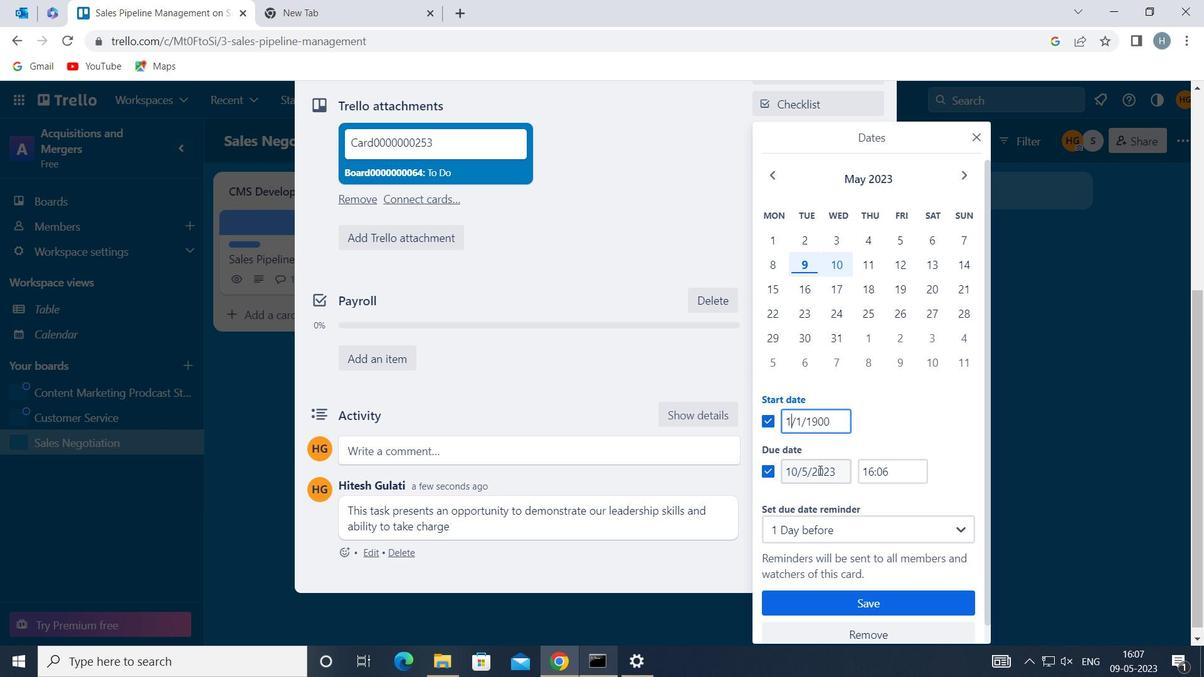 
Action: Mouse moved to (839, 469)
Screenshot: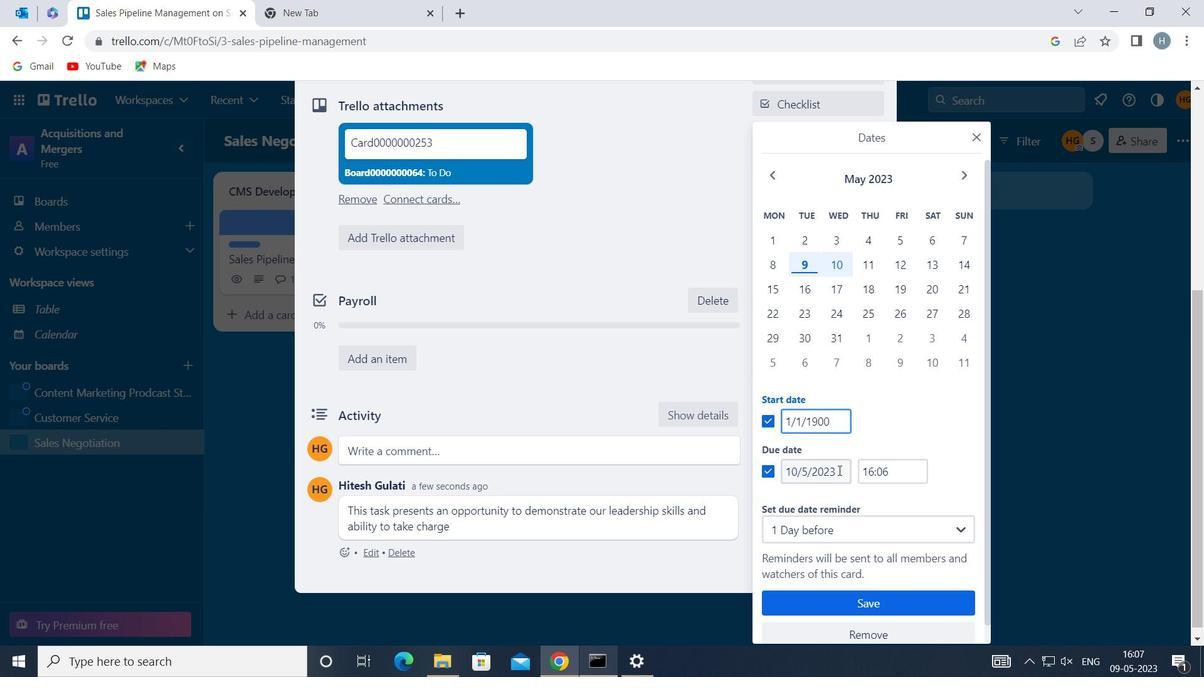 
Action: Mouse pressed left at (839, 469)
Screenshot: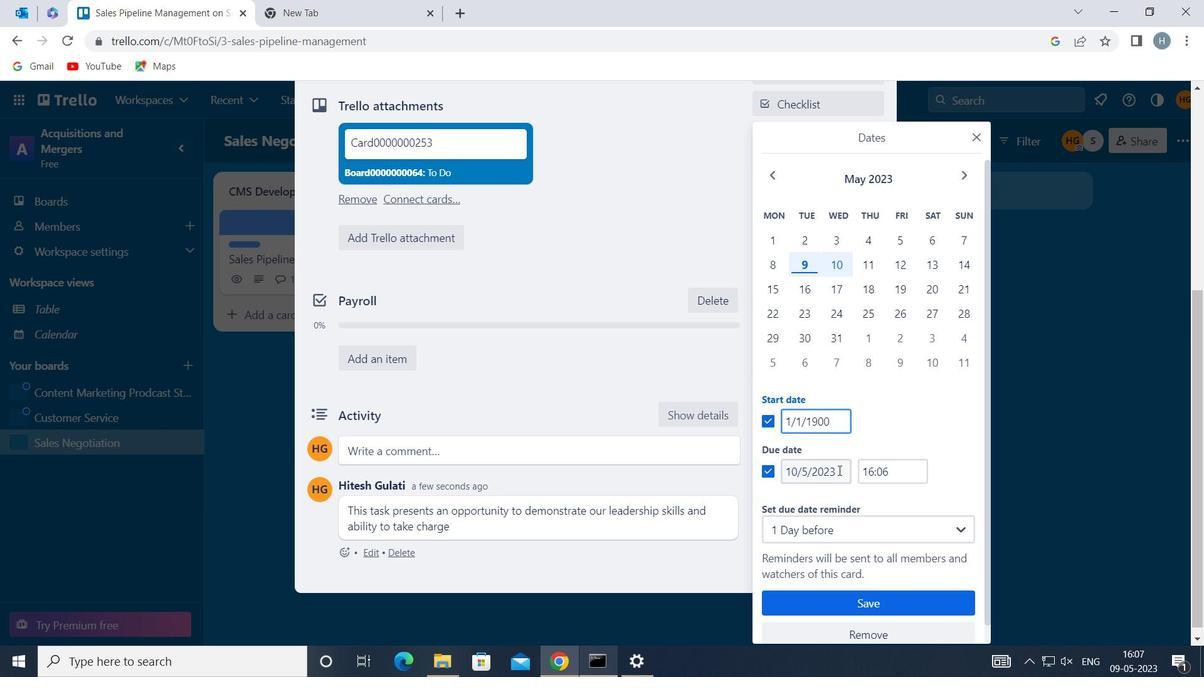 
Action: Key pressed <Key.backspace><Key.backspace><Key.backspace><Key.backspace><<97>><<105>><<96>><<96>>
Screenshot: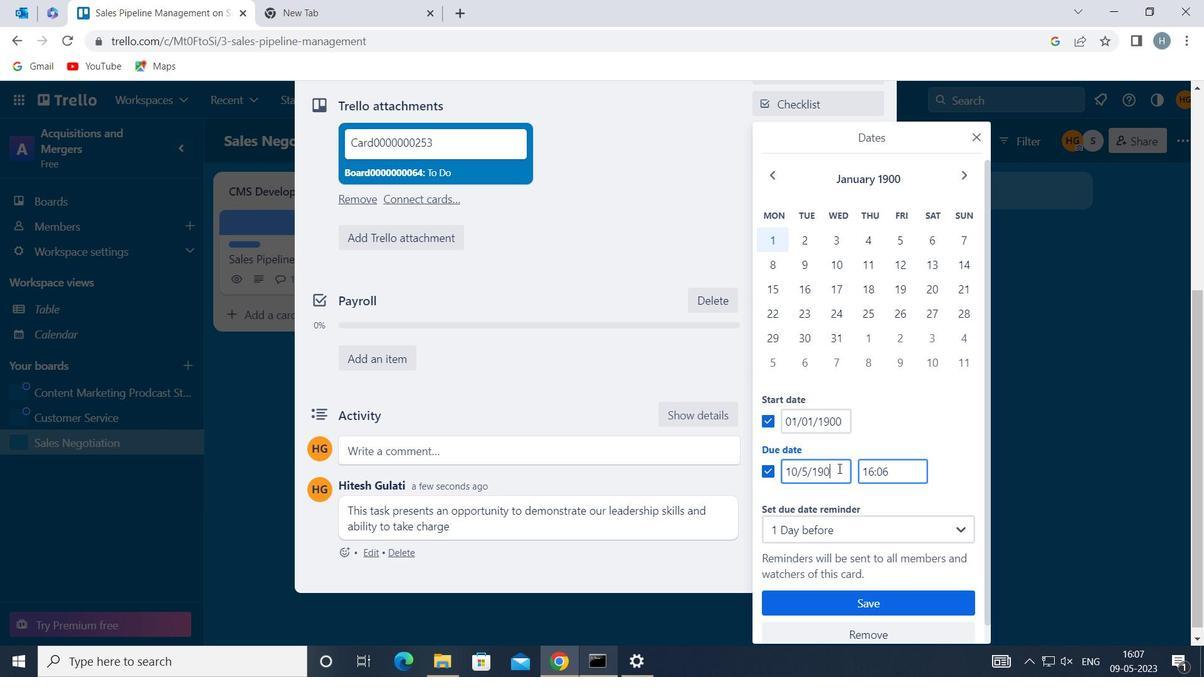 
Action: Mouse moved to (805, 469)
Screenshot: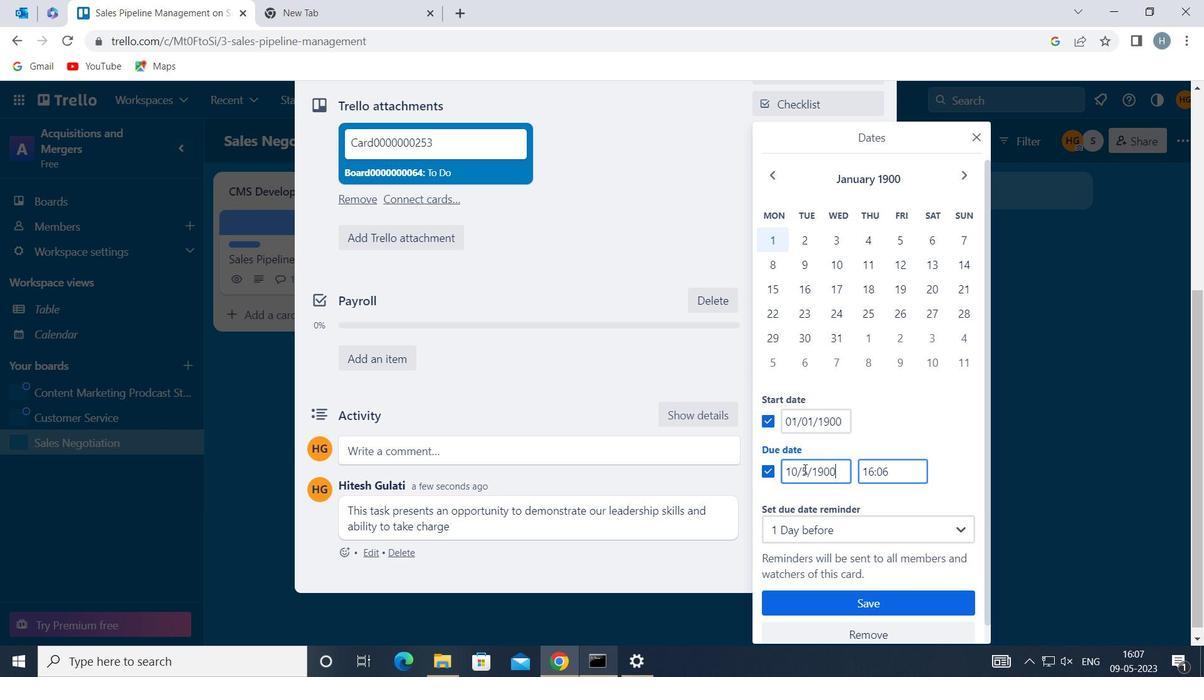 
Action: Mouse pressed left at (805, 469)
Screenshot: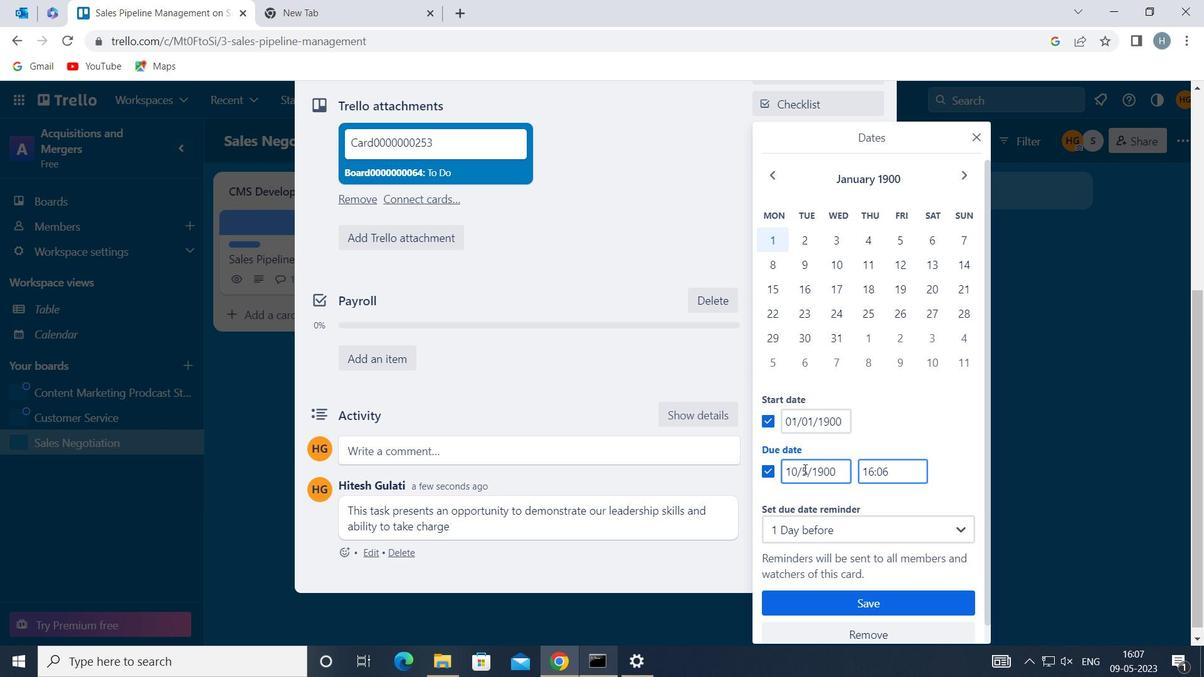
Action: Key pressed <Key.backspace><<104>>
Screenshot: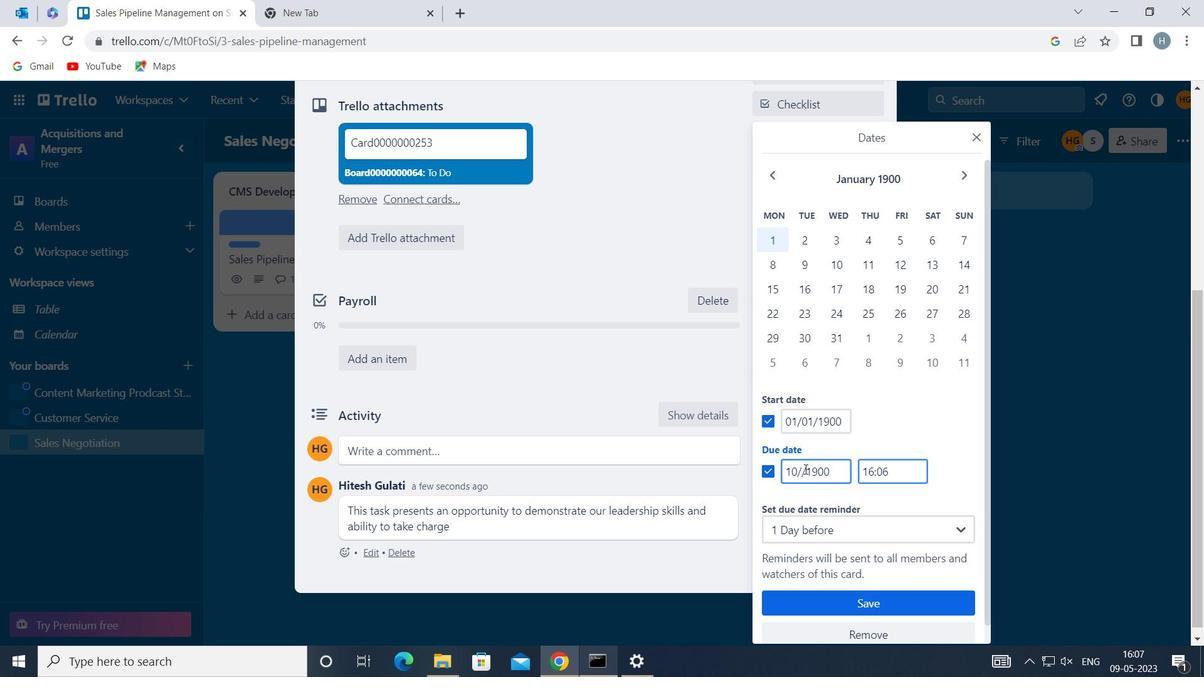 
Action: Mouse moved to (805, 462)
Screenshot: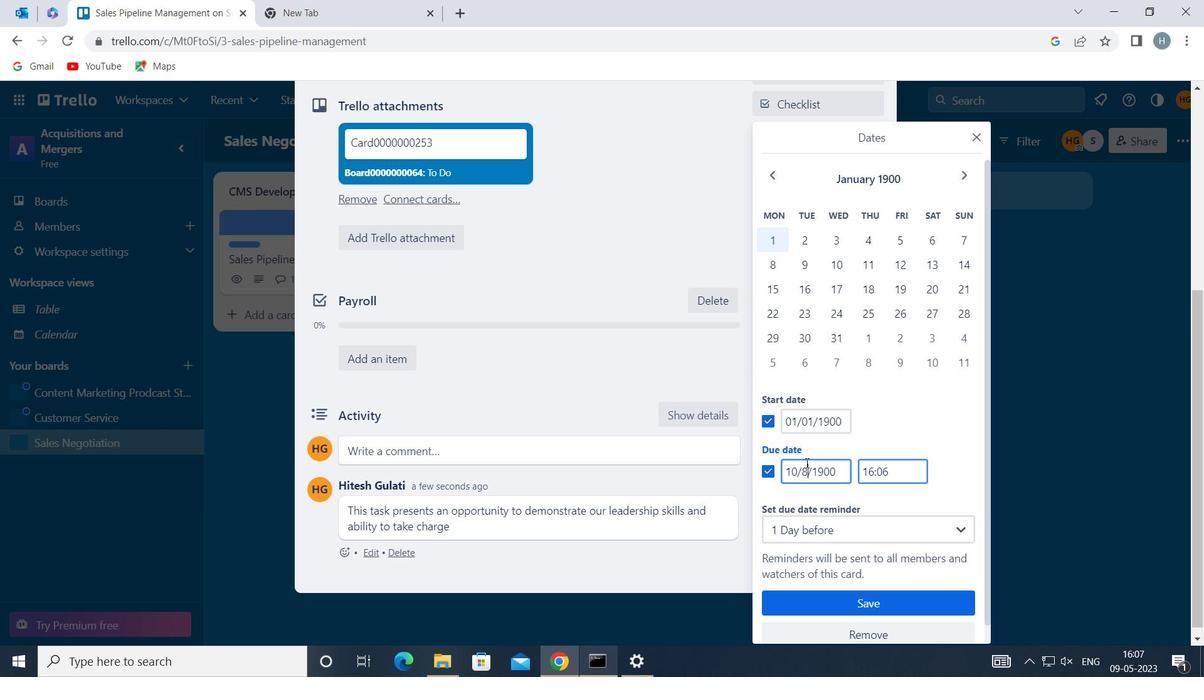 
Action: Key pressed <Key.backspace><<96>><<104>>
Screenshot: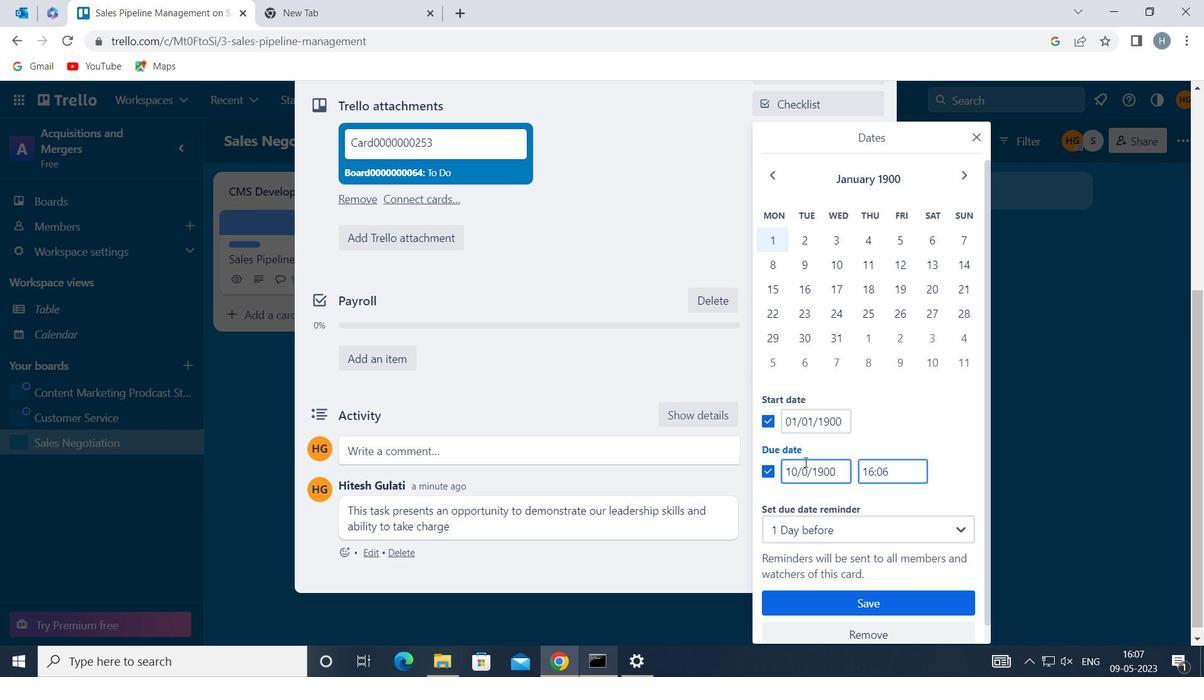
Action: Mouse moved to (809, 457)
Screenshot: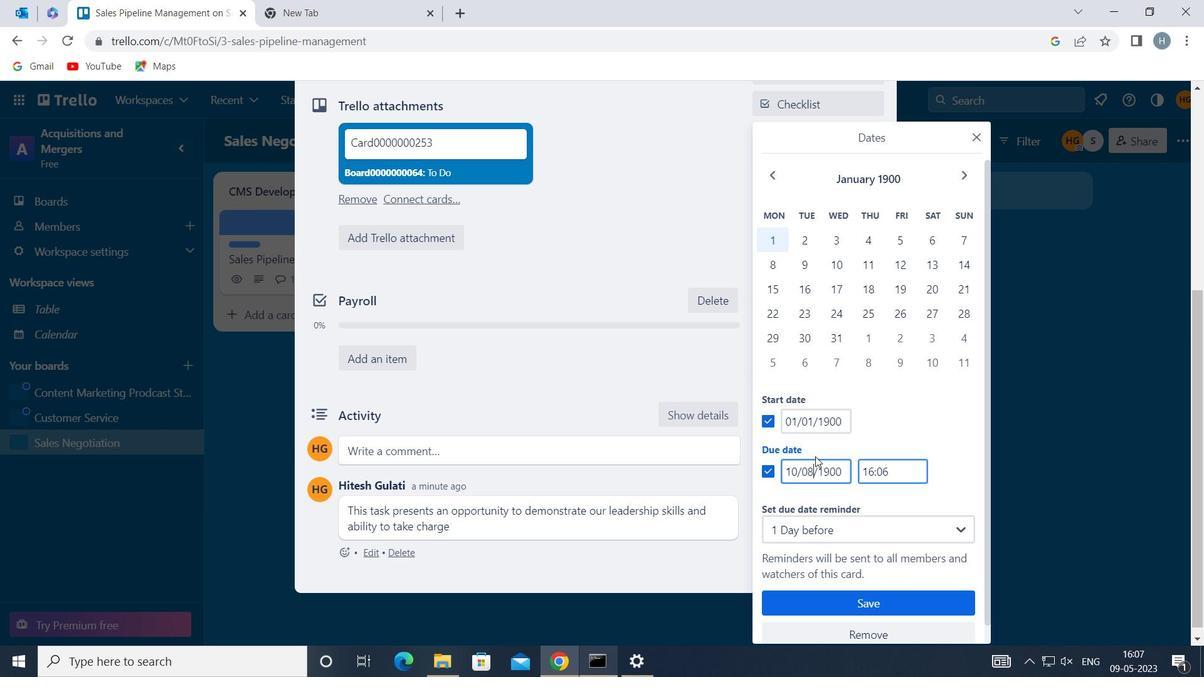 
Action: Key pressed <Key.backspace><<97>>
Screenshot: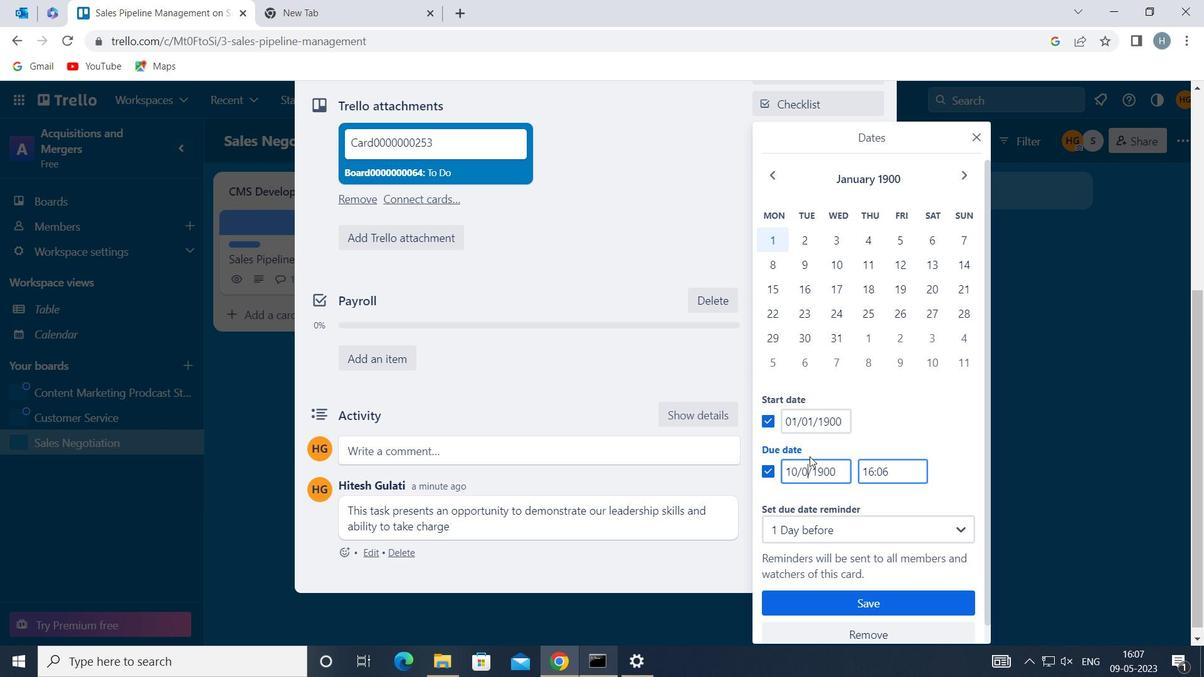 
Action: Mouse moved to (802, 469)
Screenshot: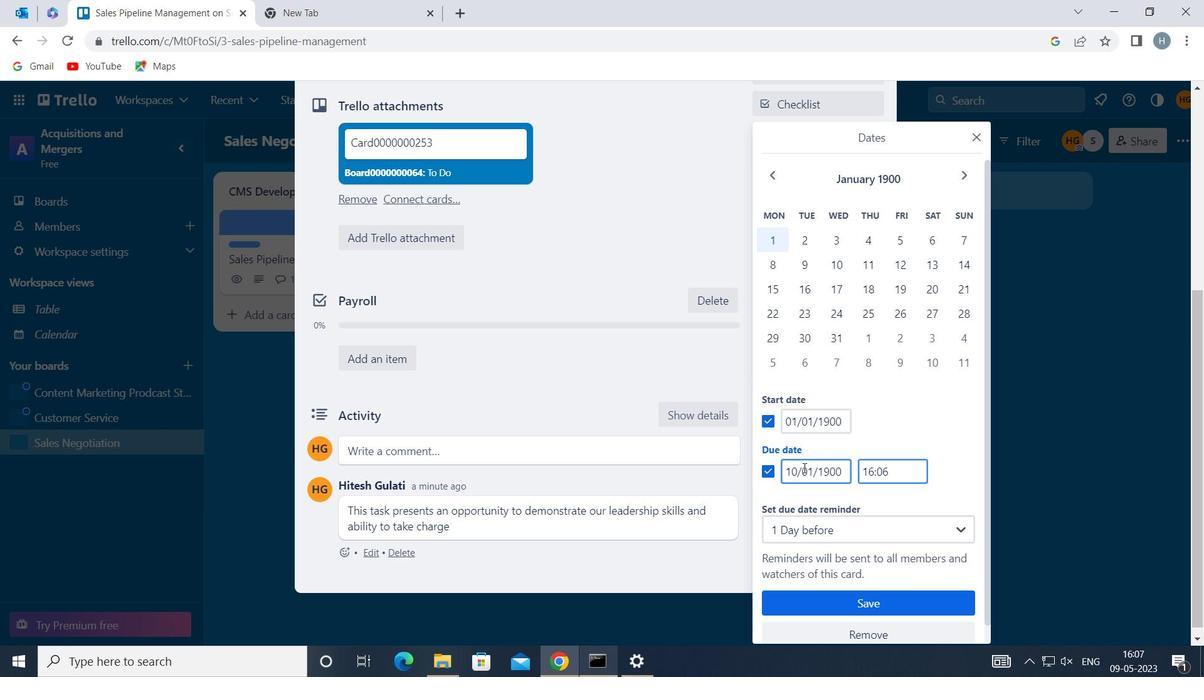 
Action: Mouse pressed left at (802, 469)
Screenshot: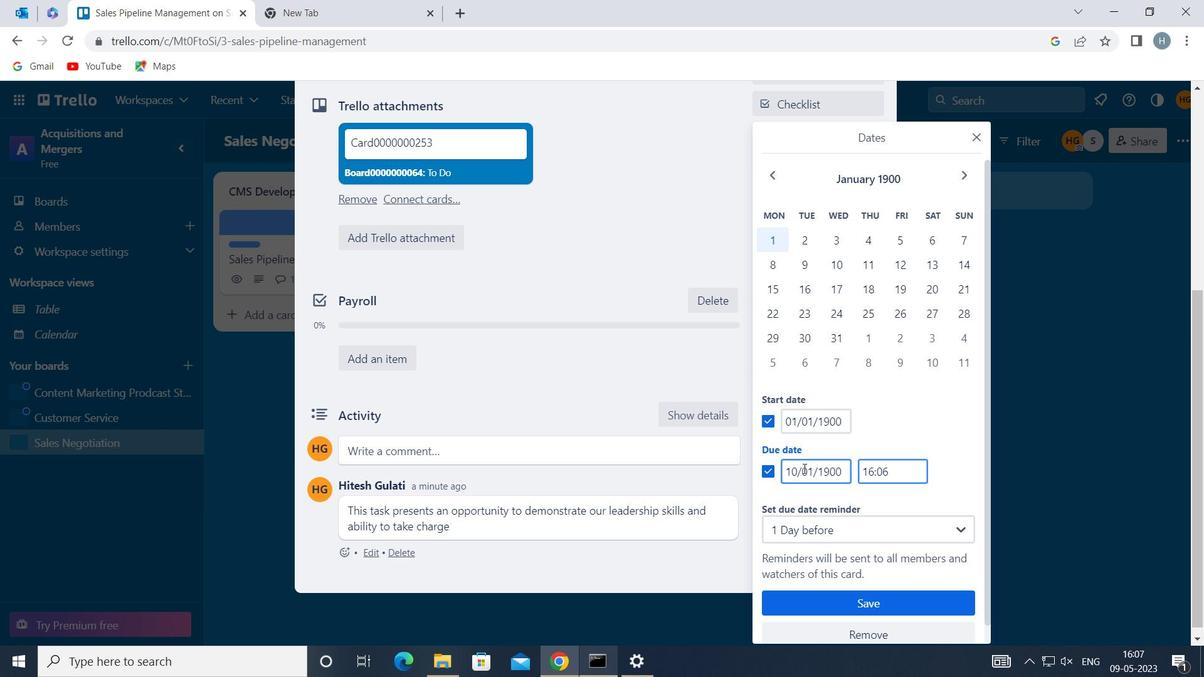 
Action: Mouse moved to (798, 468)
Screenshot: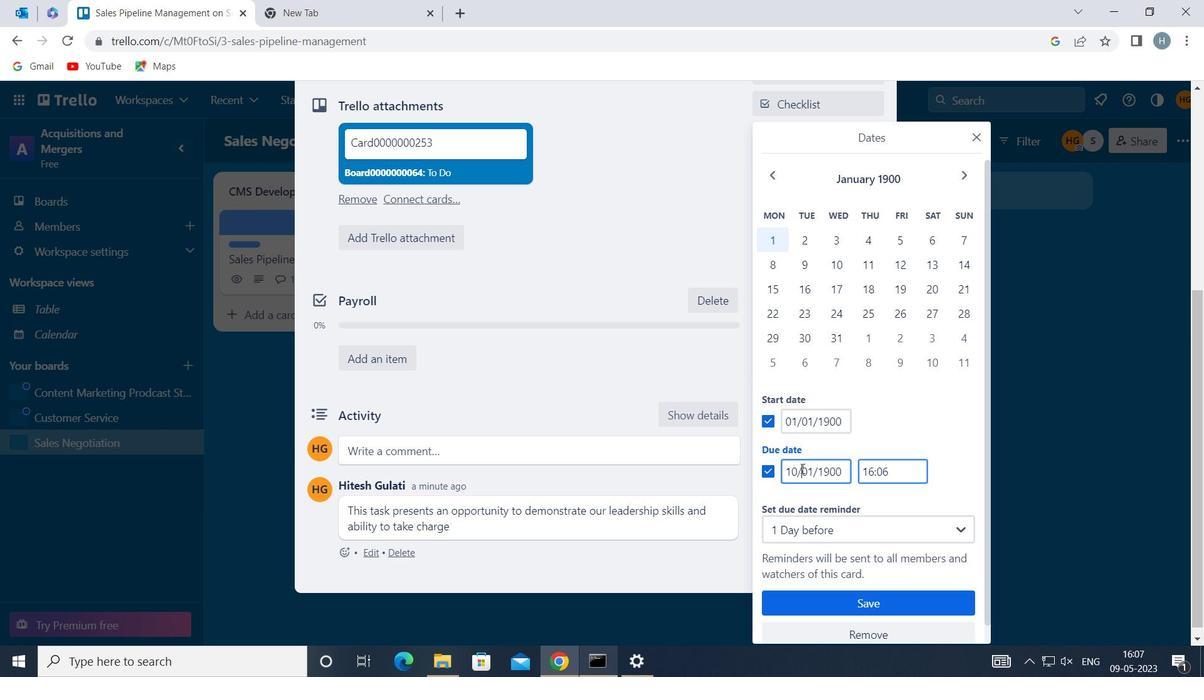 
Action: Mouse pressed left at (798, 468)
Screenshot: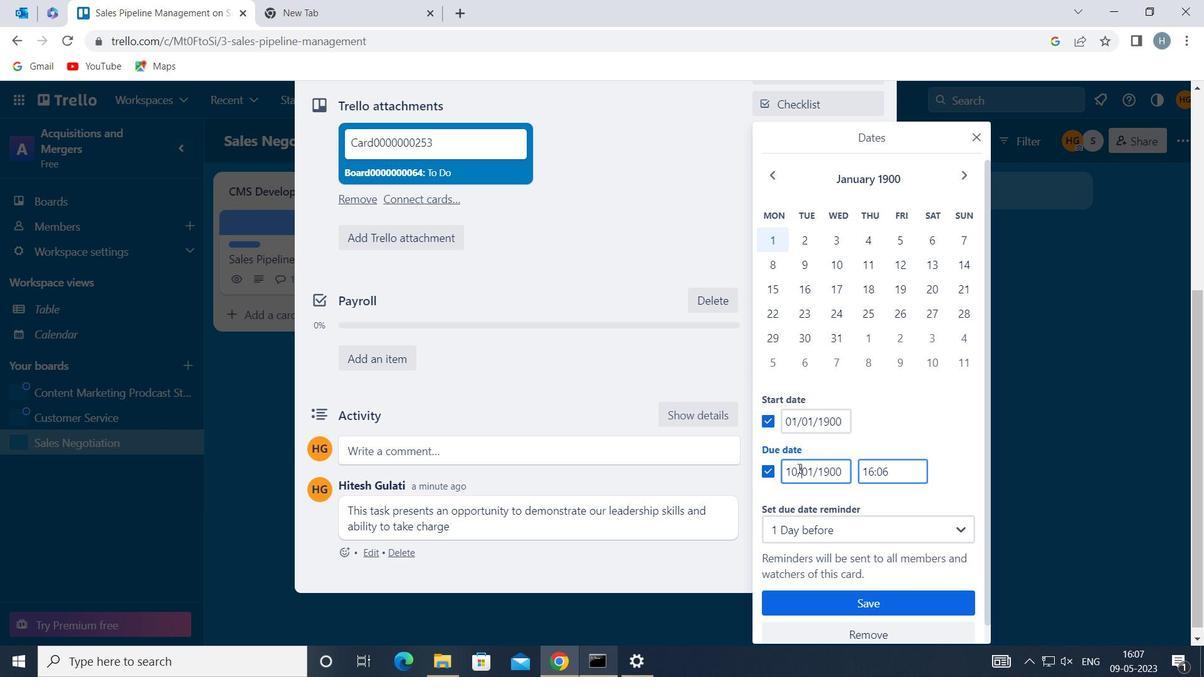 
Action: Mouse moved to (796, 466)
Screenshot: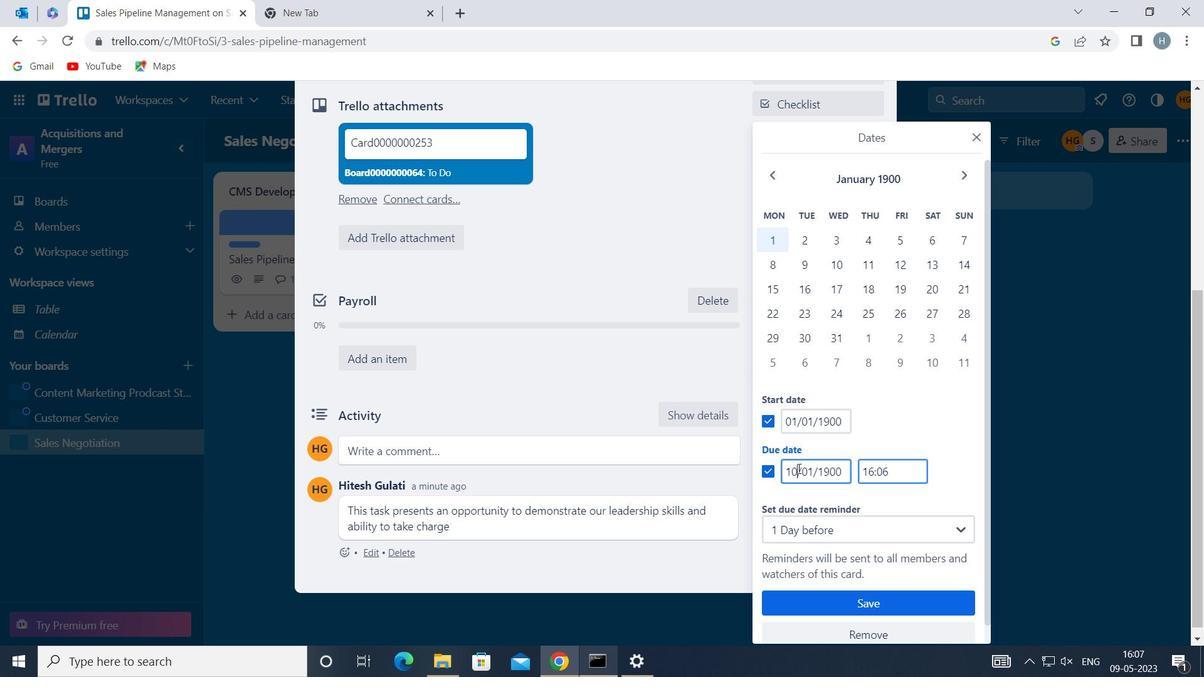 
Action: Key pressed <Key.backspace><Key.backspace><<96>><<104>>
Screenshot: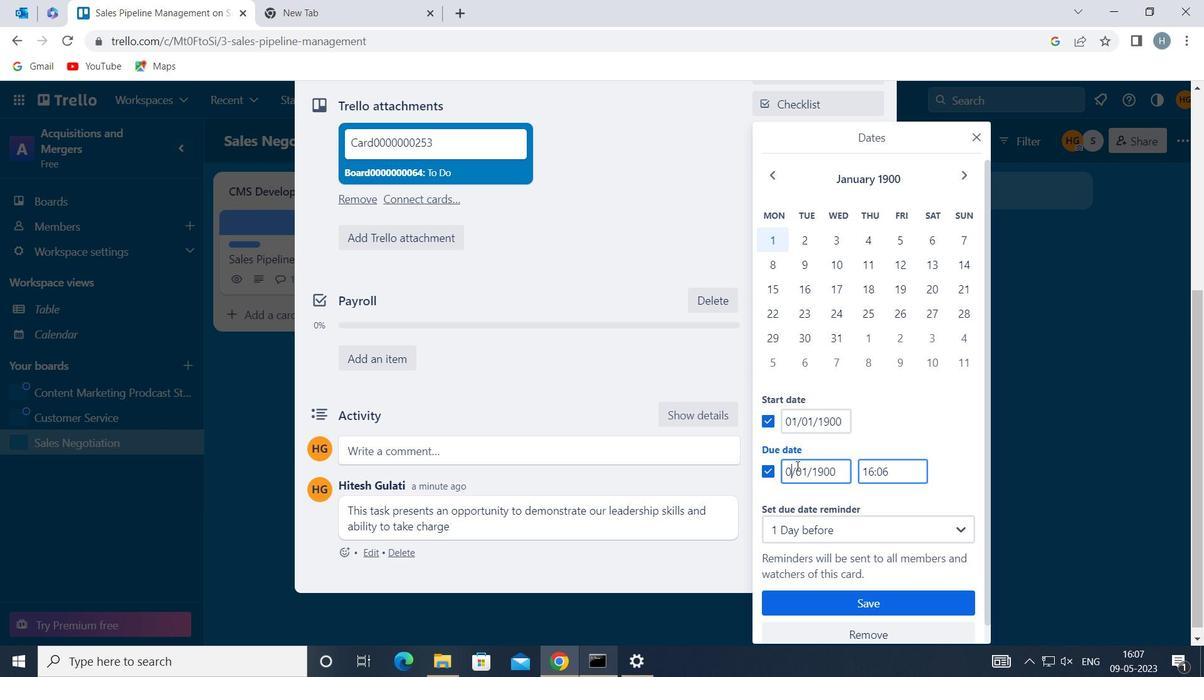 
Action: Mouse moved to (894, 597)
Screenshot: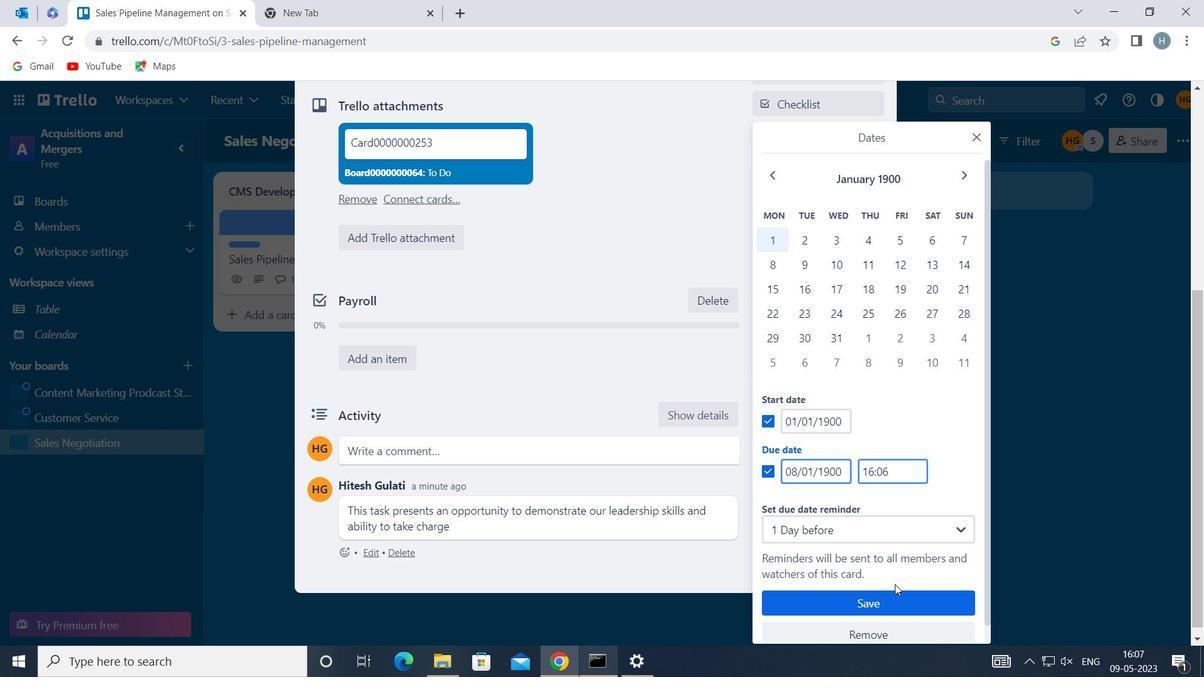
Action: Mouse pressed left at (894, 597)
Screenshot: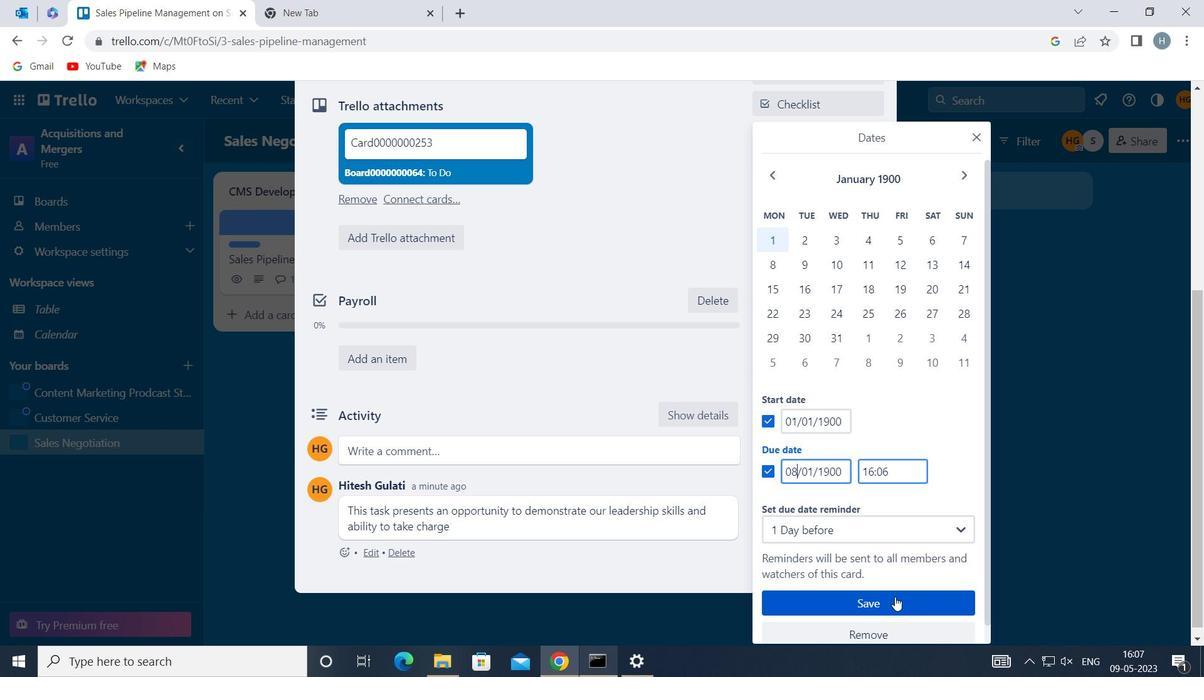
Action: Mouse moved to (620, 380)
Screenshot: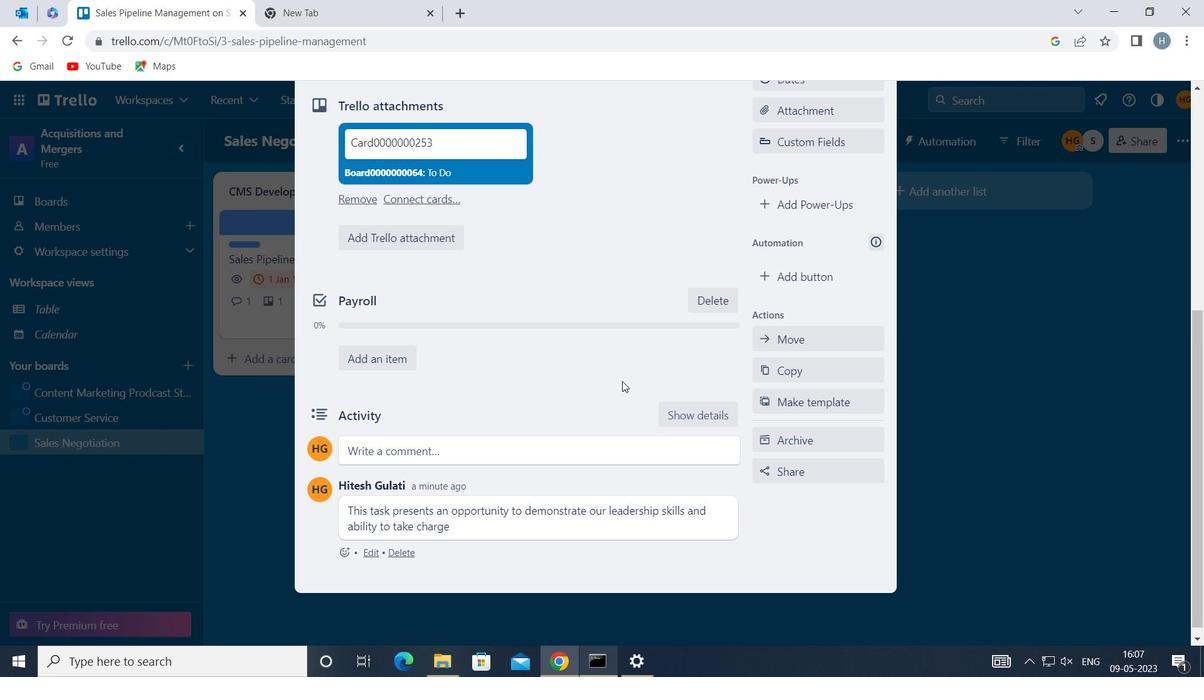 
Action: Mouse scrolled (620, 381) with delta (0, 0)
Screenshot: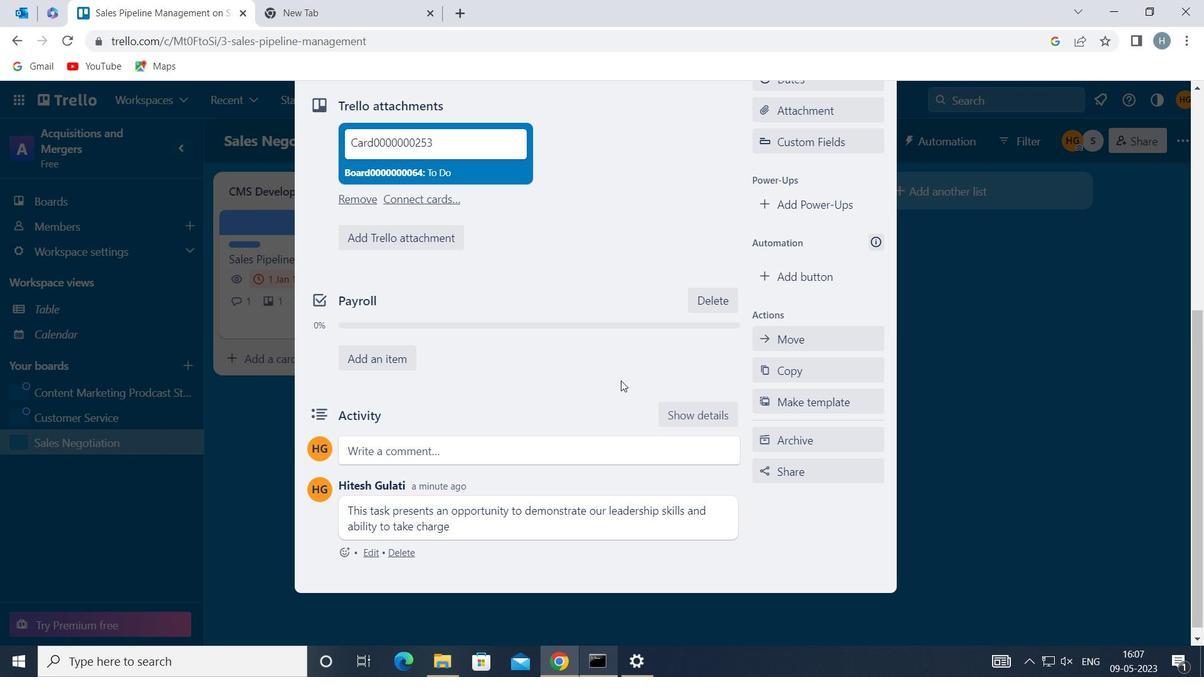 
Action: Mouse scrolled (620, 381) with delta (0, 0)
Screenshot: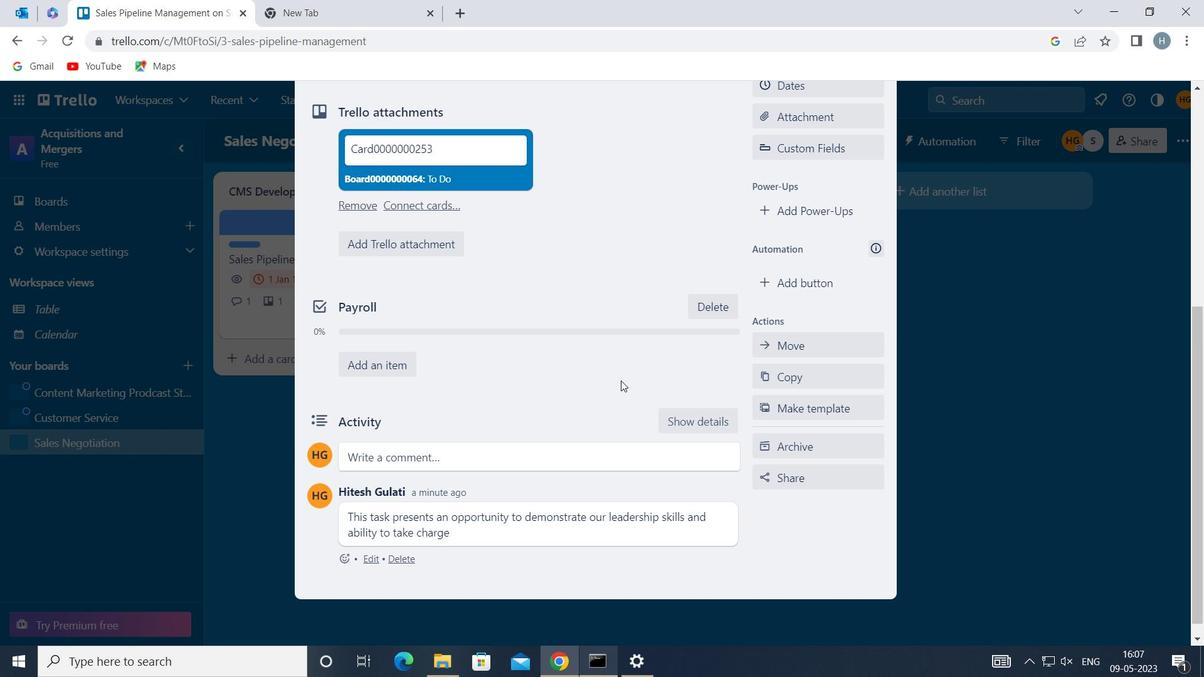 
Action: Mouse moved to (621, 358)
Screenshot: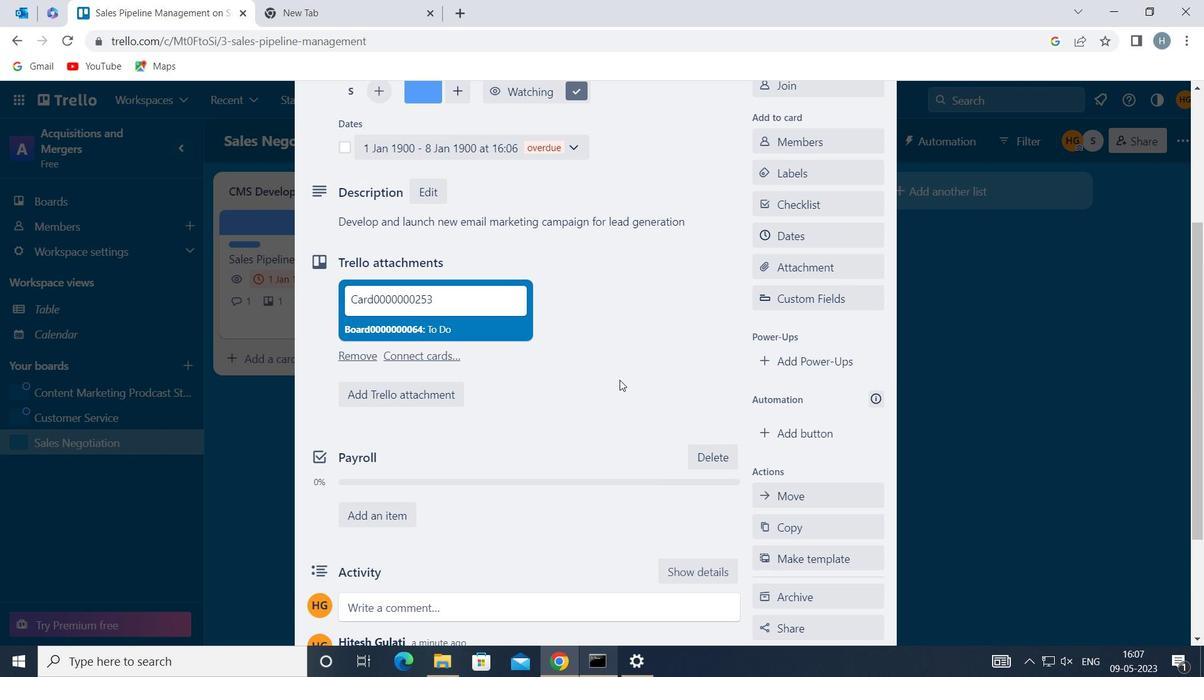 
Action: Mouse scrolled (621, 358) with delta (0, 0)
Screenshot: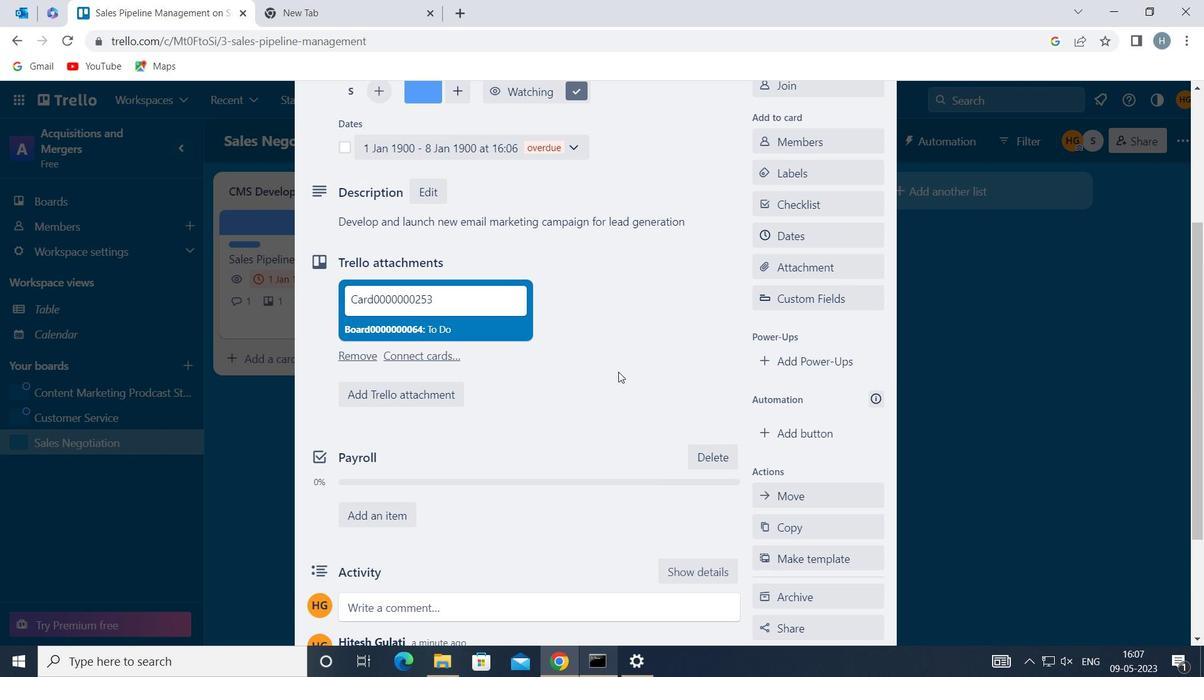 
Action: Mouse scrolled (621, 358) with delta (0, 0)
Screenshot: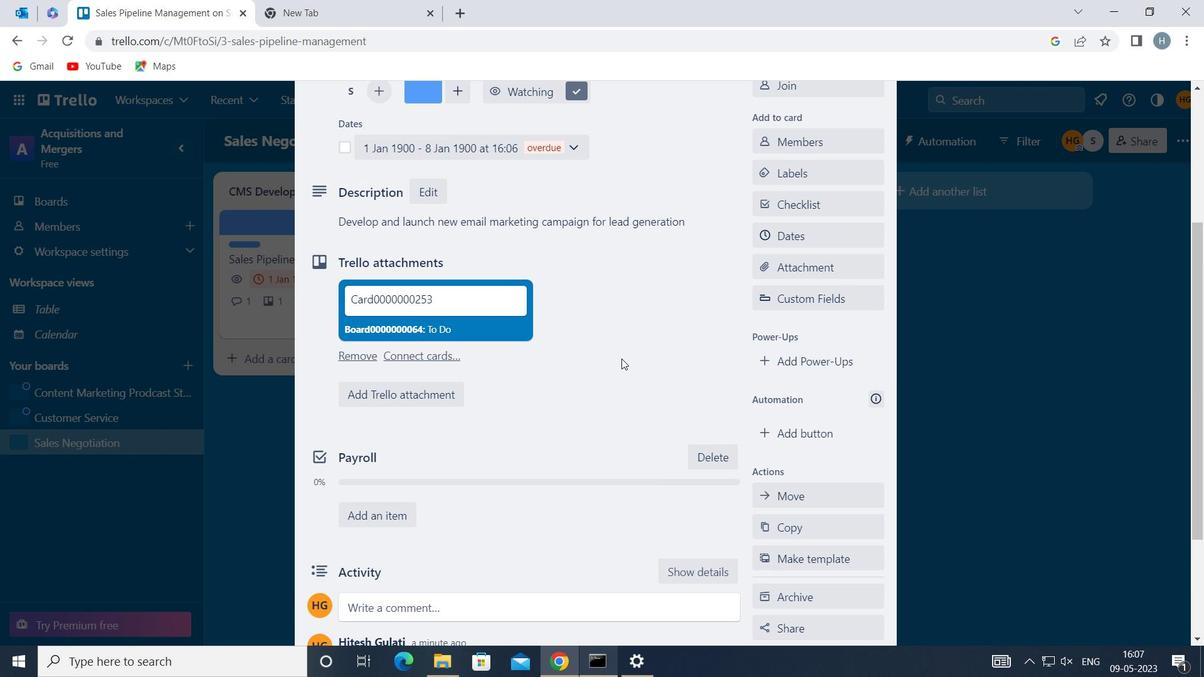 
Action: Mouse scrolled (621, 358) with delta (0, 0)
Screenshot: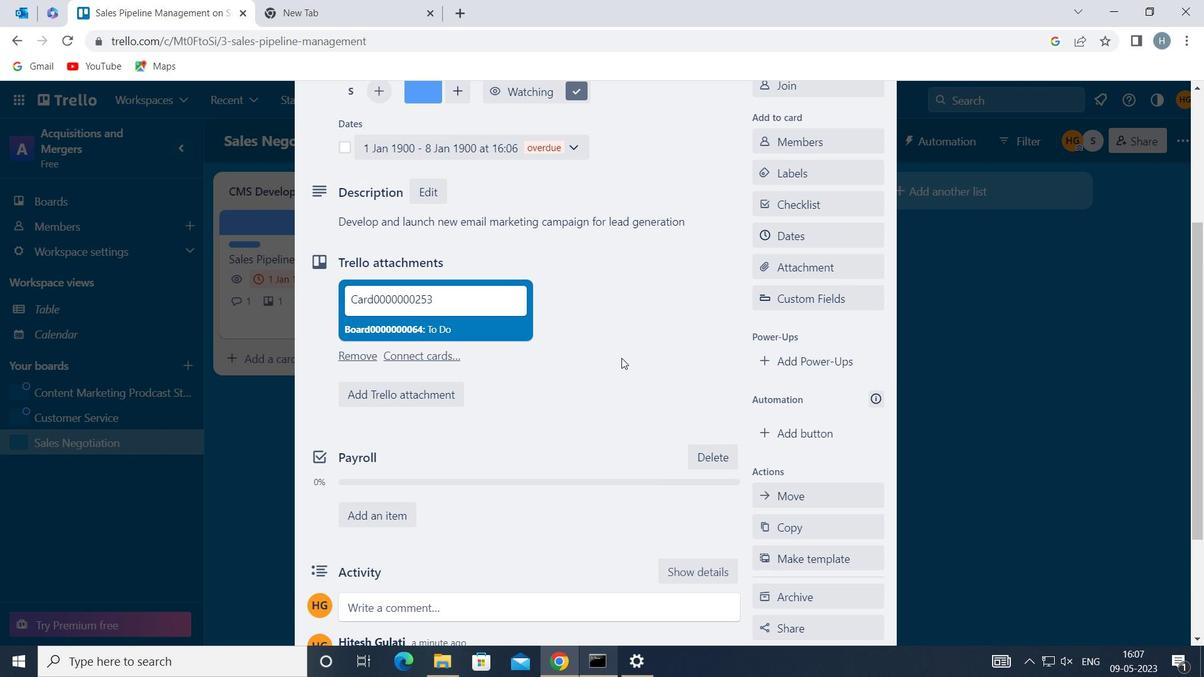 
